 Task: Find connections with filter location Vienne with filter topic #lawyeringwith filter profile language Spanish with filter current company Animation Boss with filter school Adhiparasakthi Engineering College with filter industry Seafood Product Manufacturing with filter service category Business Analytics with filter keywords title Cosmetologist
Action: Mouse moved to (337, 250)
Screenshot: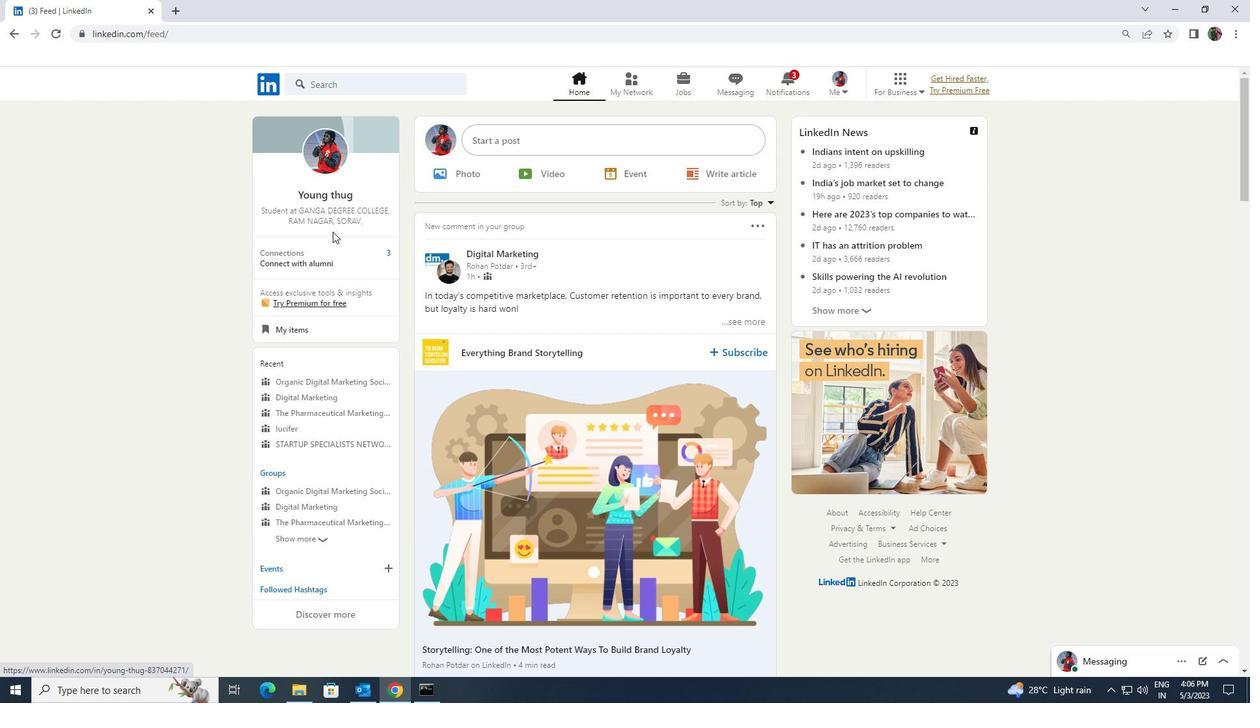 
Action: Mouse pressed left at (337, 250)
Screenshot: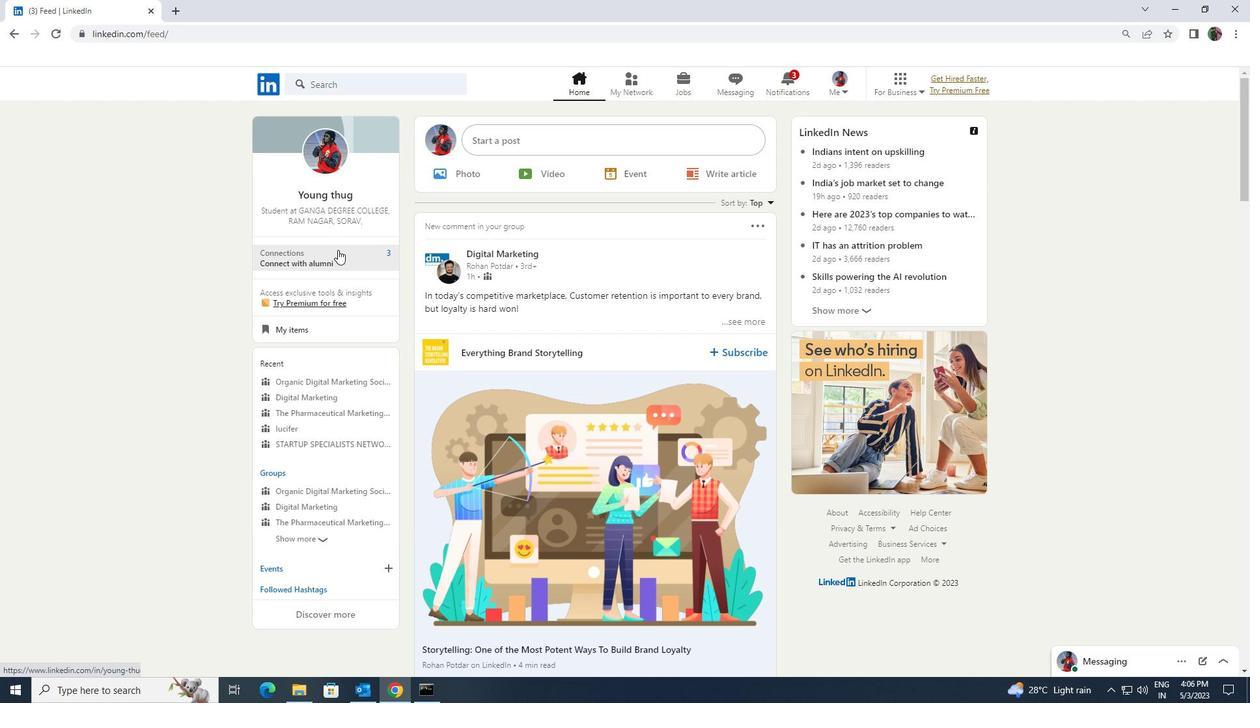
Action: Mouse moved to (337, 159)
Screenshot: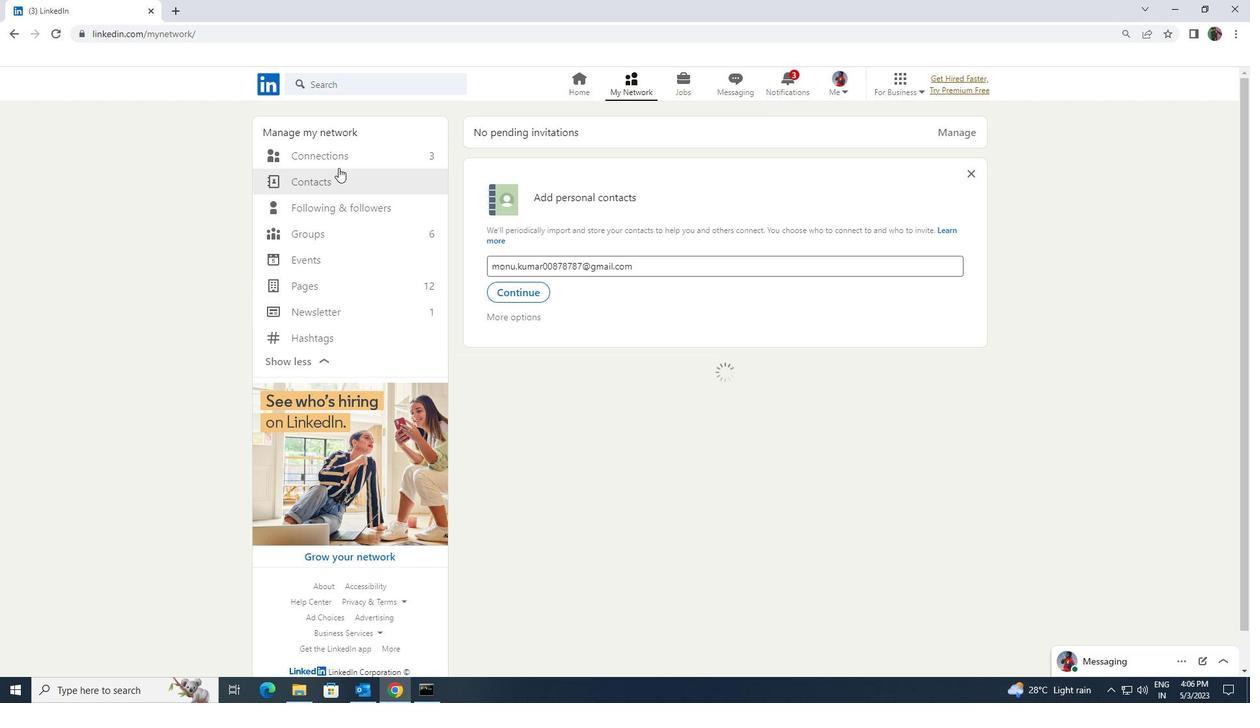 
Action: Mouse pressed left at (337, 159)
Screenshot: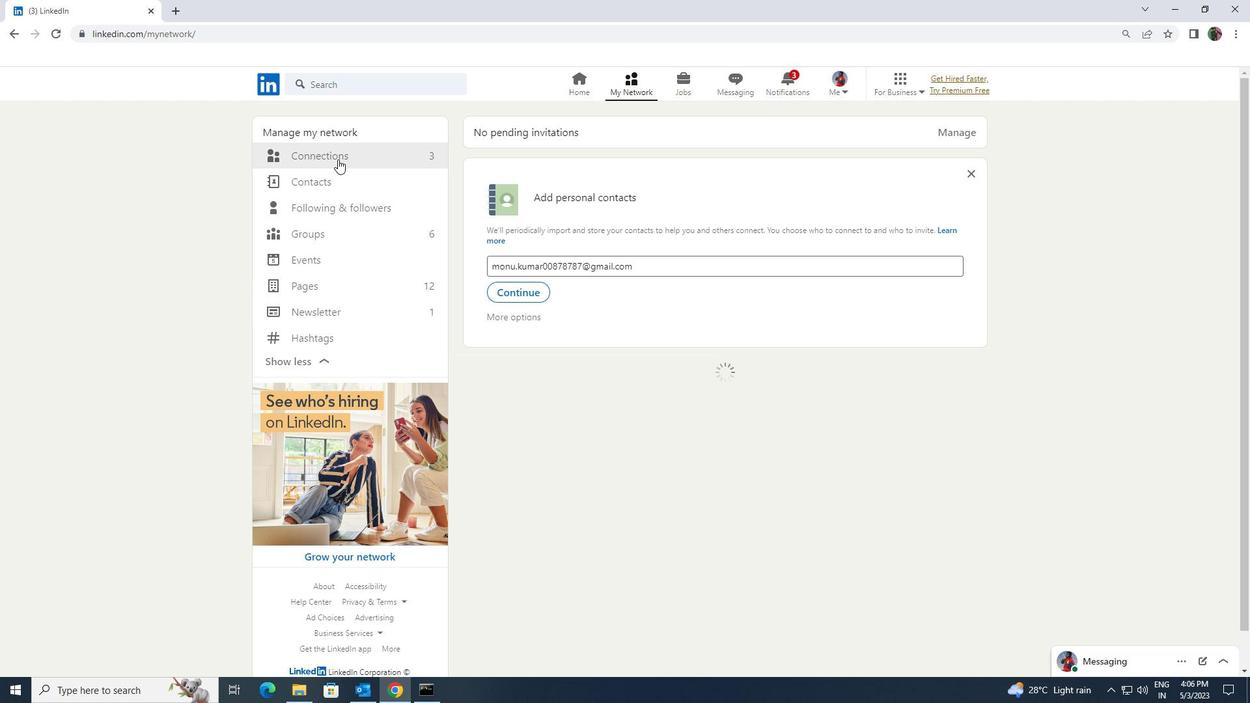 
Action: Mouse moved to (694, 149)
Screenshot: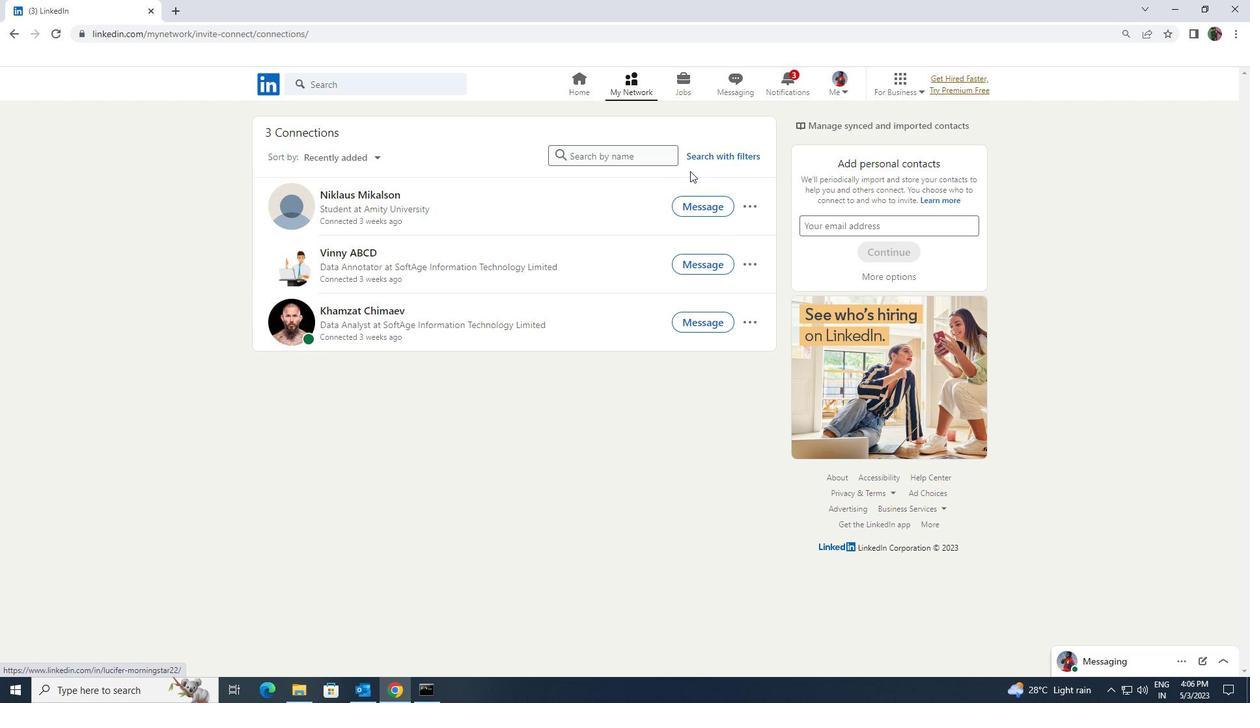 
Action: Mouse pressed left at (694, 149)
Screenshot: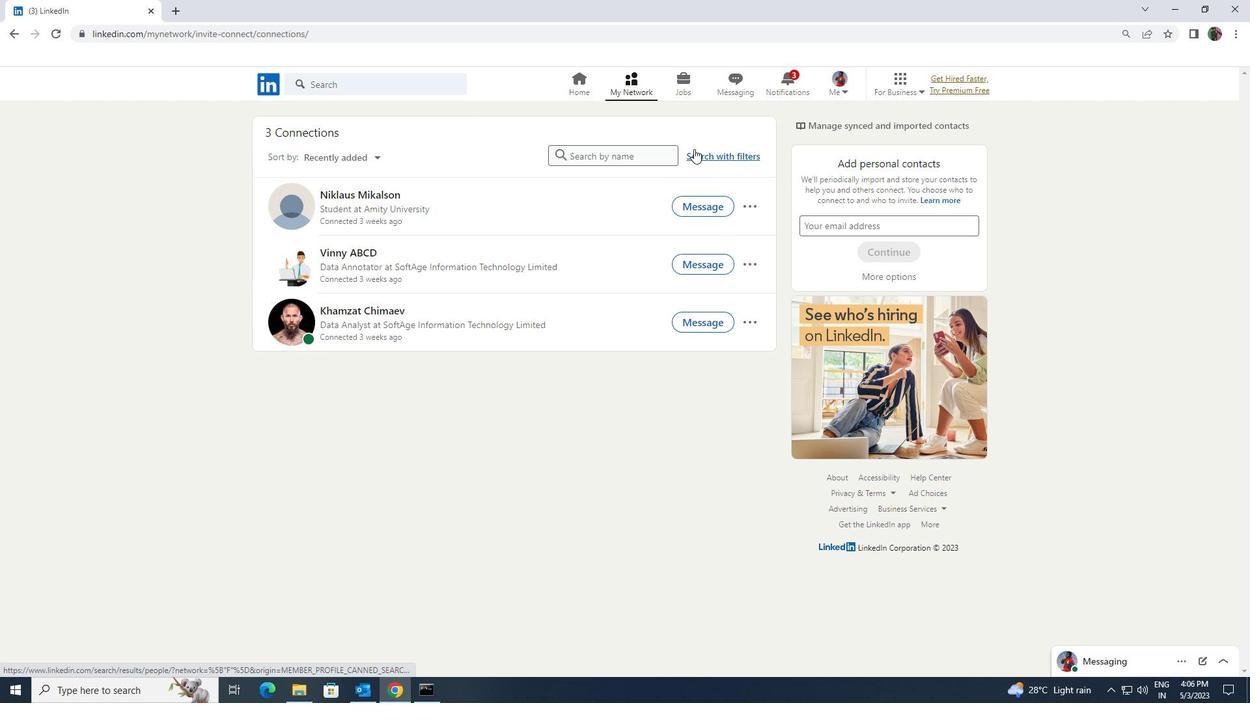 
Action: Mouse moved to (665, 120)
Screenshot: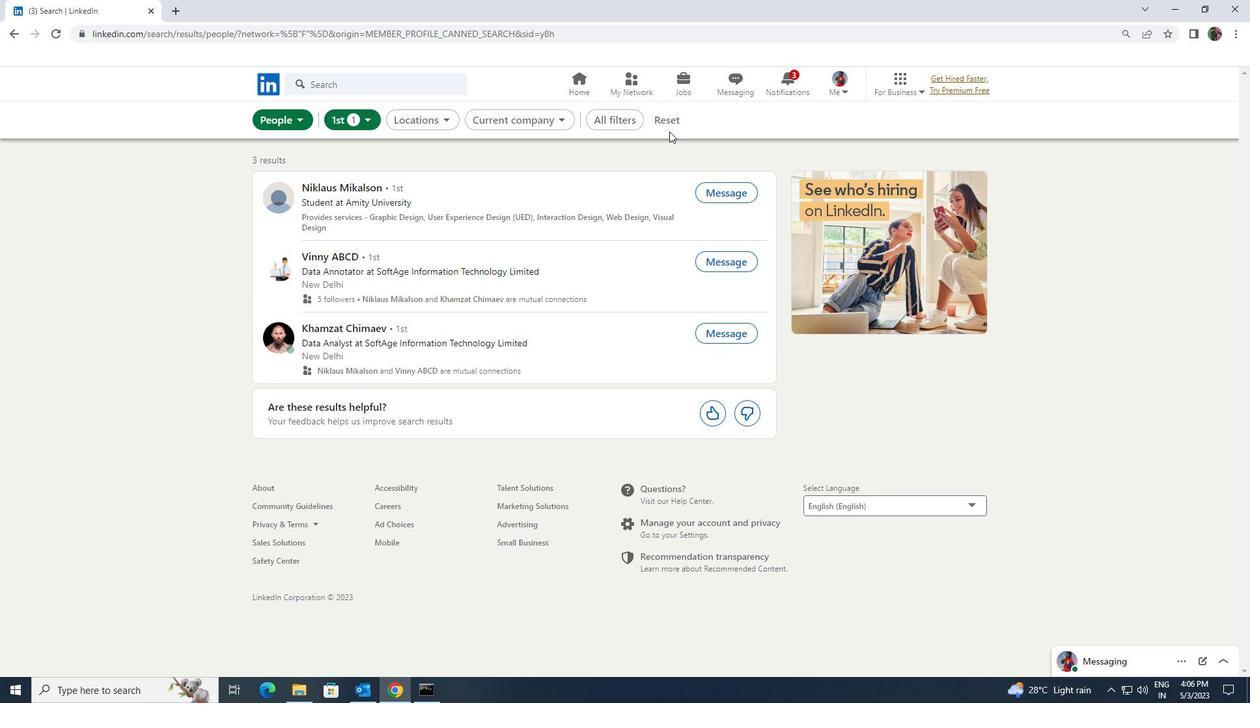 
Action: Mouse pressed left at (665, 120)
Screenshot: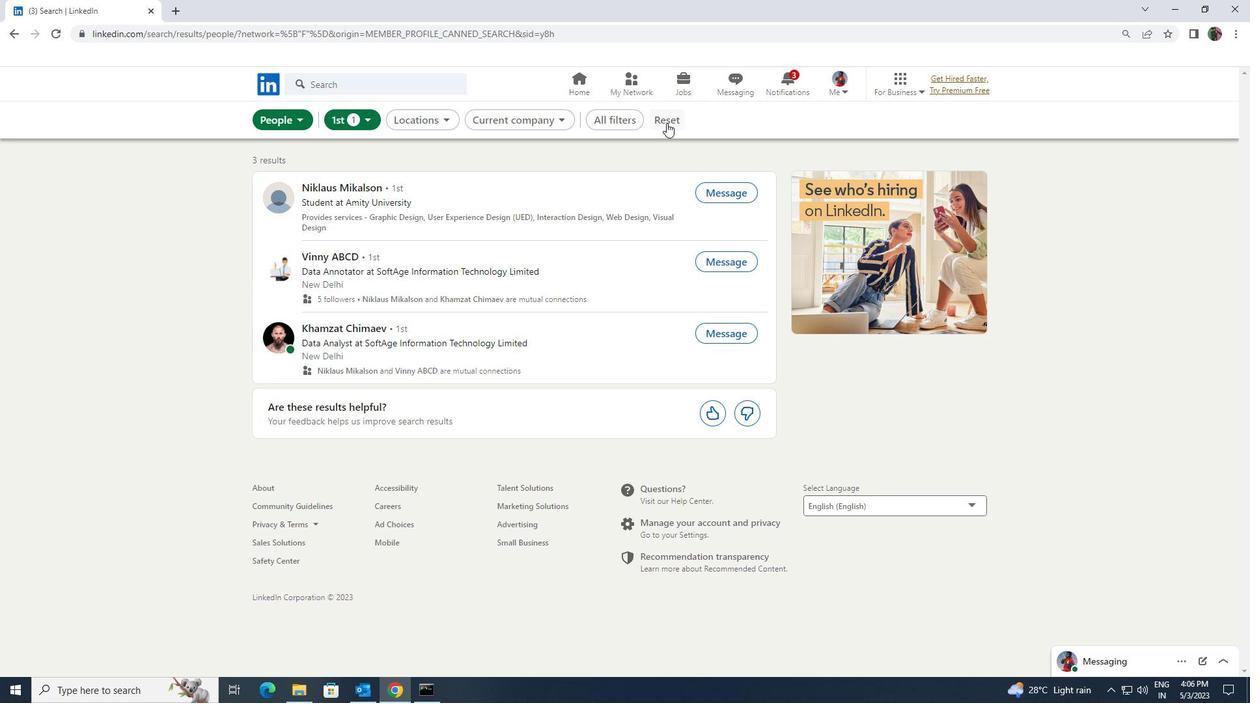 
Action: Mouse moved to (658, 119)
Screenshot: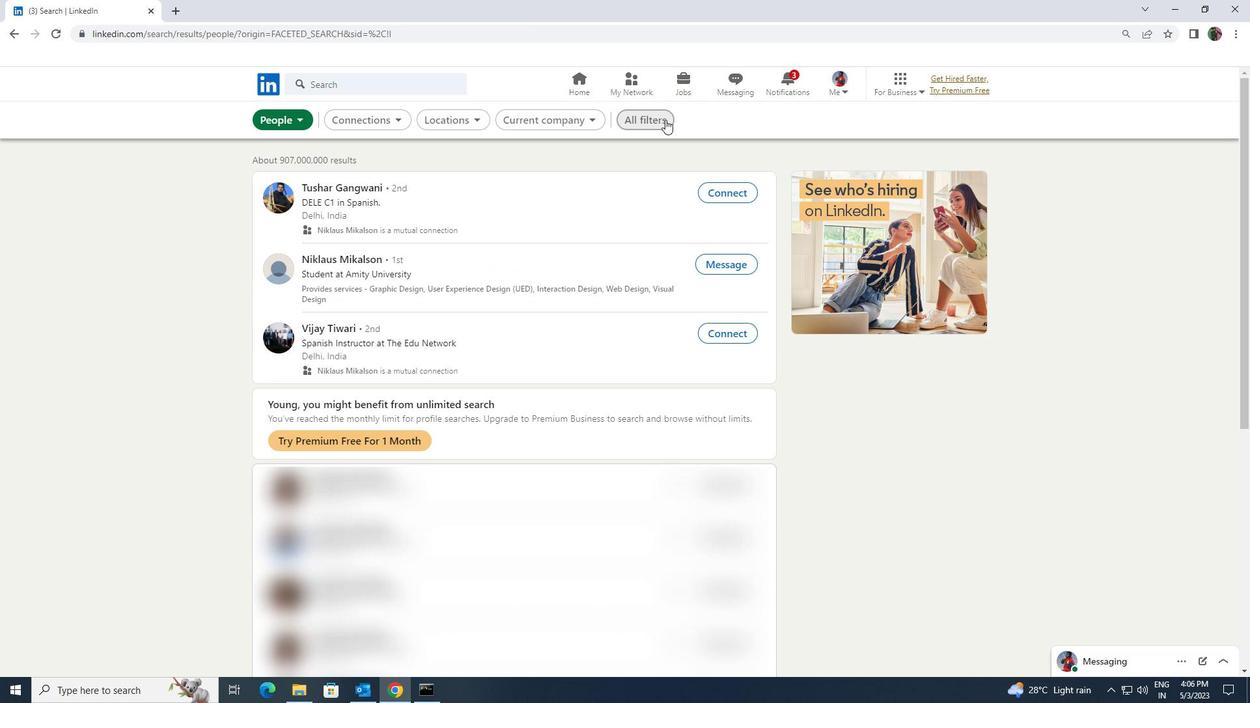 
Action: Mouse pressed left at (658, 119)
Screenshot: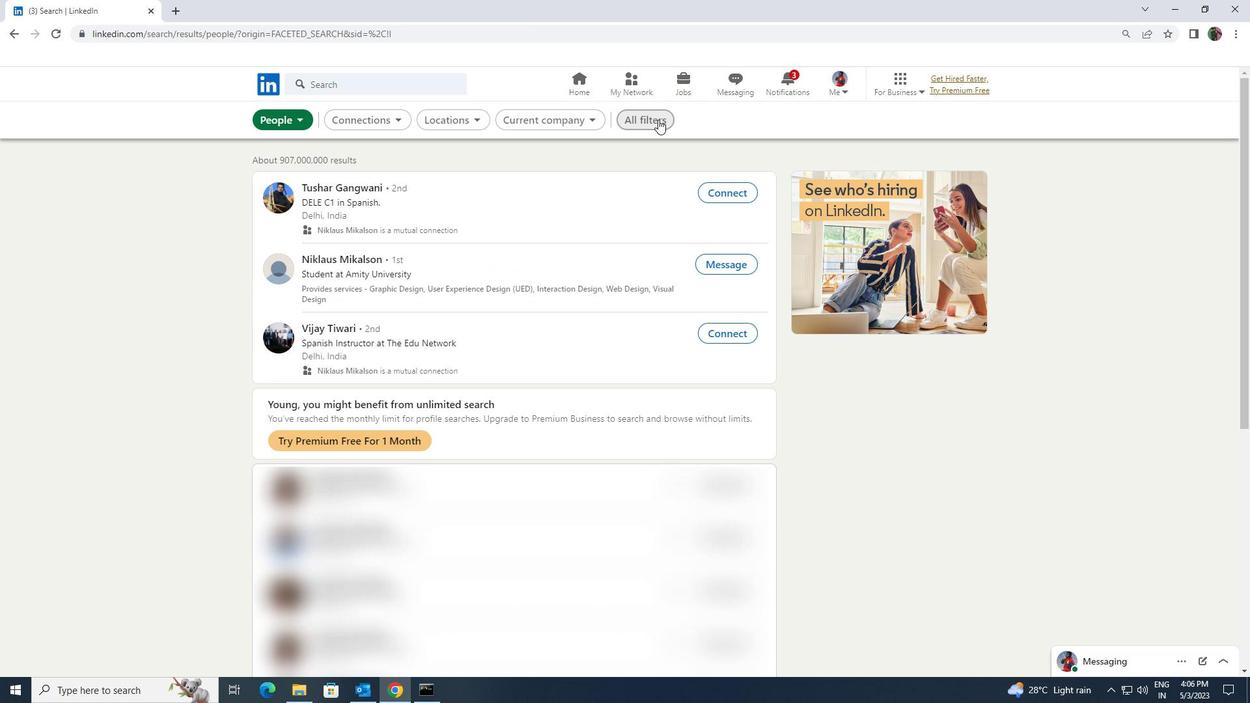
Action: Mouse moved to (1075, 513)
Screenshot: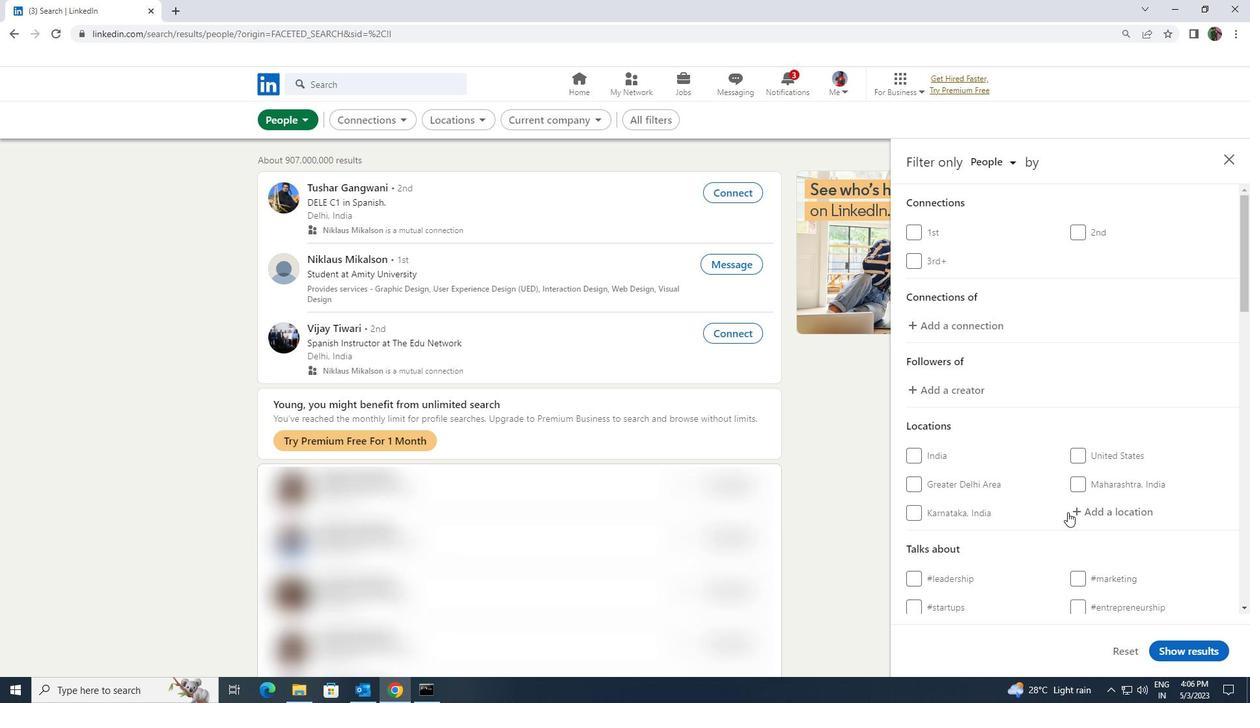 
Action: Mouse pressed left at (1075, 513)
Screenshot: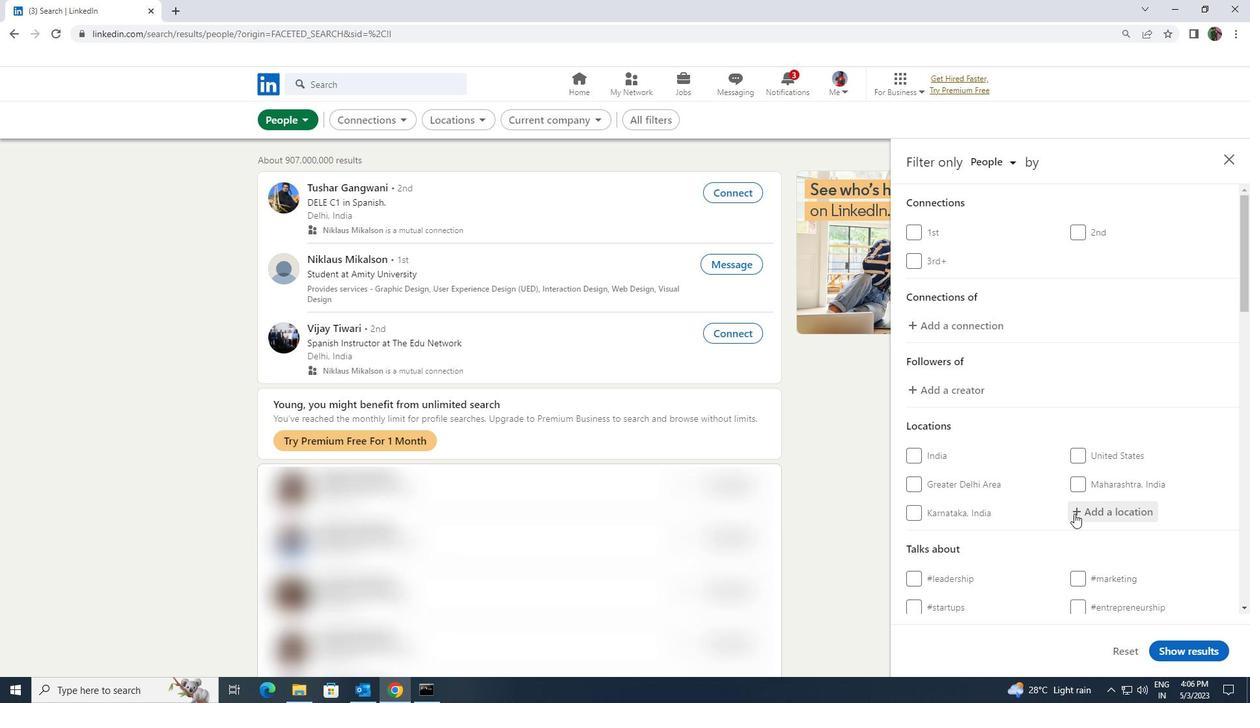 
Action: Mouse moved to (1076, 513)
Screenshot: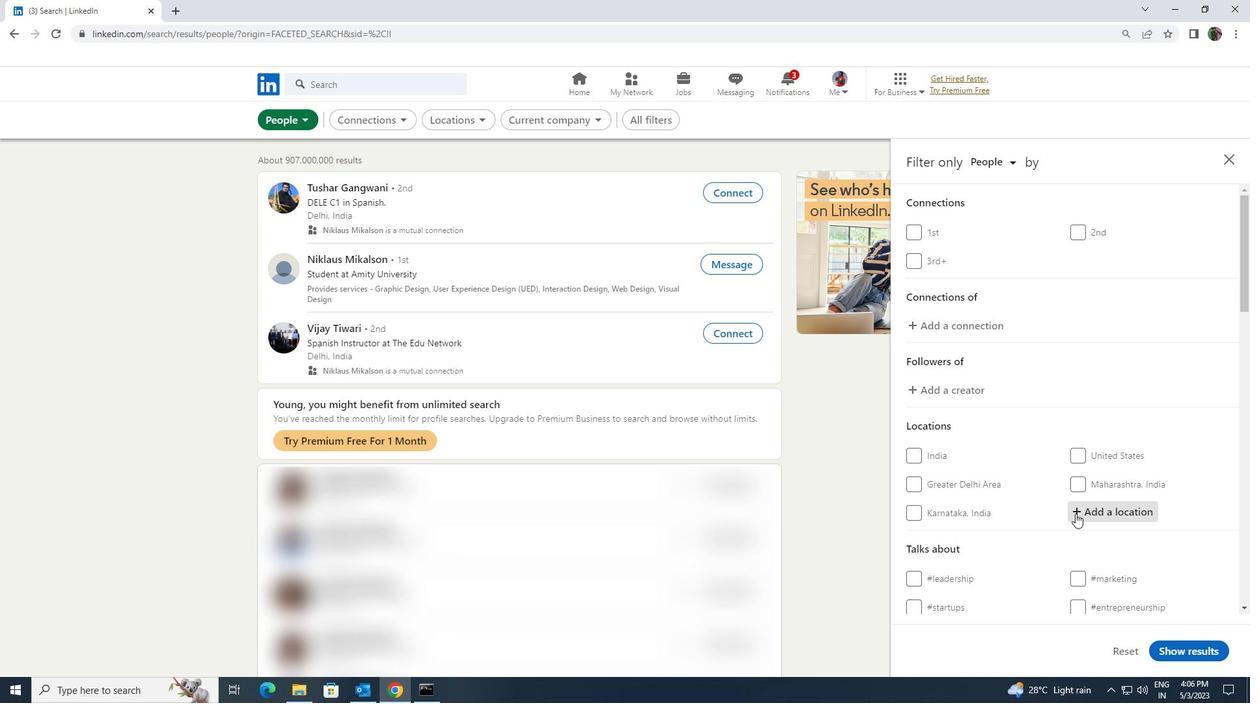 
Action: Key pressed <Key.shift>VIE<Key.backspace>NNE
Screenshot: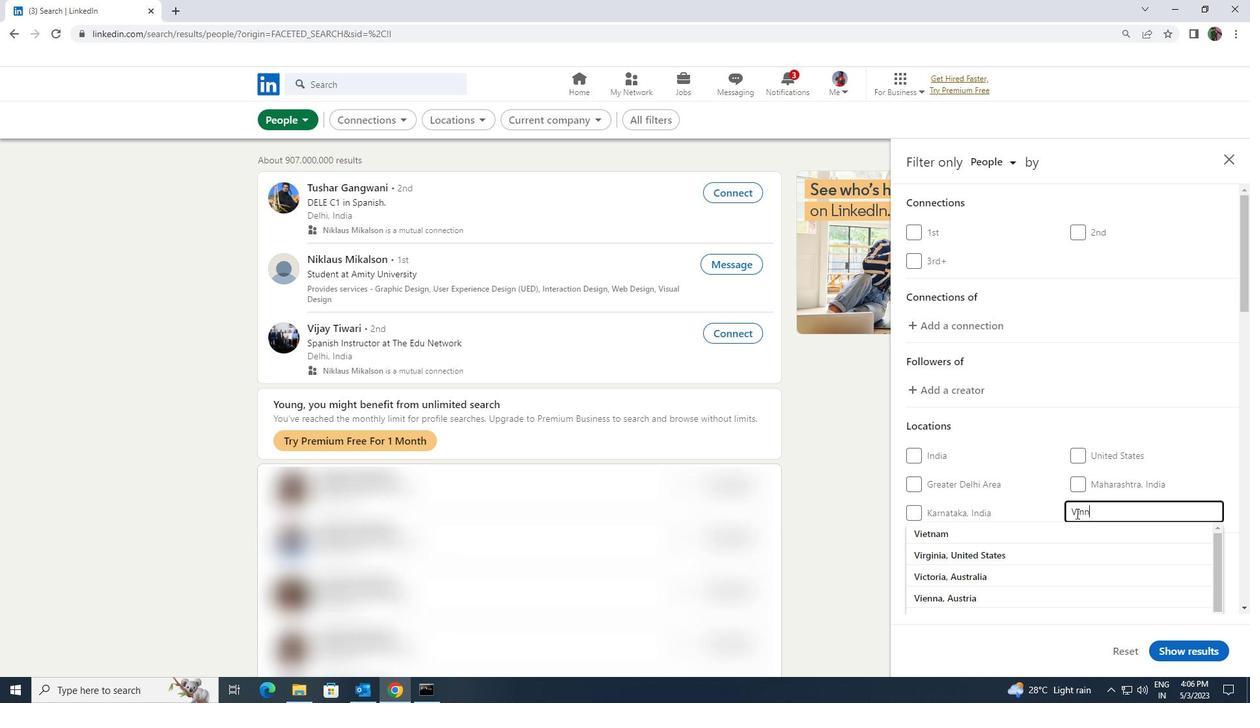 
Action: Mouse moved to (1072, 526)
Screenshot: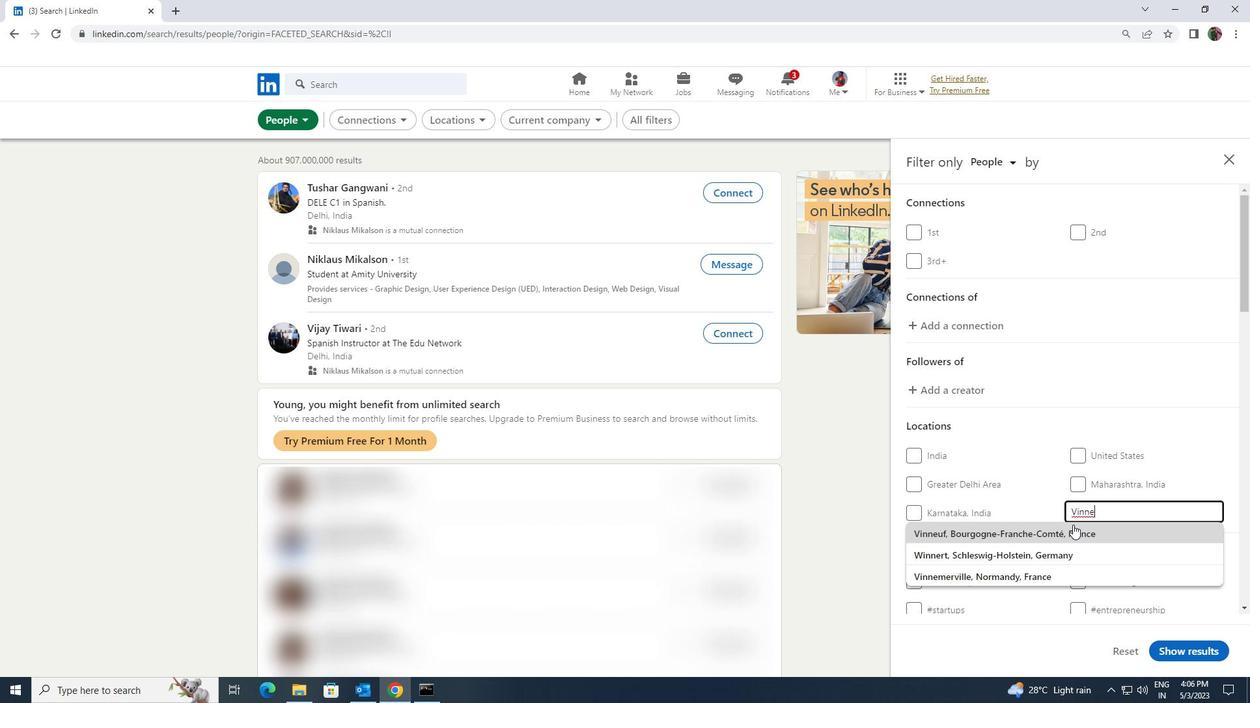 
Action: Mouse pressed left at (1072, 526)
Screenshot: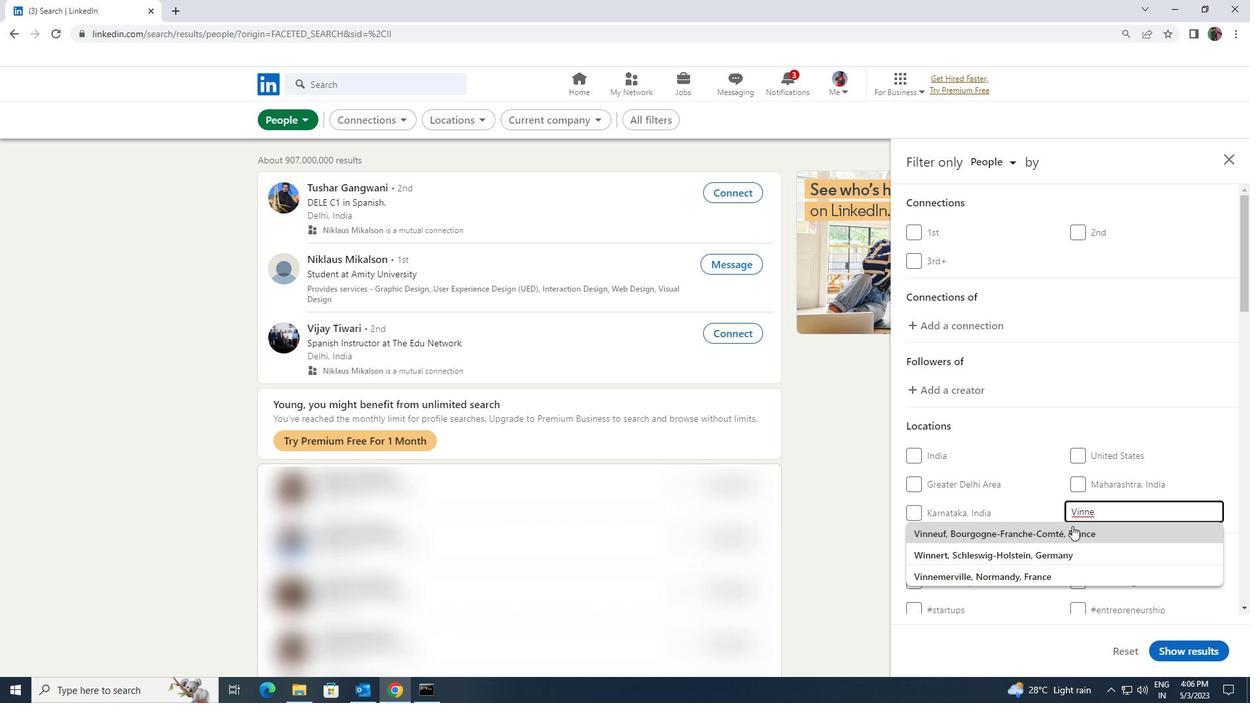 
Action: Mouse scrolled (1072, 525) with delta (0, 0)
Screenshot: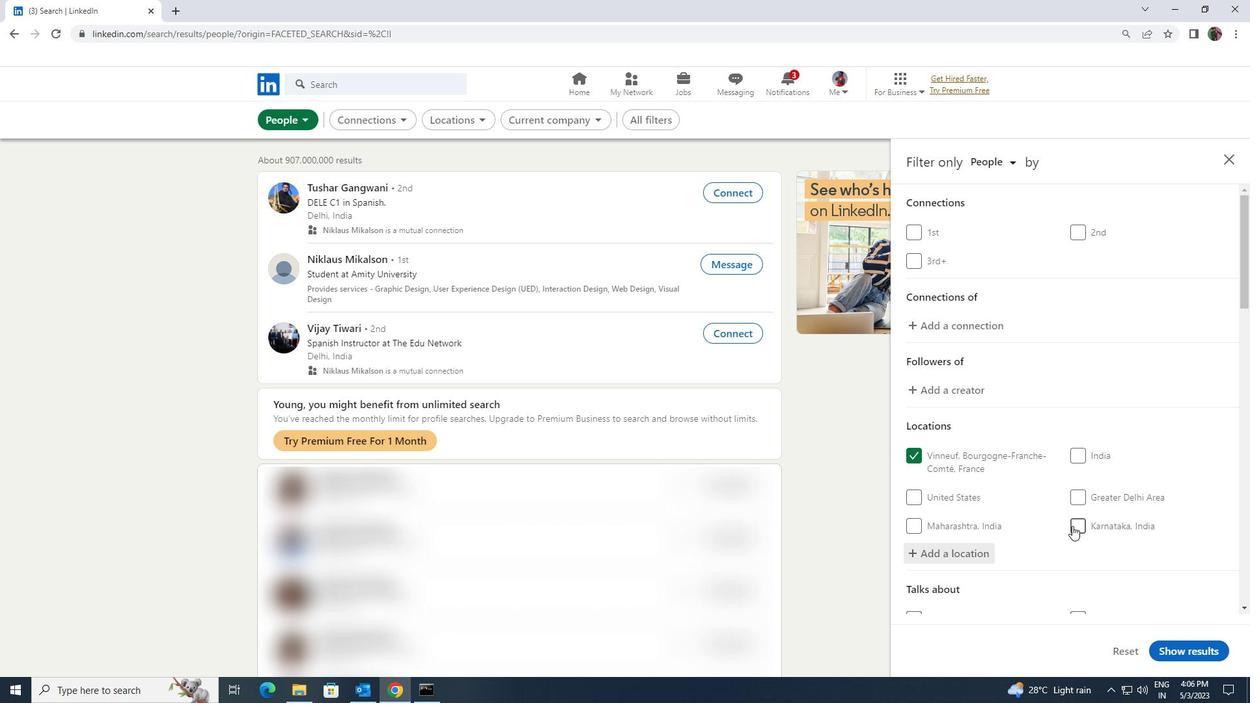 
Action: Mouse scrolled (1072, 525) with delta (0, 0)
Screenshot: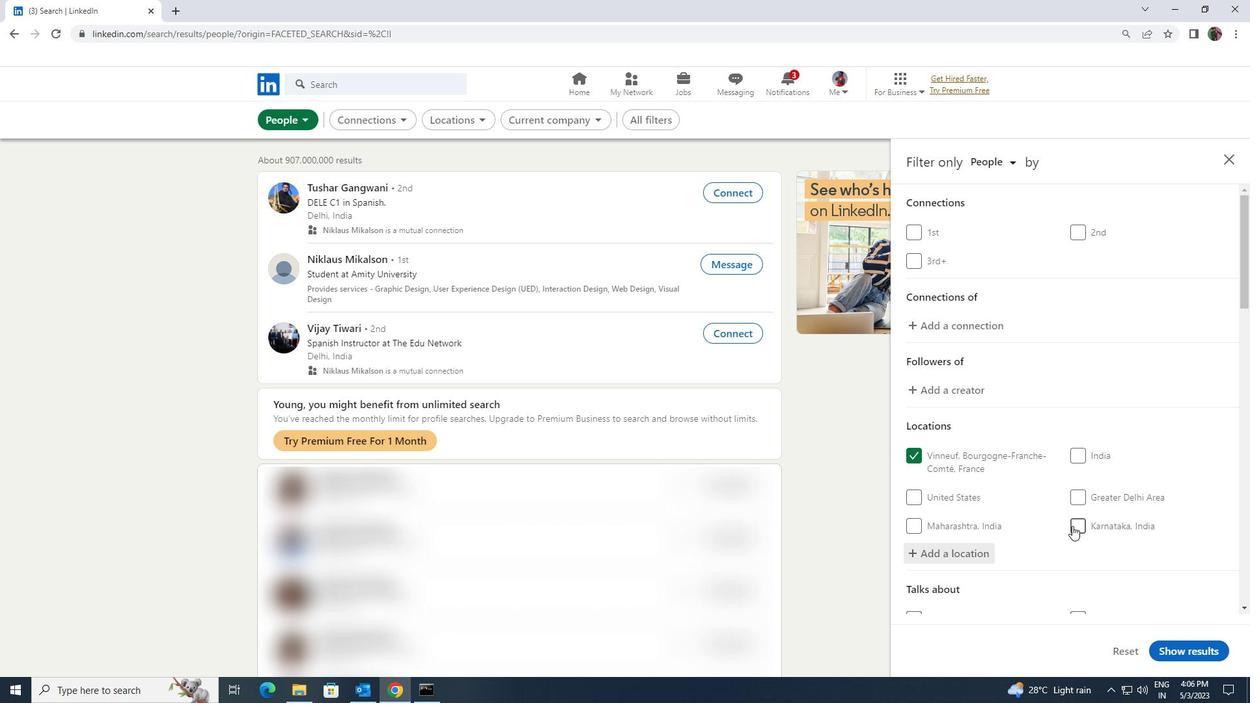 
Action: Mouse moved to (1076, 536)
Screenshot: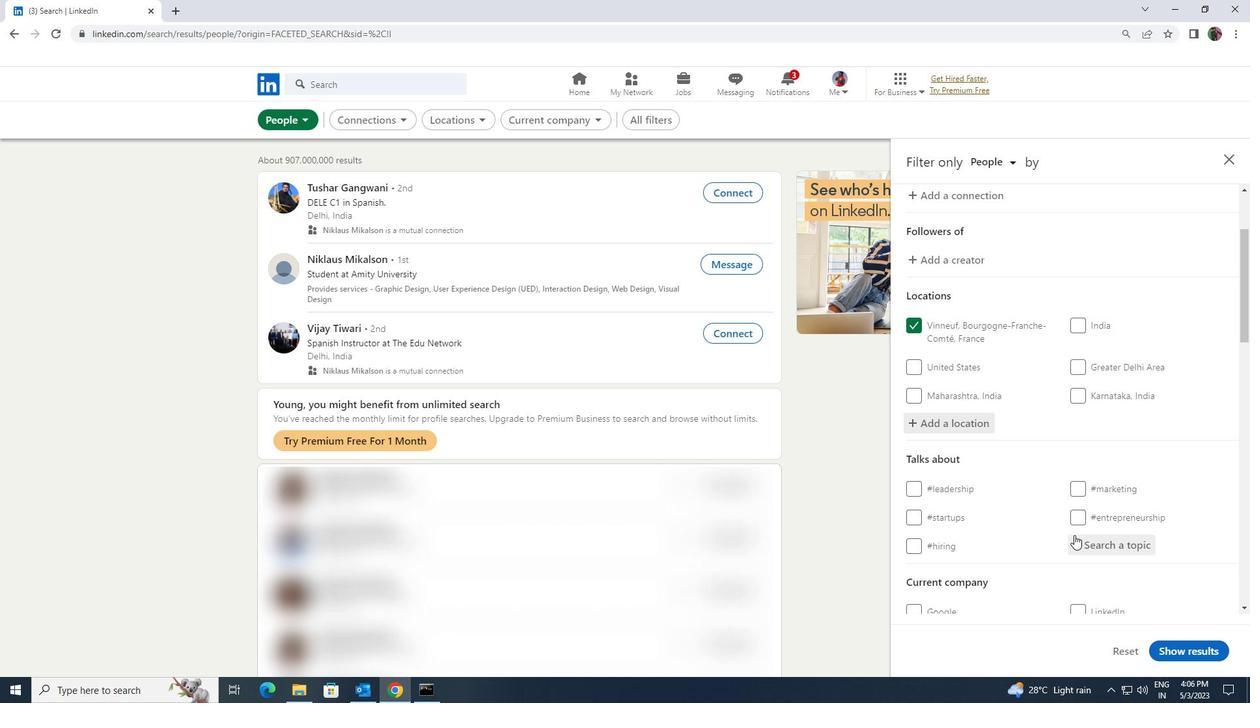 
Action: Mouse pressed left at (1076, 536)
Screenshot: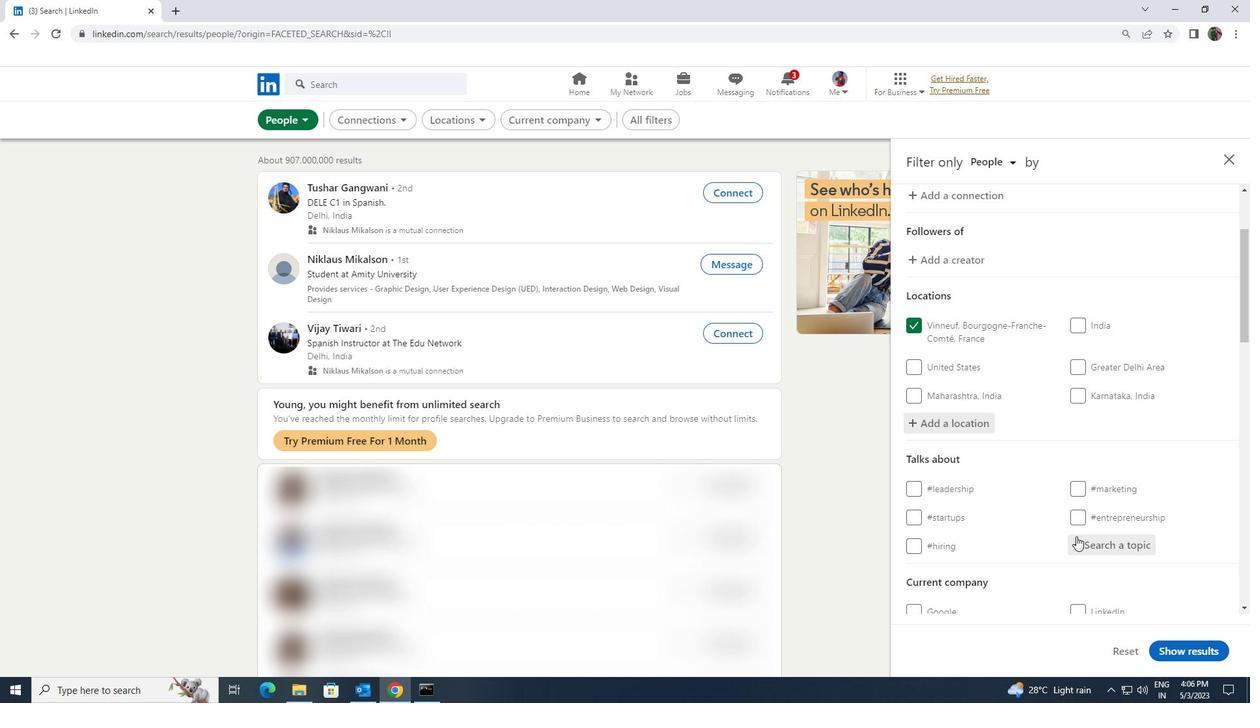 
Action: Key pressed <Key.shift><Key.shift><Key.shift><Key.shift><Key.shift><Key.shift><Key.shift>LAWYERING
Screenshot: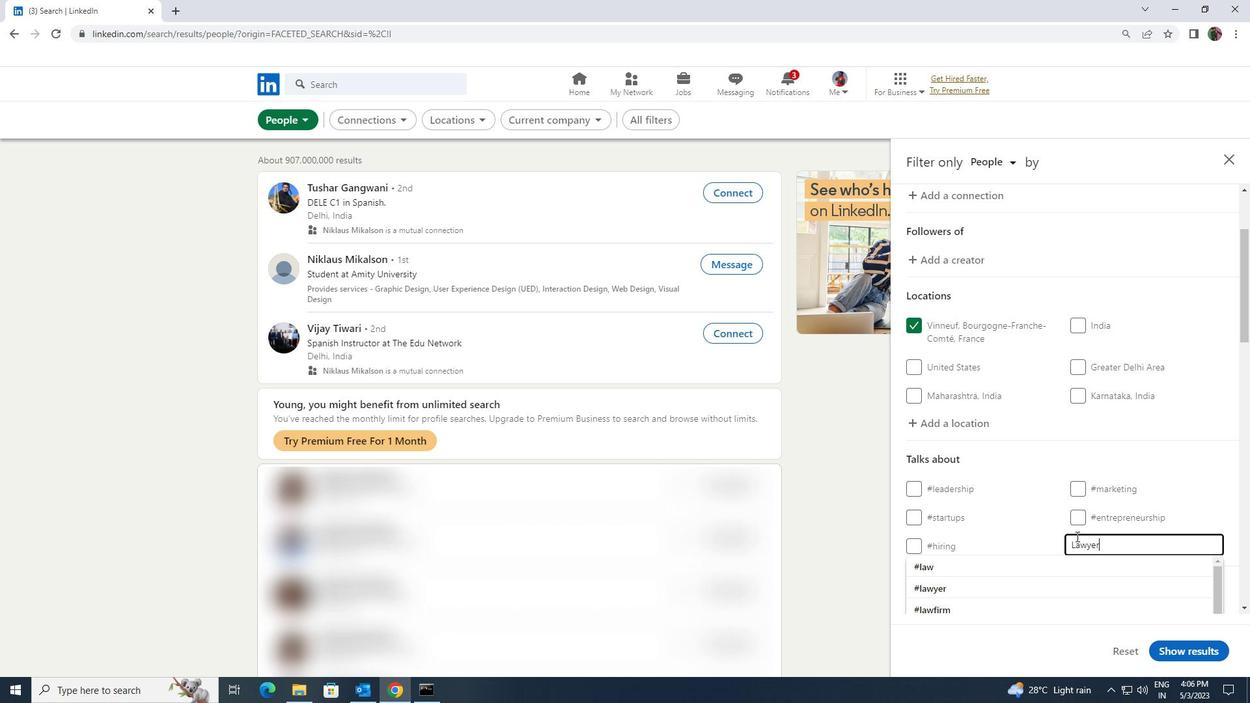 
Action: Mouse moved to (1053, 563)
Screenshot: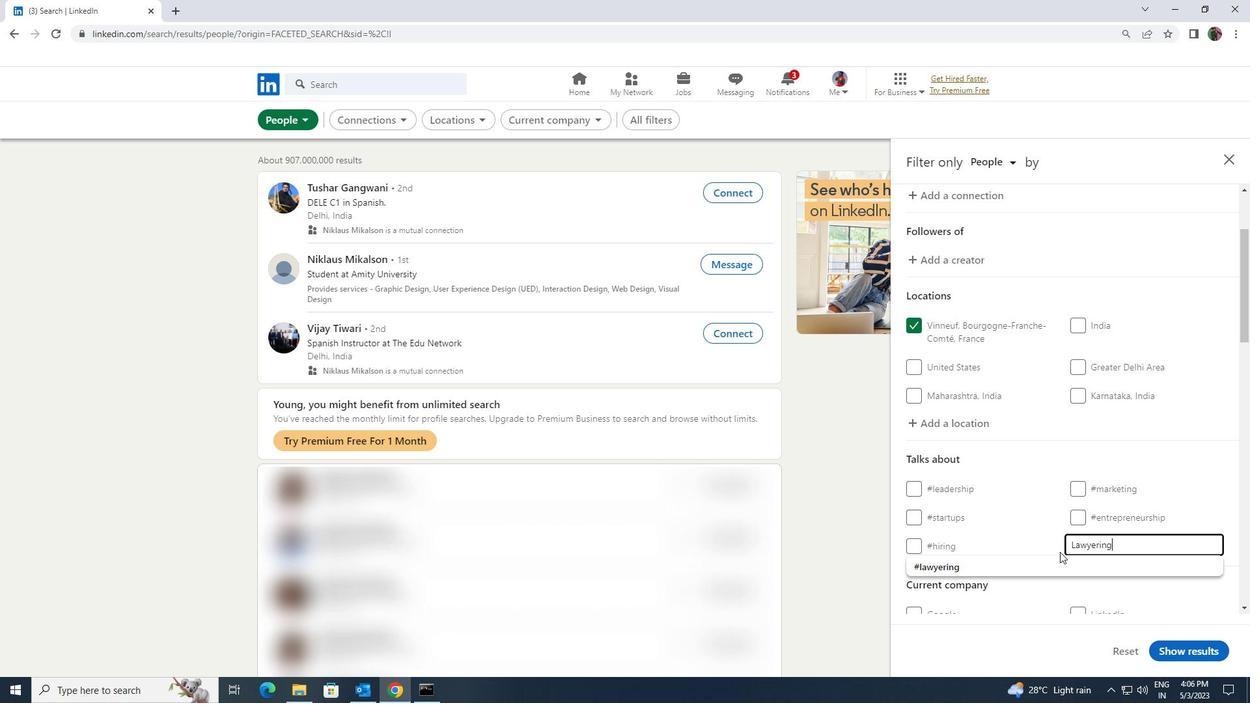 
Action: Mouse pressed left at (1053, 563)
Screenshot: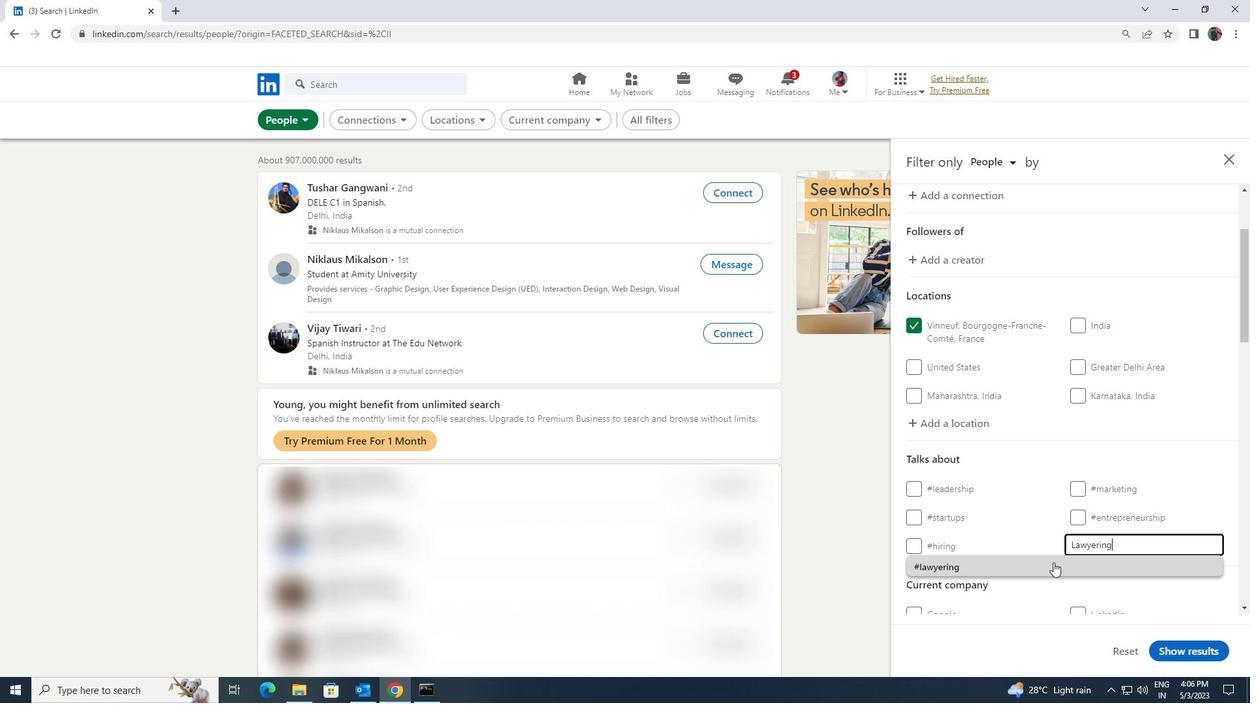 
Action: Mouse scrolled (1053, 562) with delta (0, 0)
Screenshot: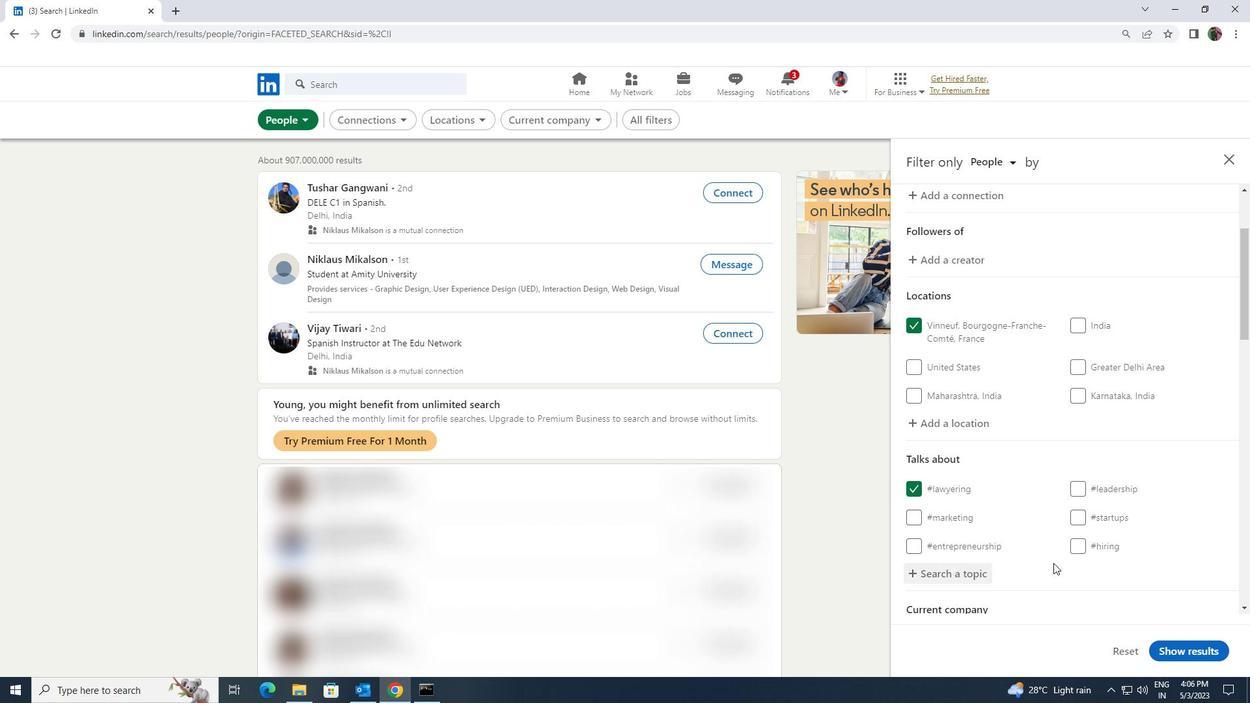 
Action: Mouse scrolled (1053, 562) with delta (0, 0)
Screenshot: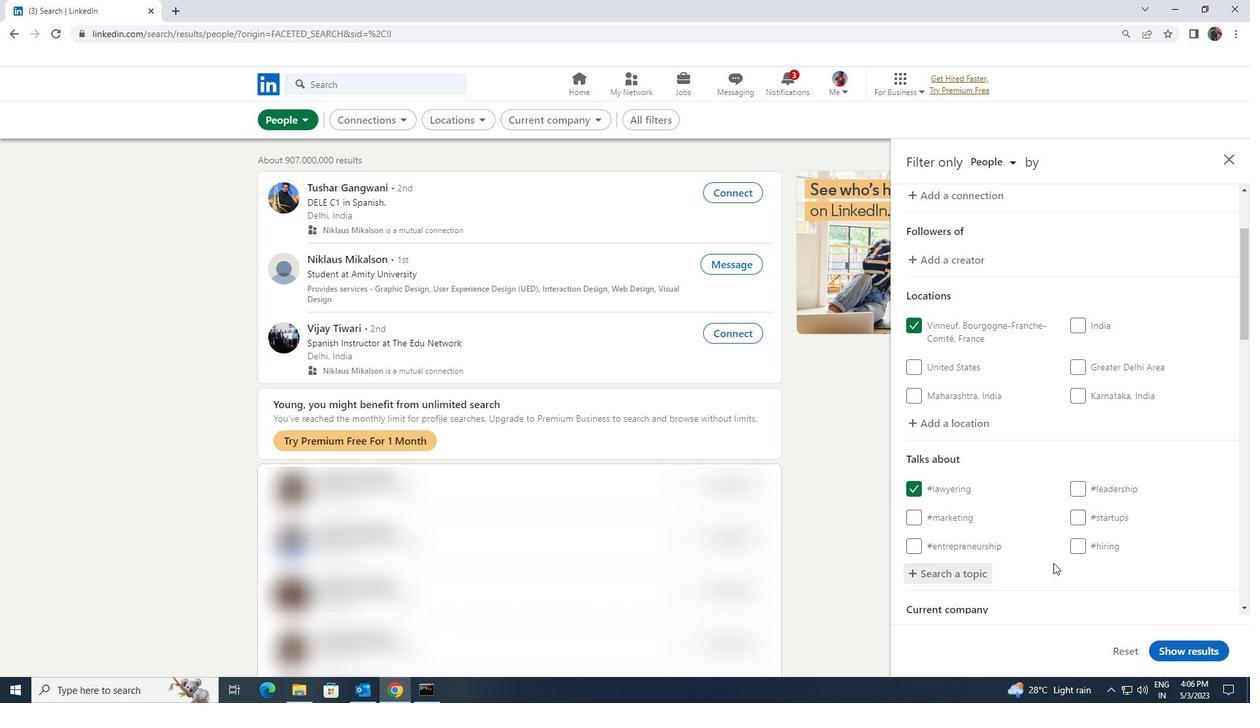 
Action: Mouse moved to (1053, 562)
Screenshot: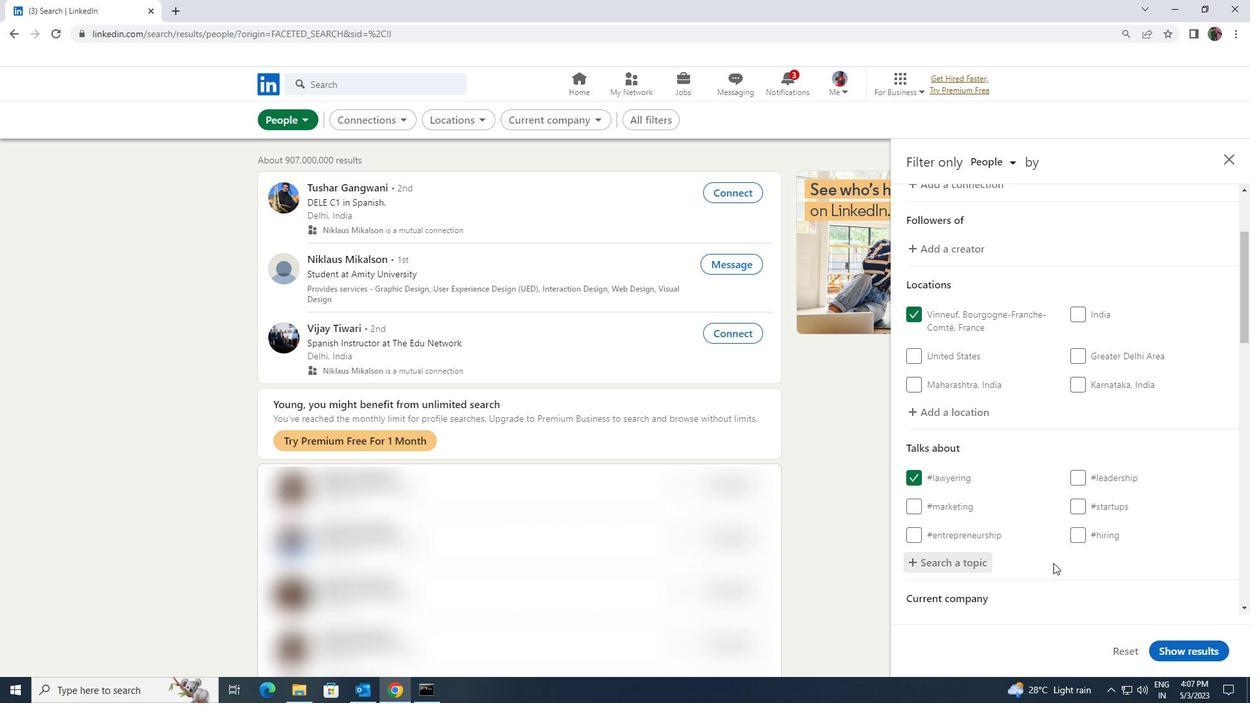 
Action: Mouse scrolled (1053, 561) with delta (0, 0)
Screenshot: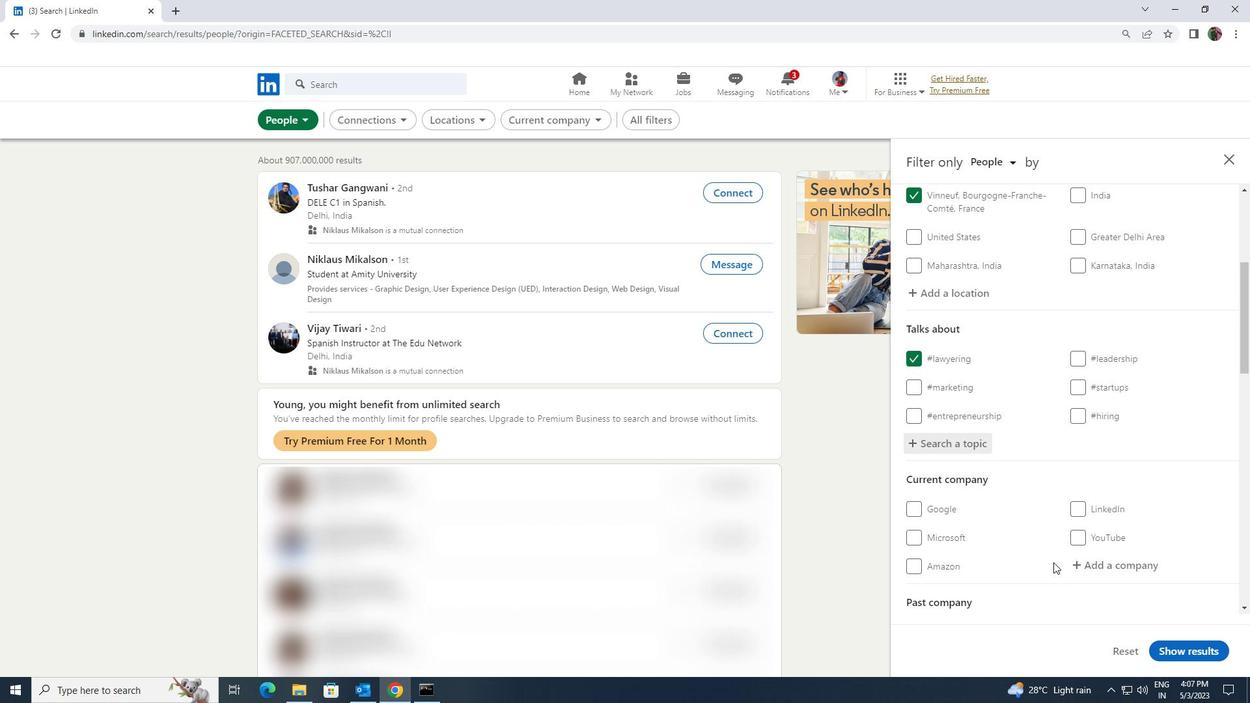 
Action: Mouse moved to (1053, 561)
Screenshot: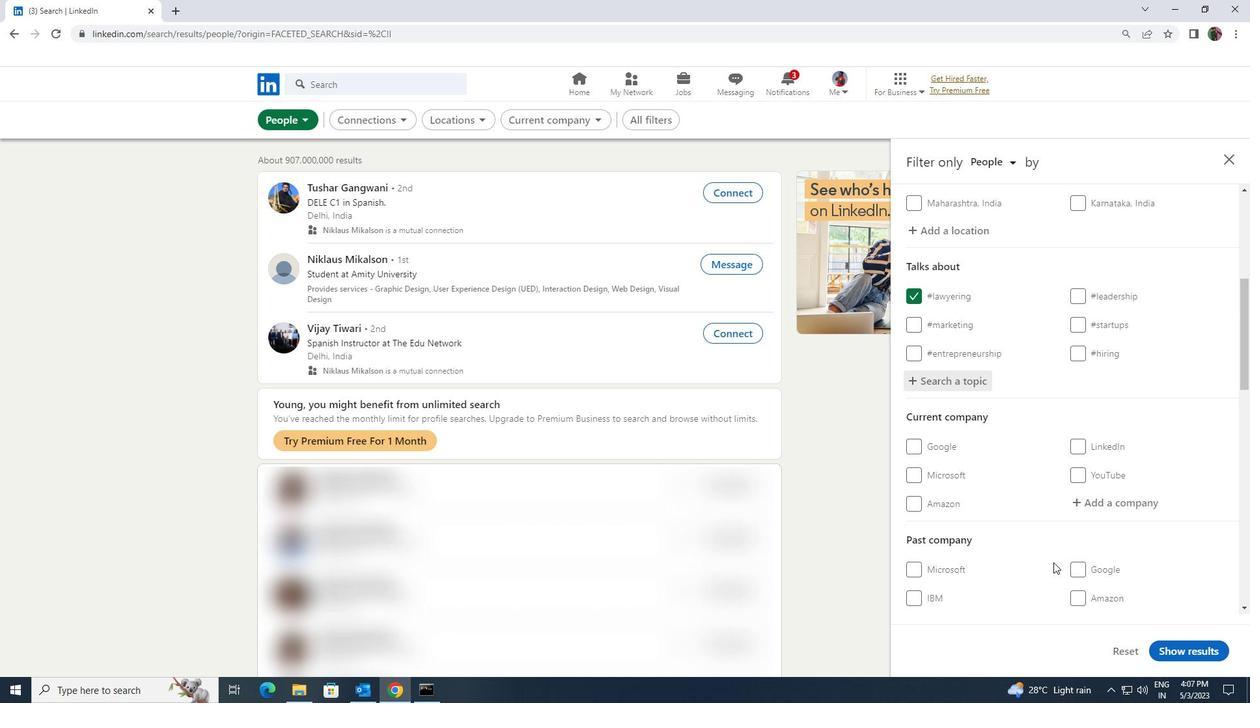 
Action: Mouse scrolled (1053, 560) with delta (0, 0)
Screenshot: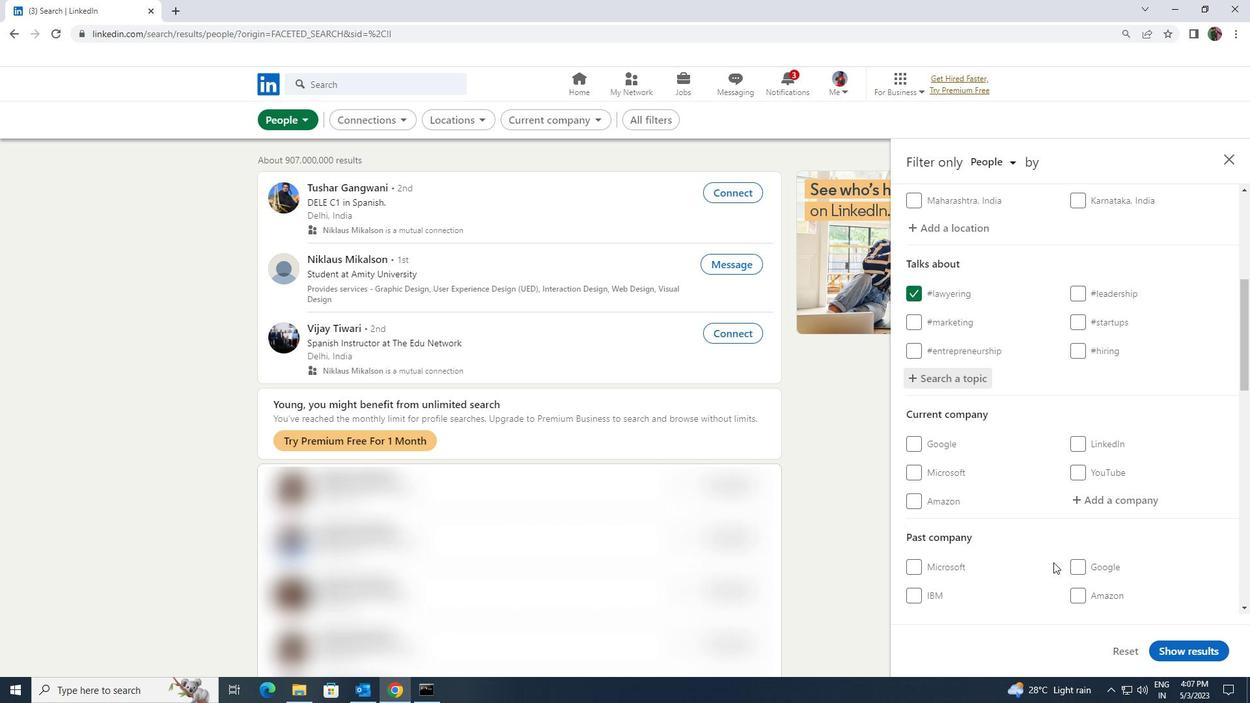
Action: Mouse scrolled (1053, 560) with delta (0, 0)
Screenshot: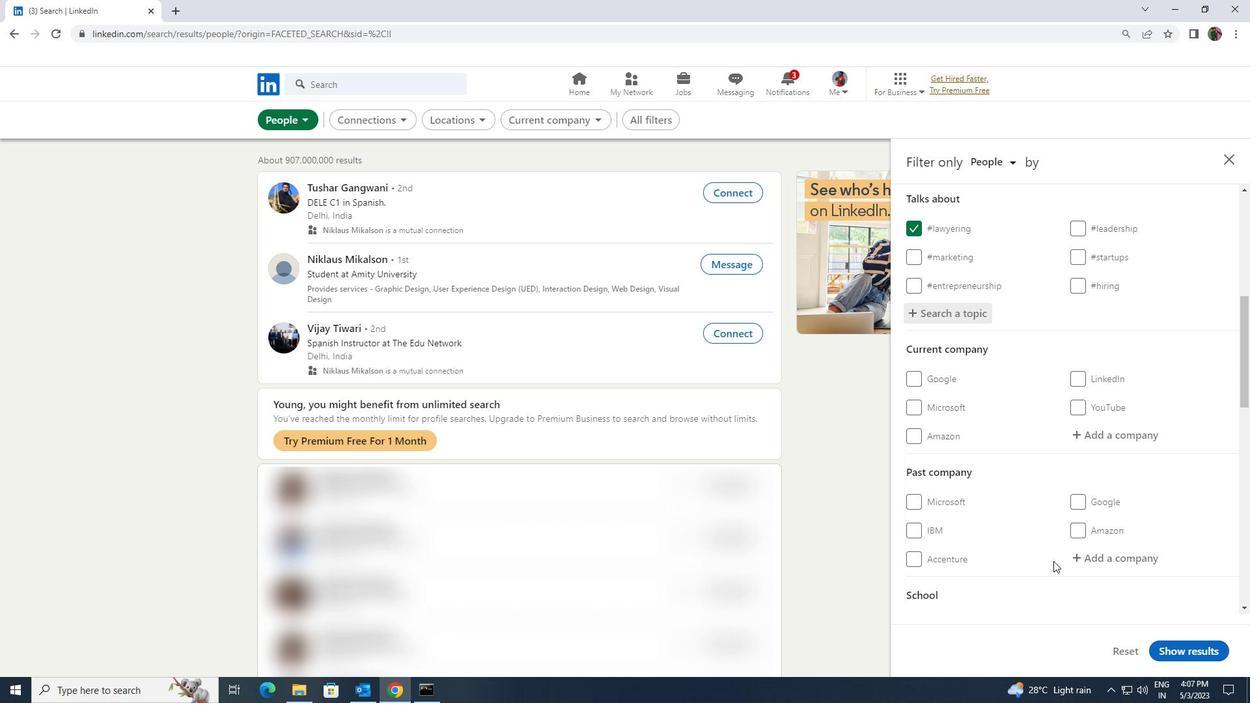 
Action: Mouse scrolled (1053, 560) with delta (0, 0)
Screenshot: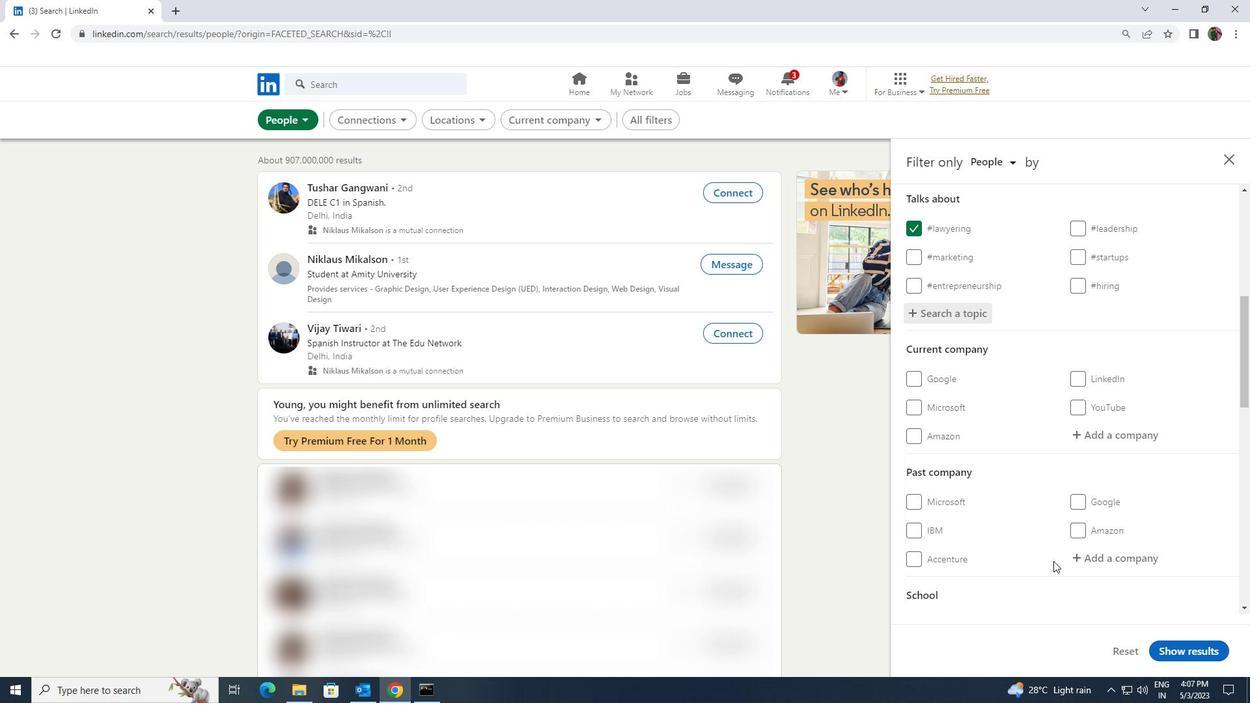 
Action: Mouse scrolled (1053, 560) with delta (0, 0)
Screenshot: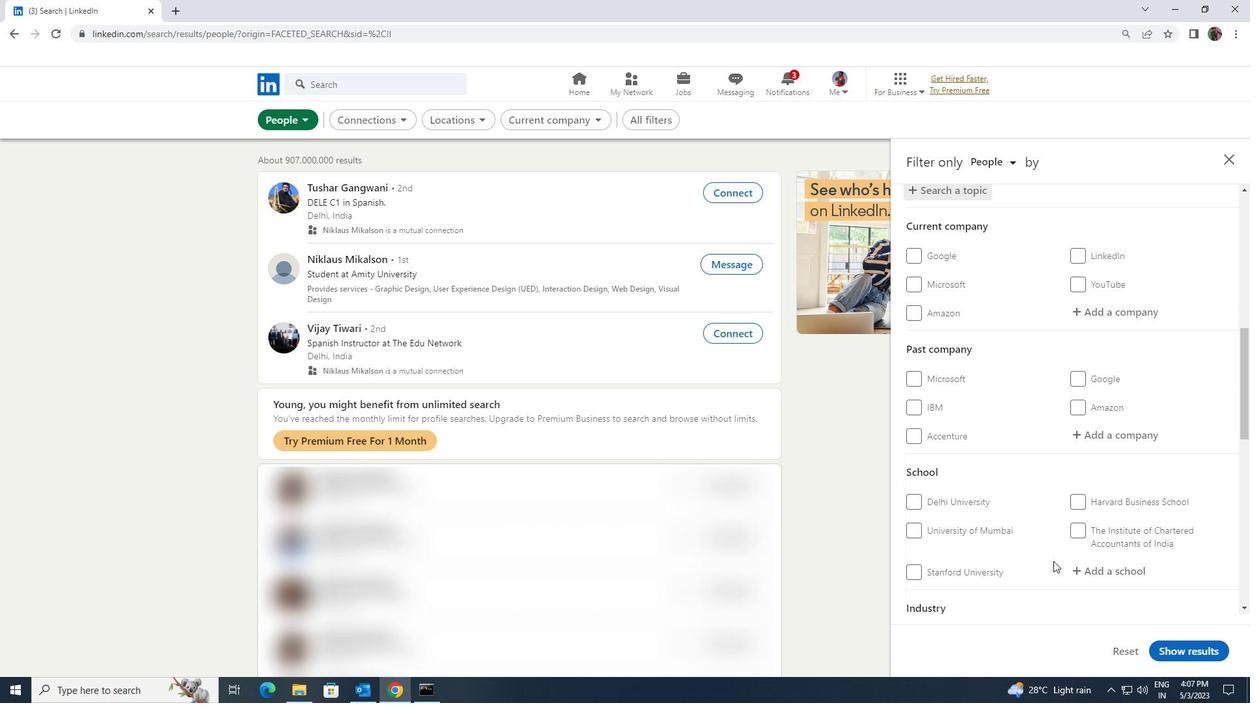 
Action: Mouse scrolled (1053, 560) with delta (0, 0)
Screenshot: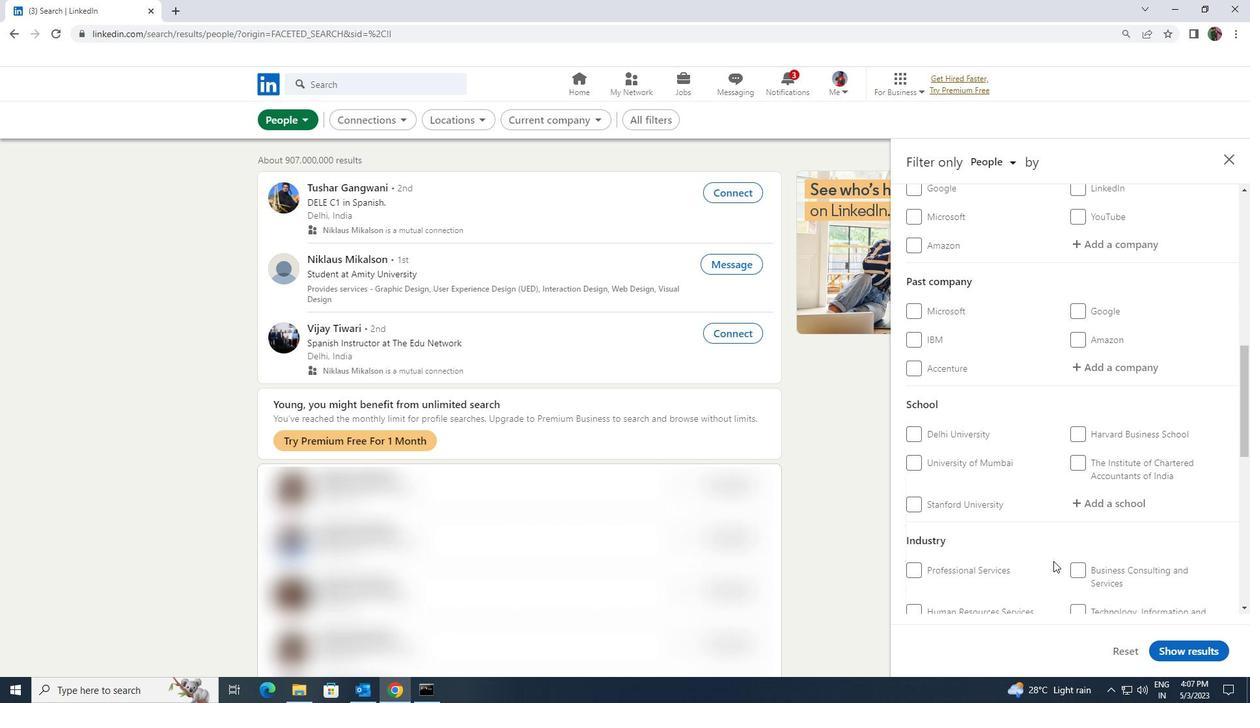 
Action: Mouse scrolled (1053, 560) with delta (0, 0)
Screenshot: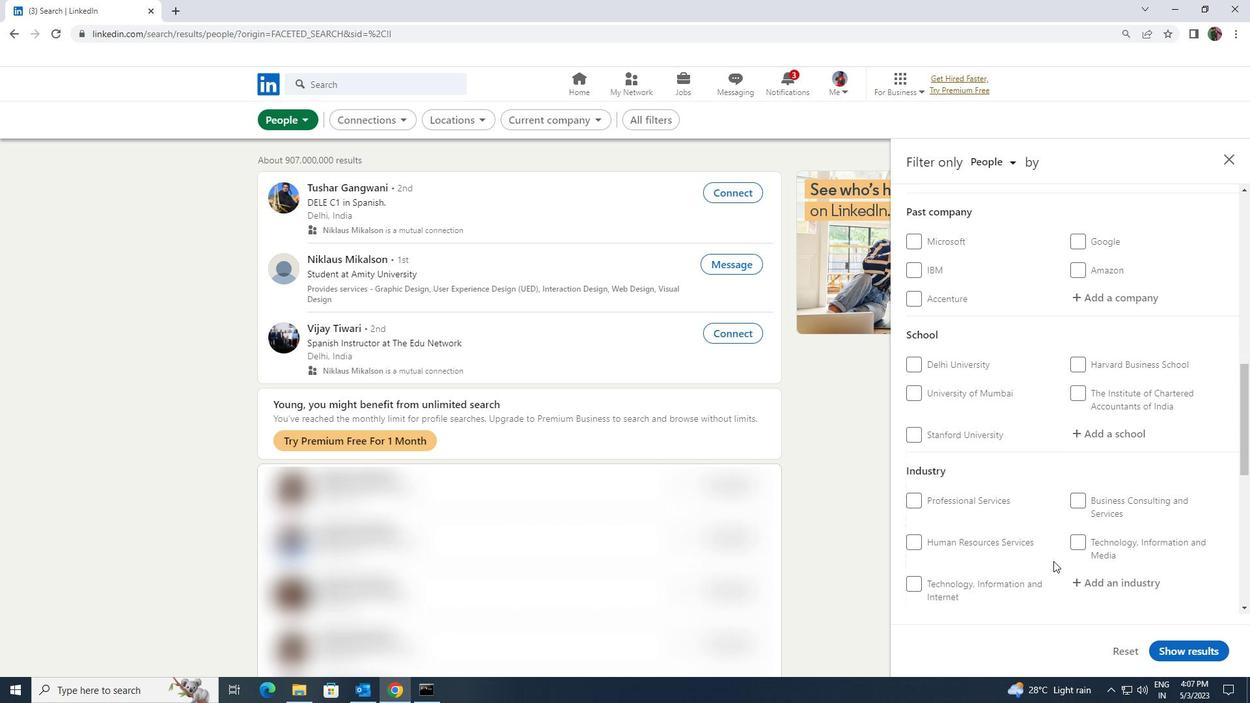 
Action: Mouse scrolled (1053, 560) with delta (0, 0)
Screenshot: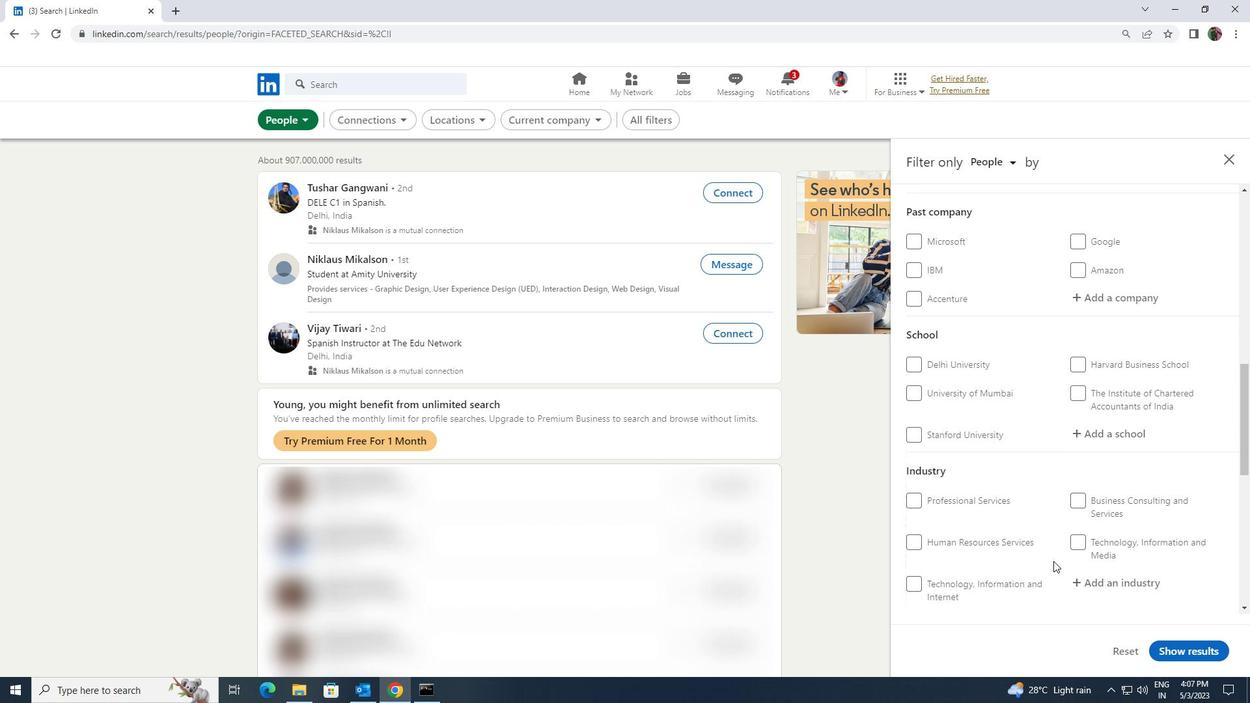 
Action: Mouse moved to (925, 560)
Screenshot: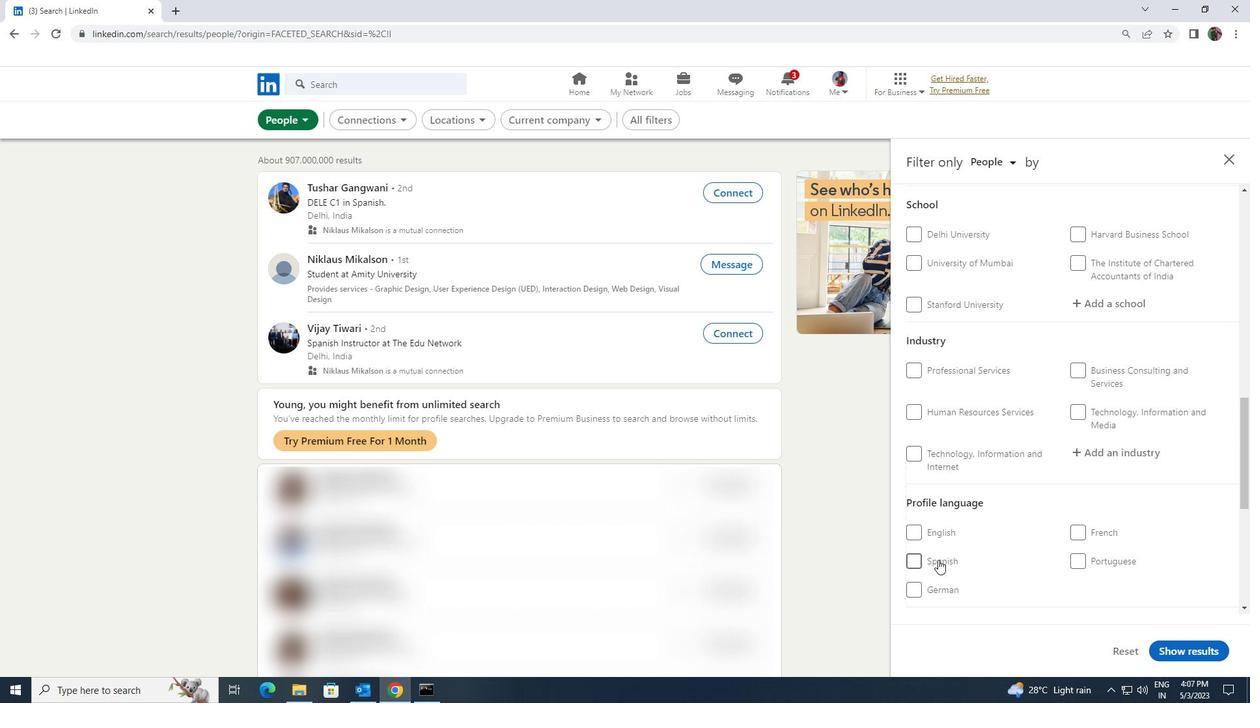 
Action: Mouse pressed left at (925, 560)
Screenshot: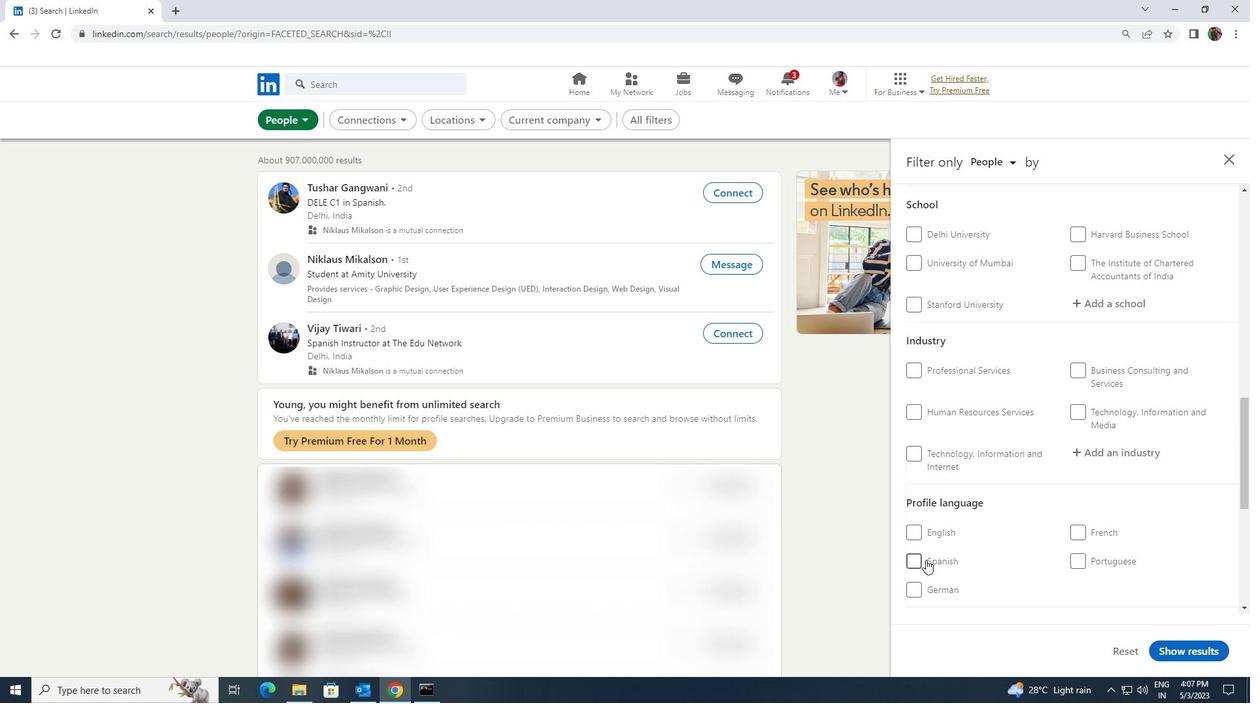 
Action: Mouse moved to (1008, 554)
Screenshot: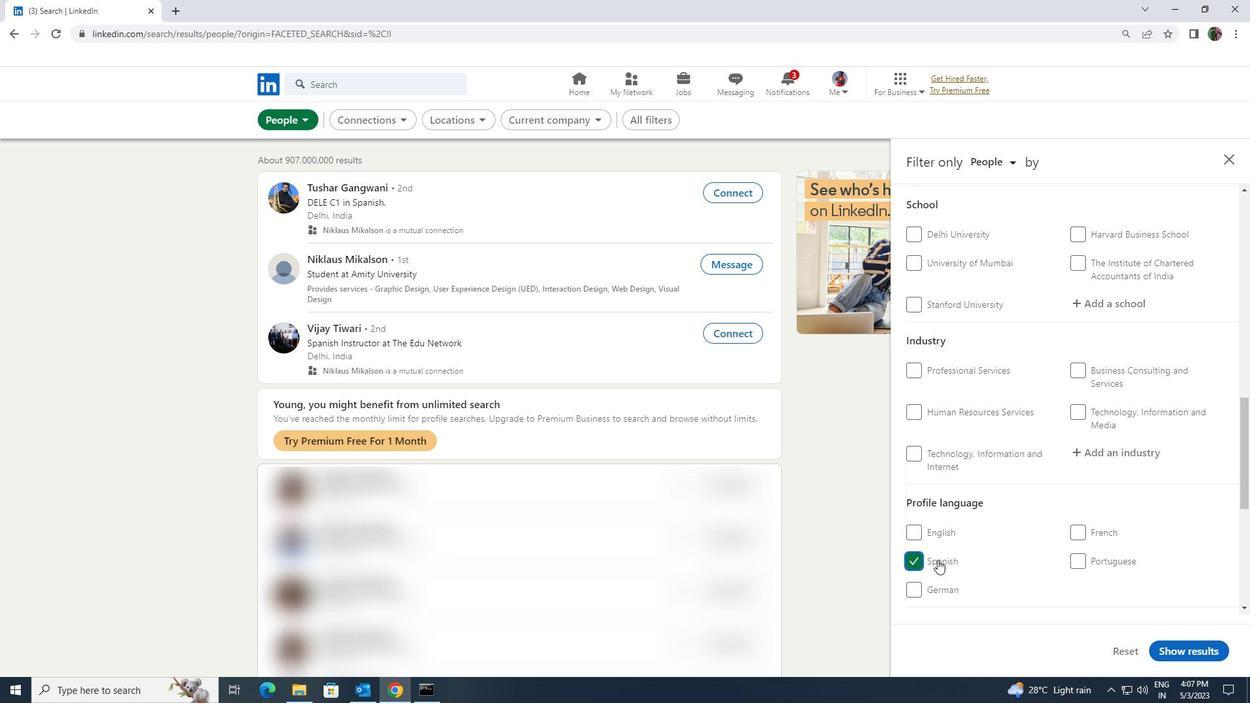 
Action: Mouse scrolled (1008, 555) with delta (0, 0)
Screenshot: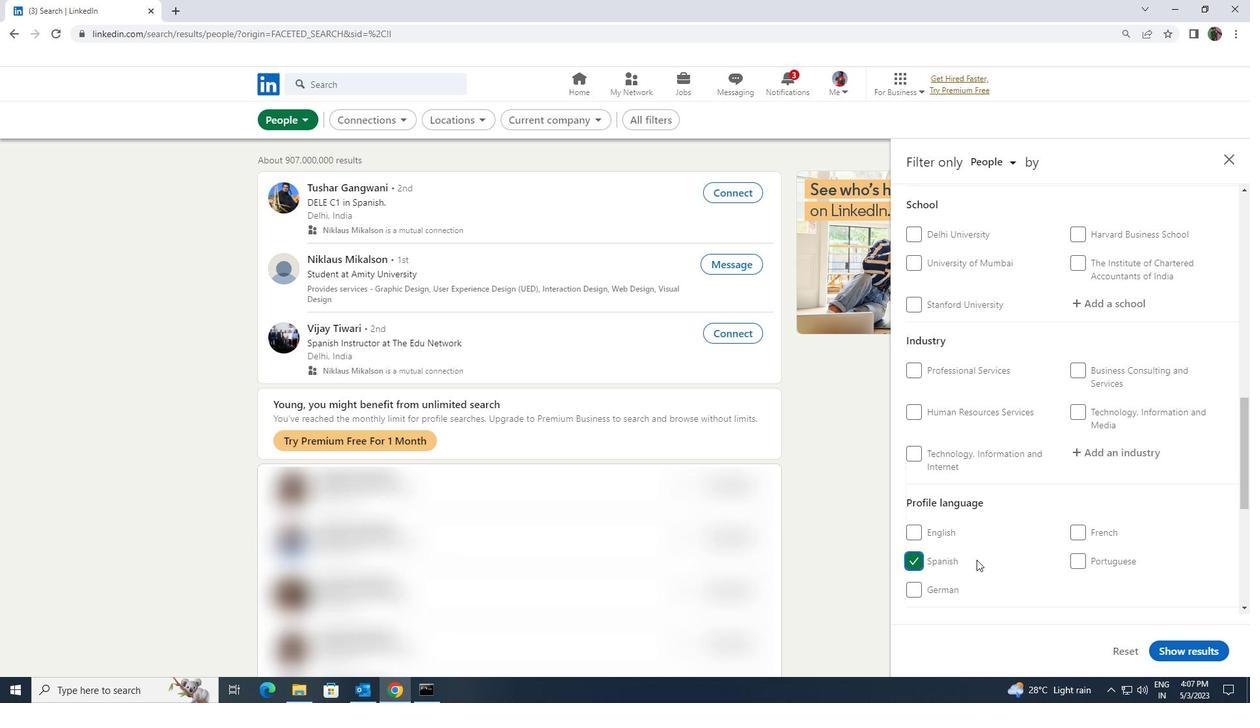 
Action: Mouse scrolled (1008, 555) with delta (0, 0)
Screenshot: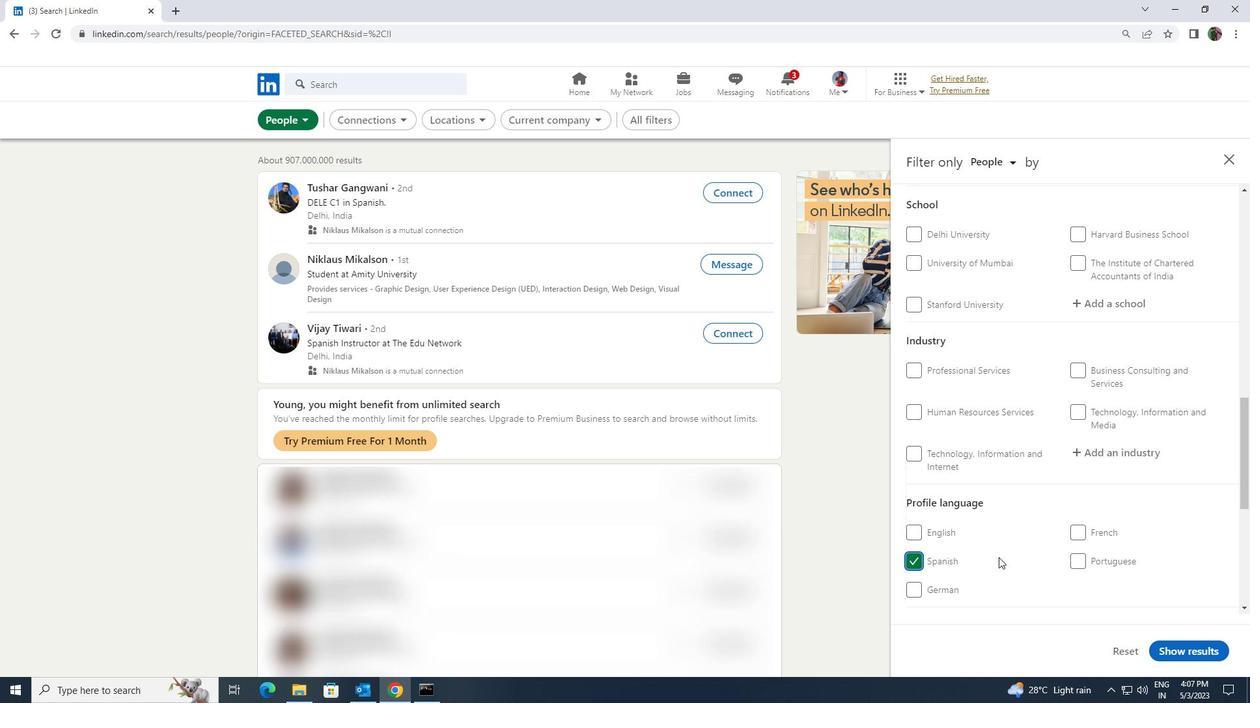 
Action: Mouse scrolled (1008, 555) with delta (0, 0)
Screenshot: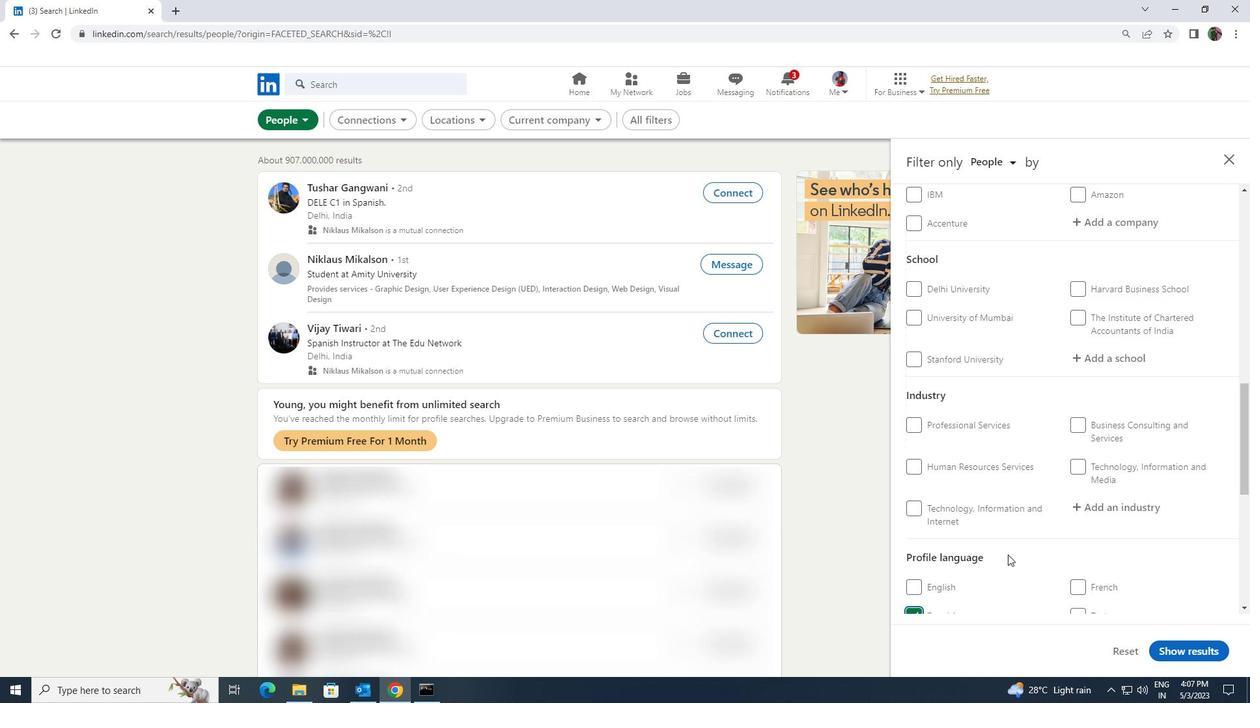 
Action: Mouse scrolled (1008, 555) with delta (0, 0)
Screenshot: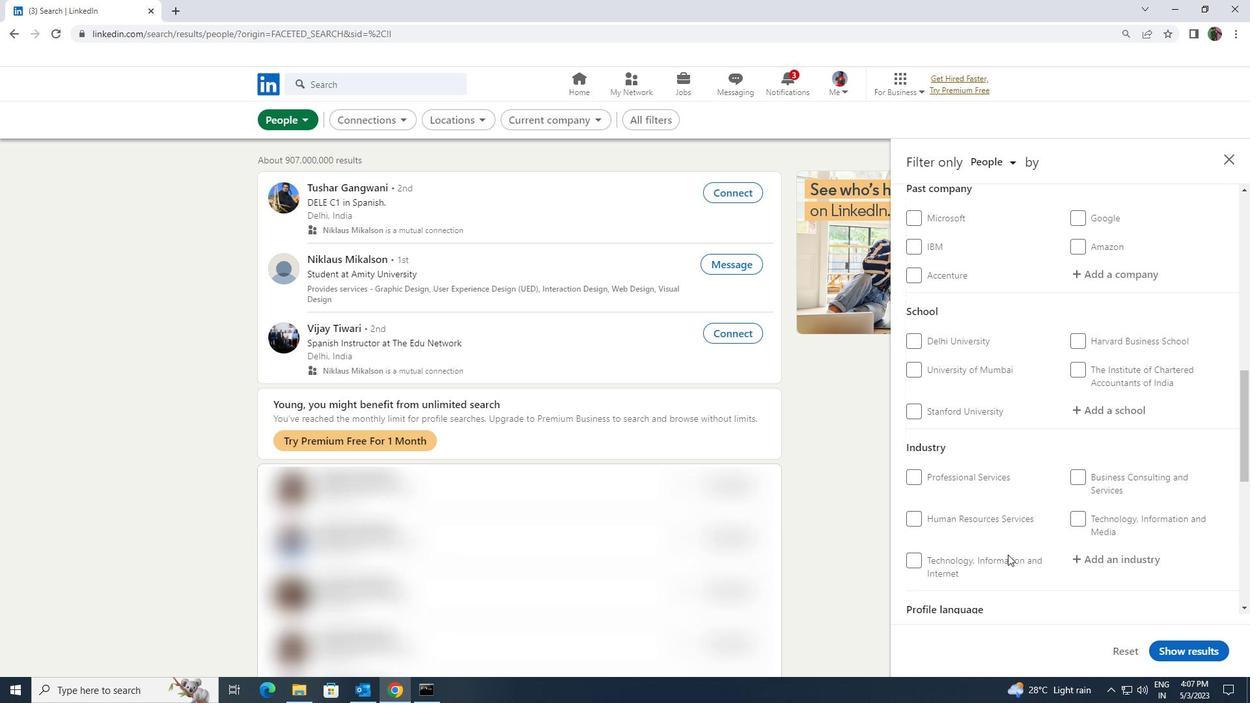 
Action: Mouse scrolled (1008, 555) with delta (0, 0)
Screenshot: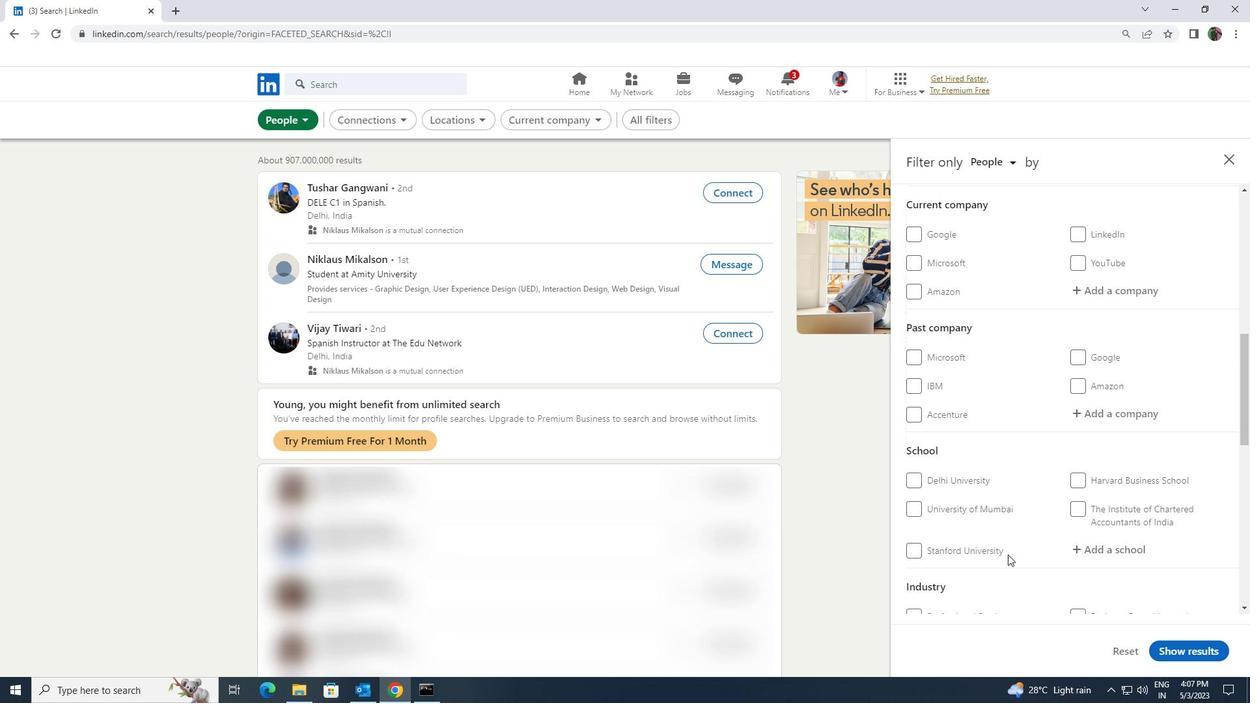 
Action: Mouse scrolled (1008, 555) with delta (0, 0)
Screenshot: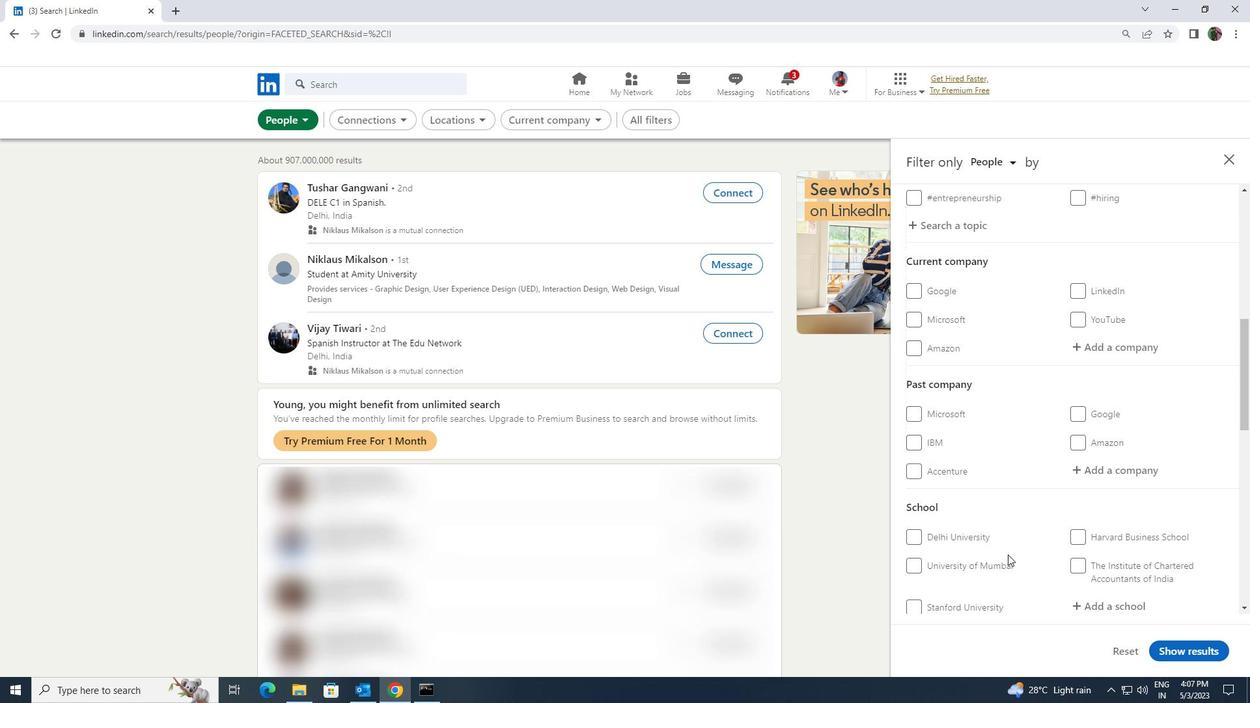 
Action: Mouse scrolled (1008, 555) with delta (0, 0)
Screenshot: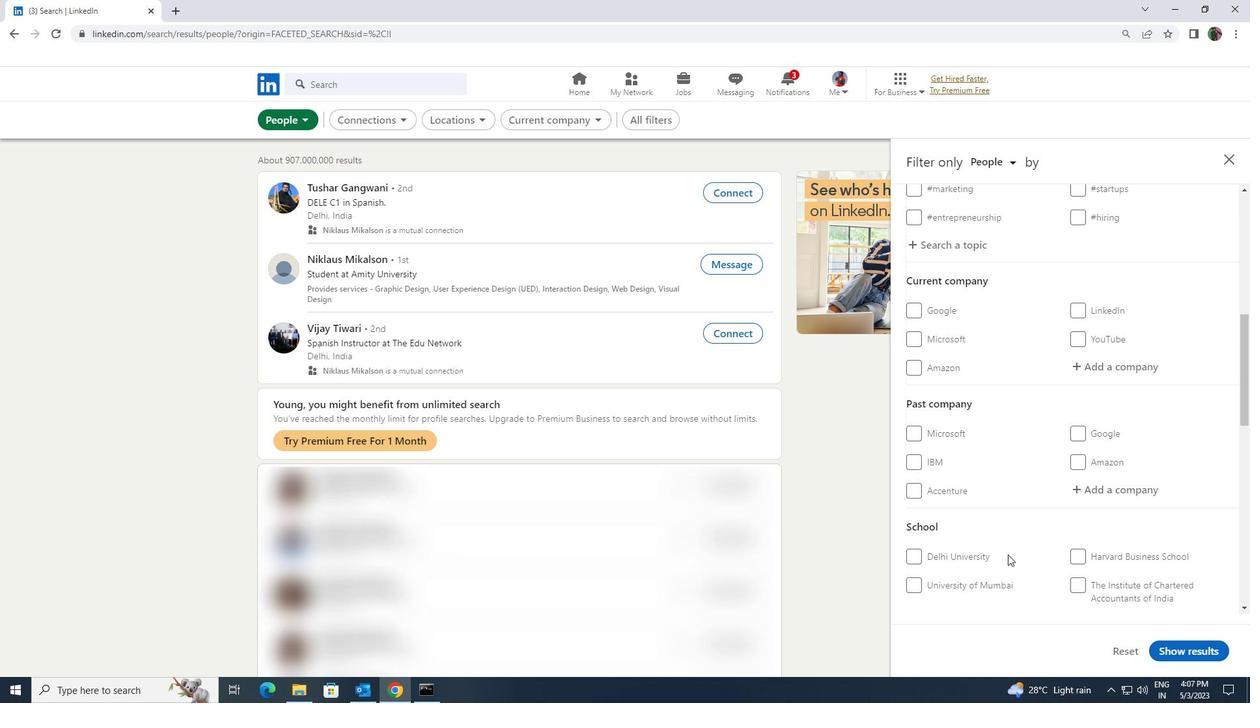 
Action: Mouse moved to (1071, 504)
Screenshot: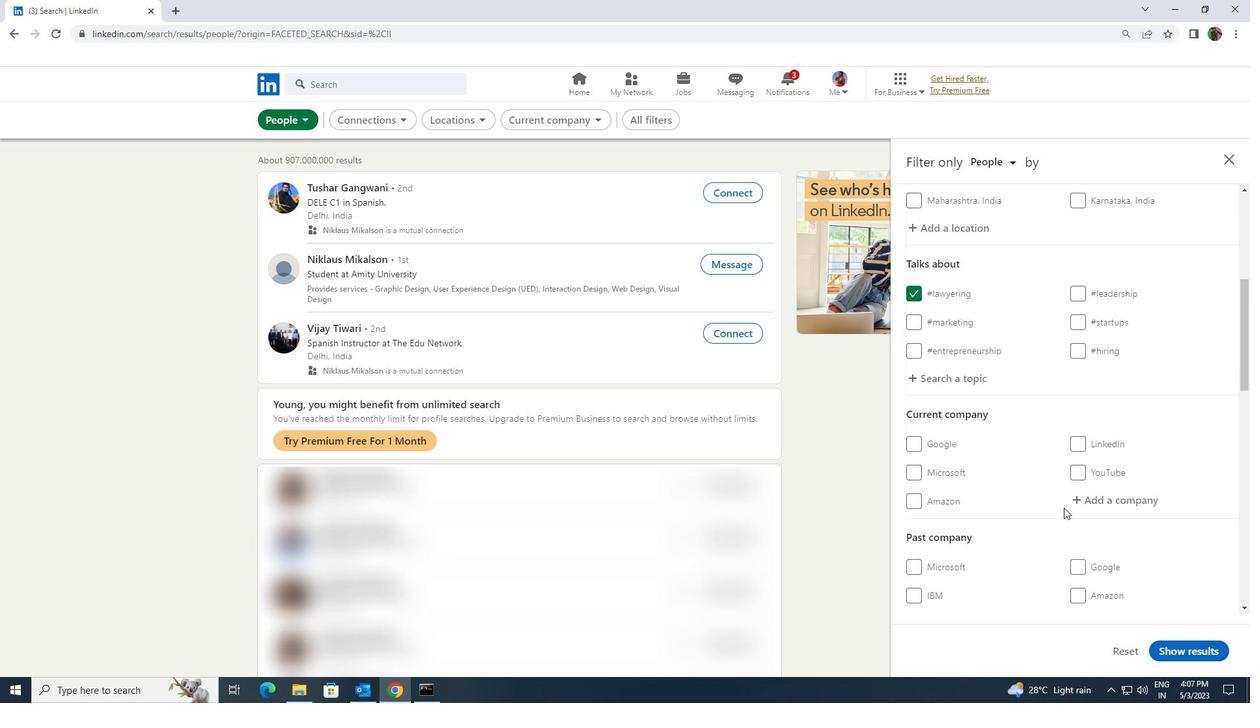 
Action: Mouse pressed left at (1071, 504)
Screenshot: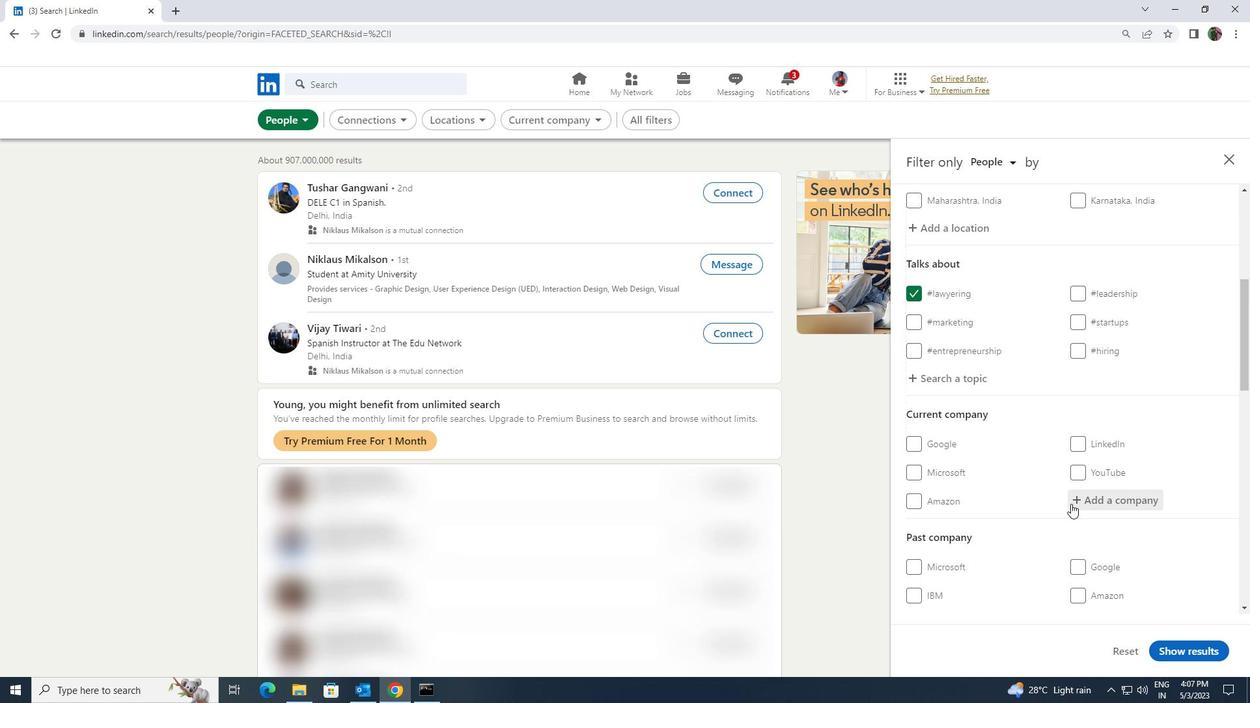 
Action: Key pressed <Key.shift>ANIMATION<Key.space><Key.shift>BOSS
Screenshot: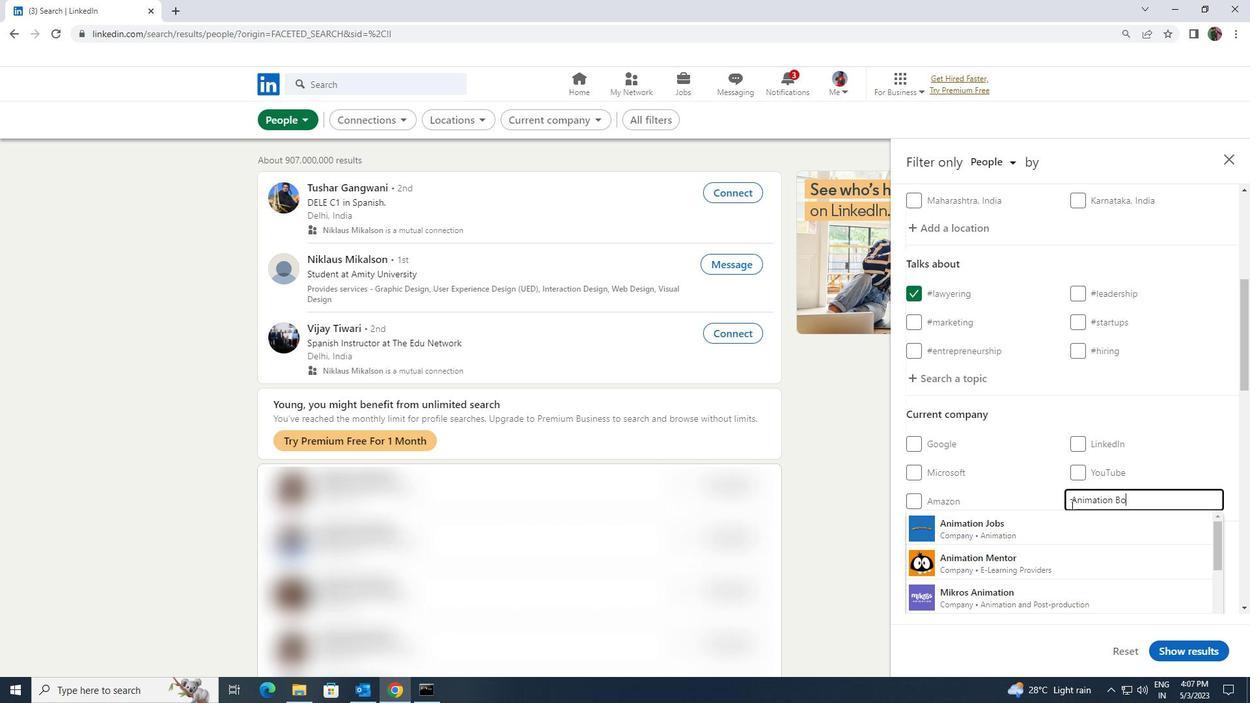 
Action: Mouse moved to (1052, 521)
Screenshot: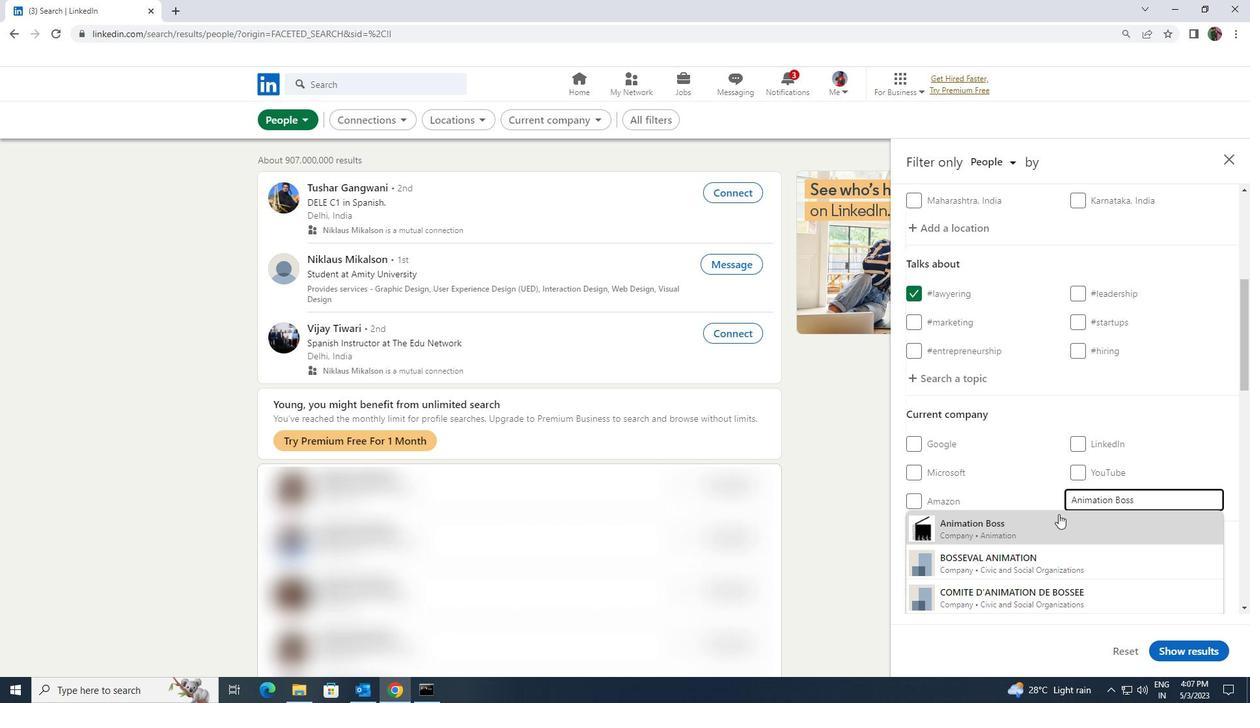 
Action: Mouse pressed left at (1052, 521)
Screenshot: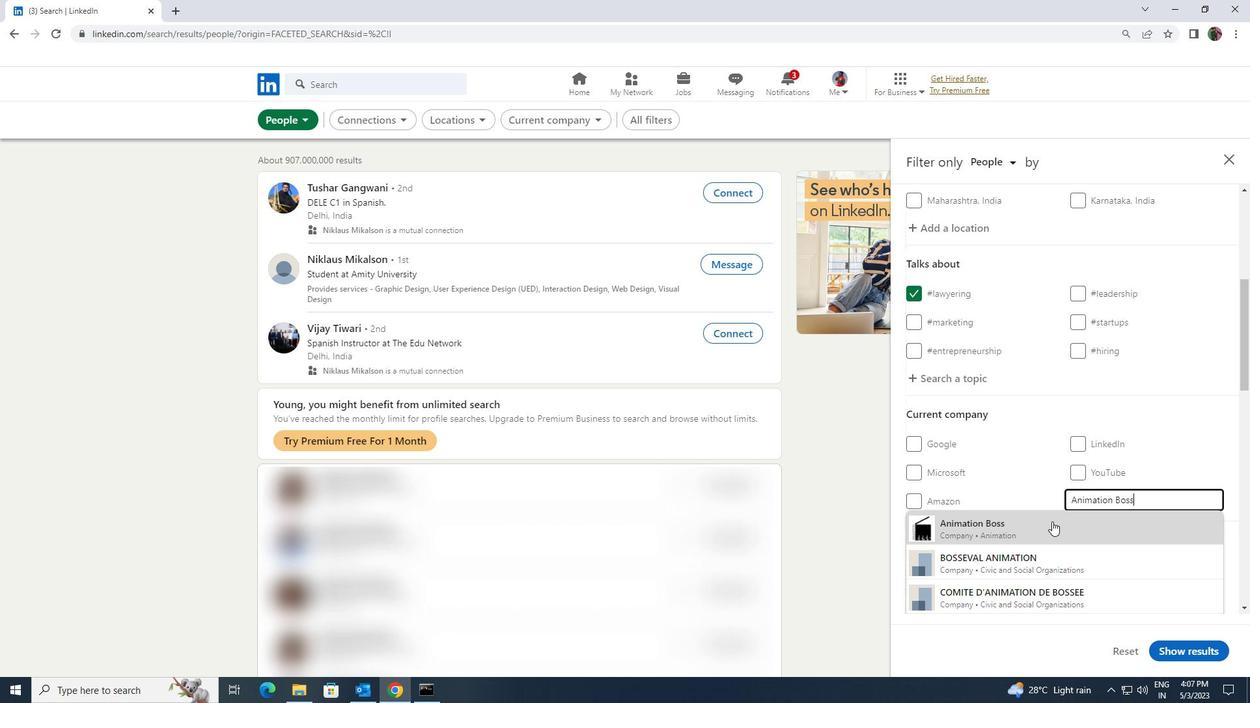 
Action: Mouse scrolled (1052, 520) with delta (0, 0)
Screenshot: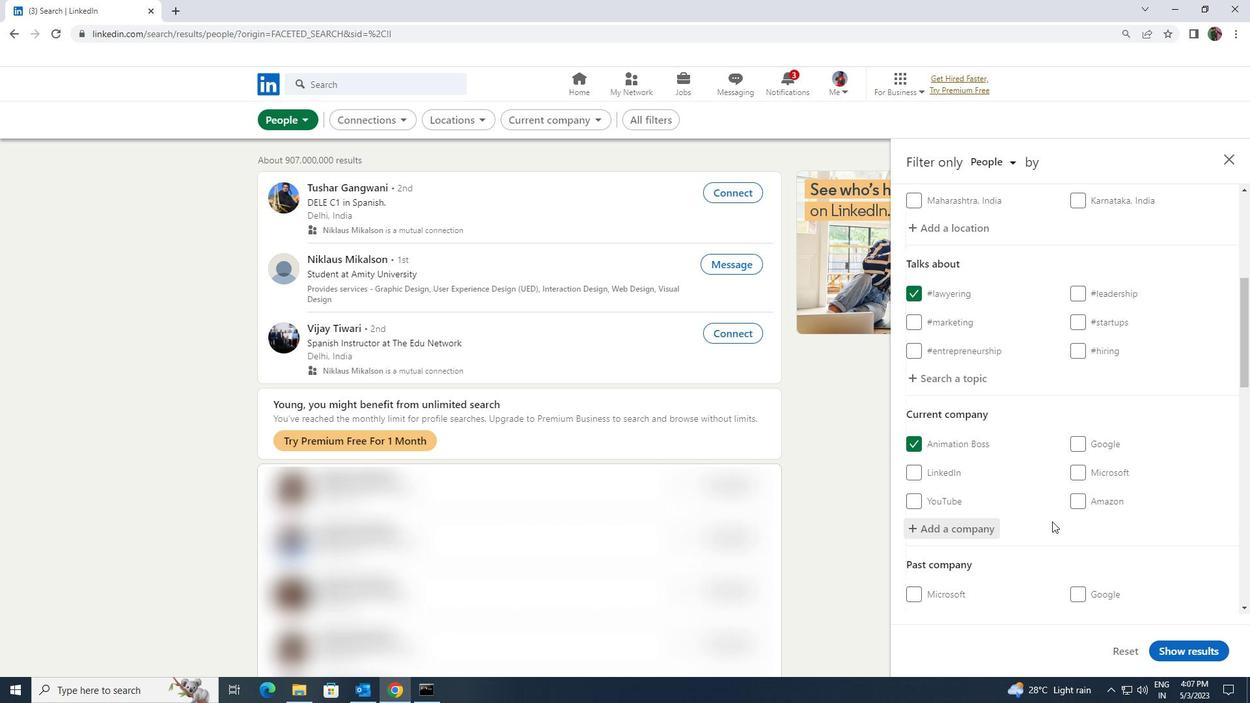 
Action: Mouse scrolled (1052, 520) with delta (0, 0)
Screenshot: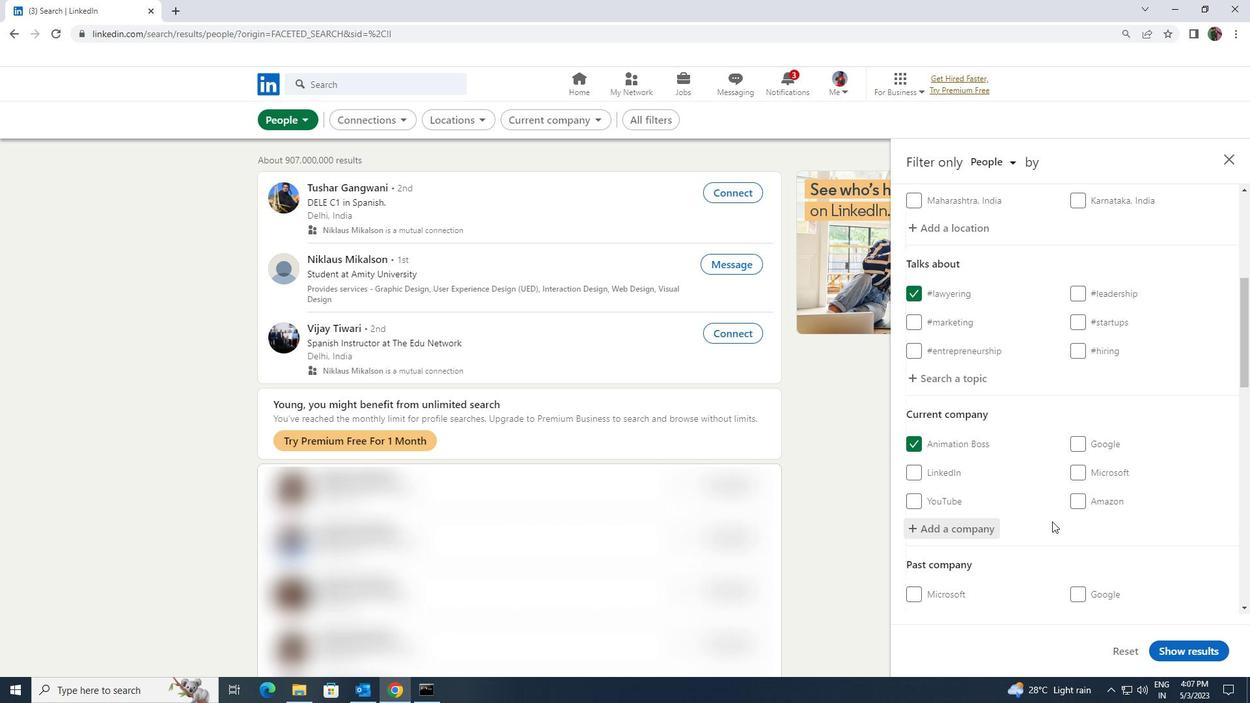 
Action: Mouse scrolled (1052, 520) with delta (0, 0)
Screenshot: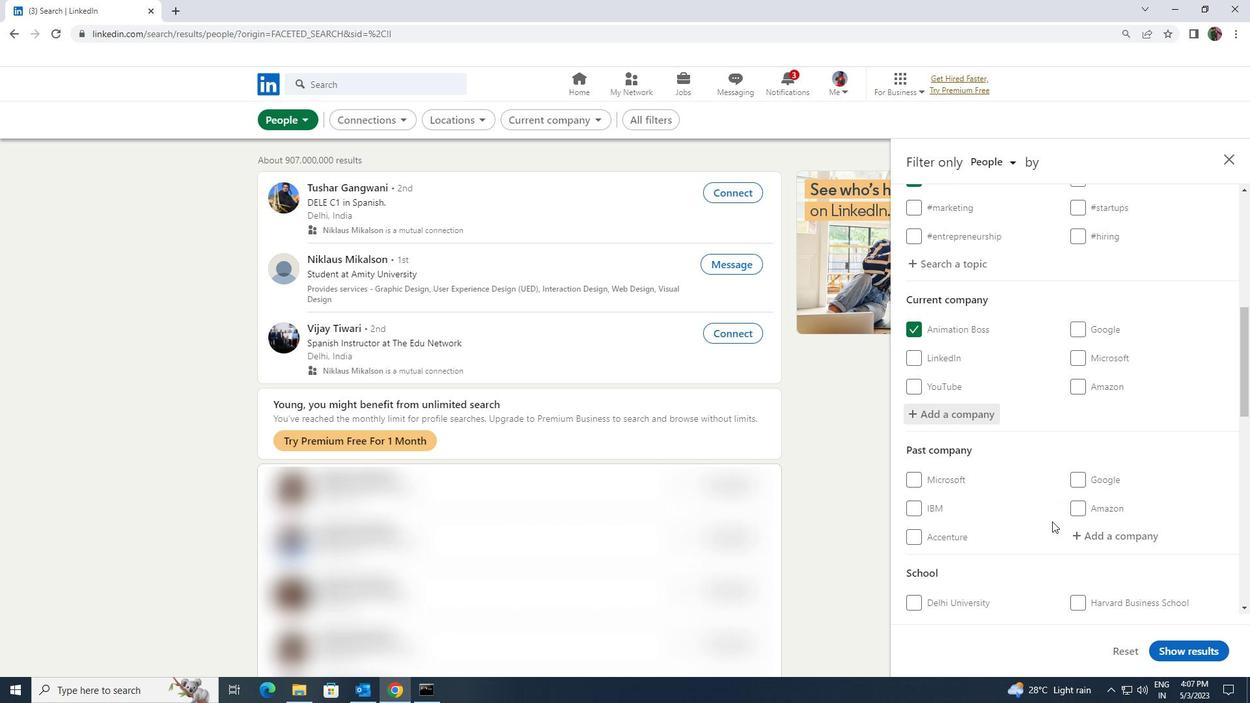 
Action: Mouse scrolled (1052, 520) with delta (0, 0)
Screenshot: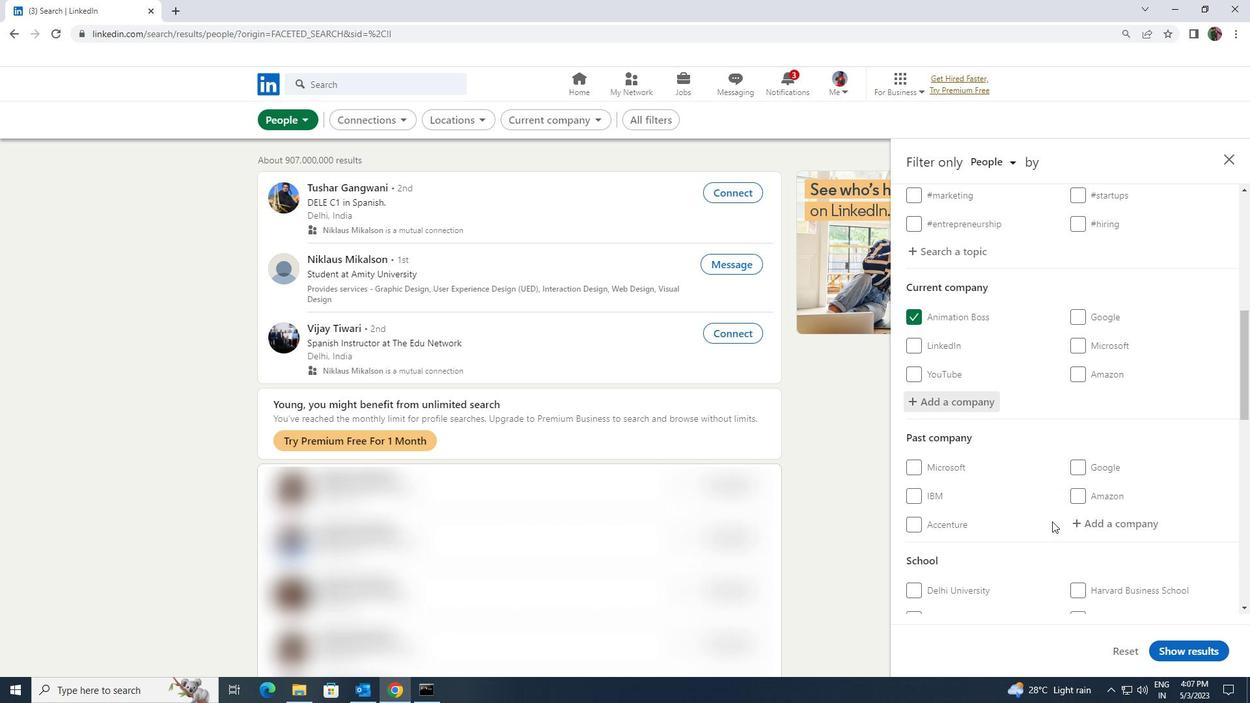 
Action: Mouse moved to (1102, 523)
Screenshot: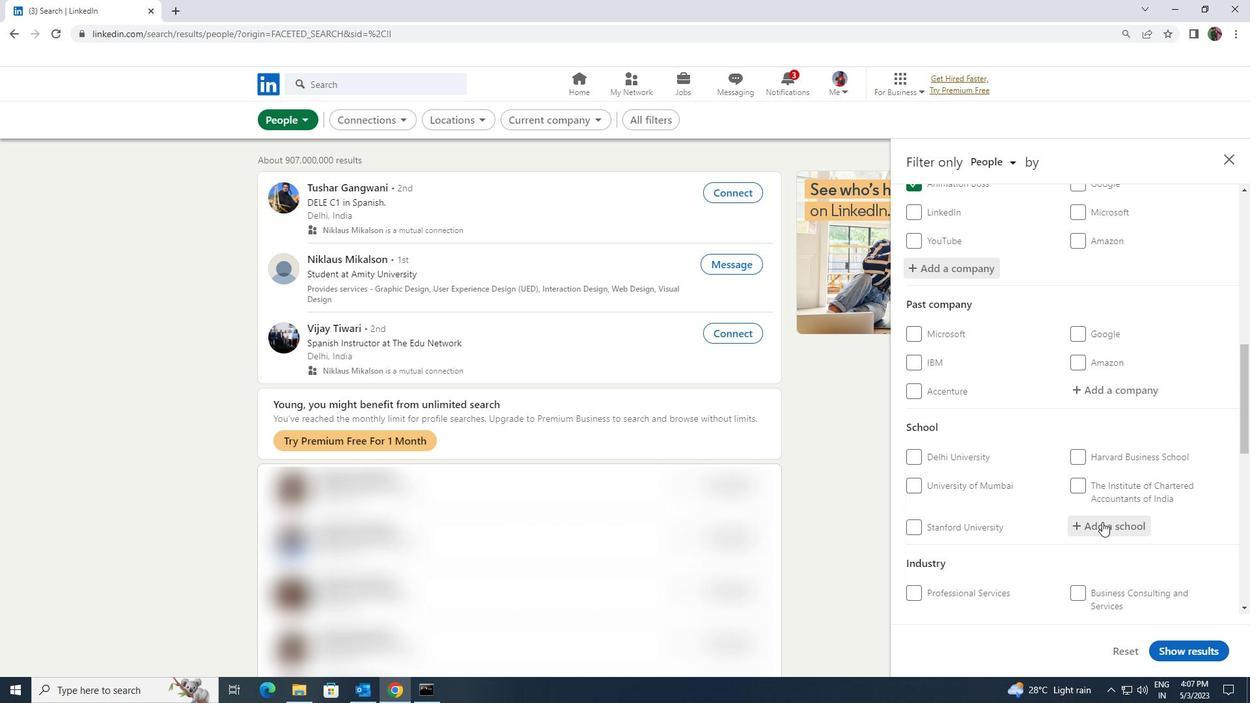
Action: Mouse pressed left at (1102, 523)
Screenshot: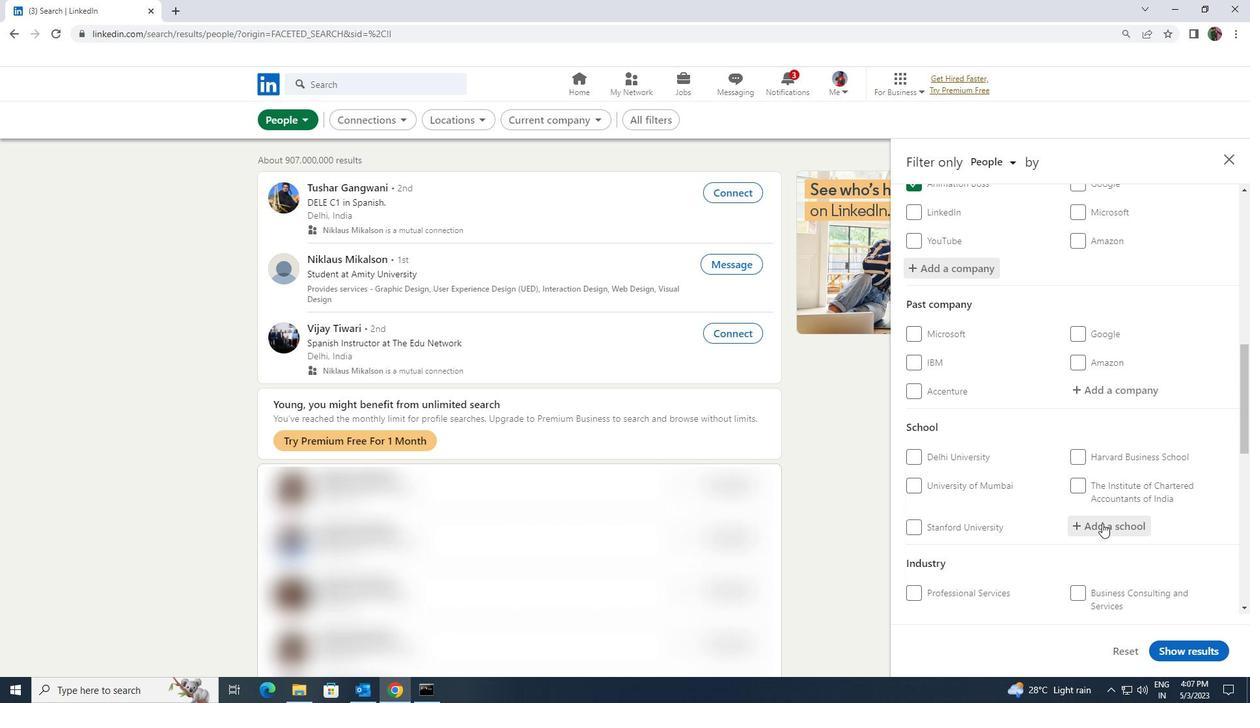 
Action: Key pressed <Key.shift><Key.shift><Key.shift><Key.shift><Key.shift><Key.shift><Key.shift>ADHIPAR
Screenshot: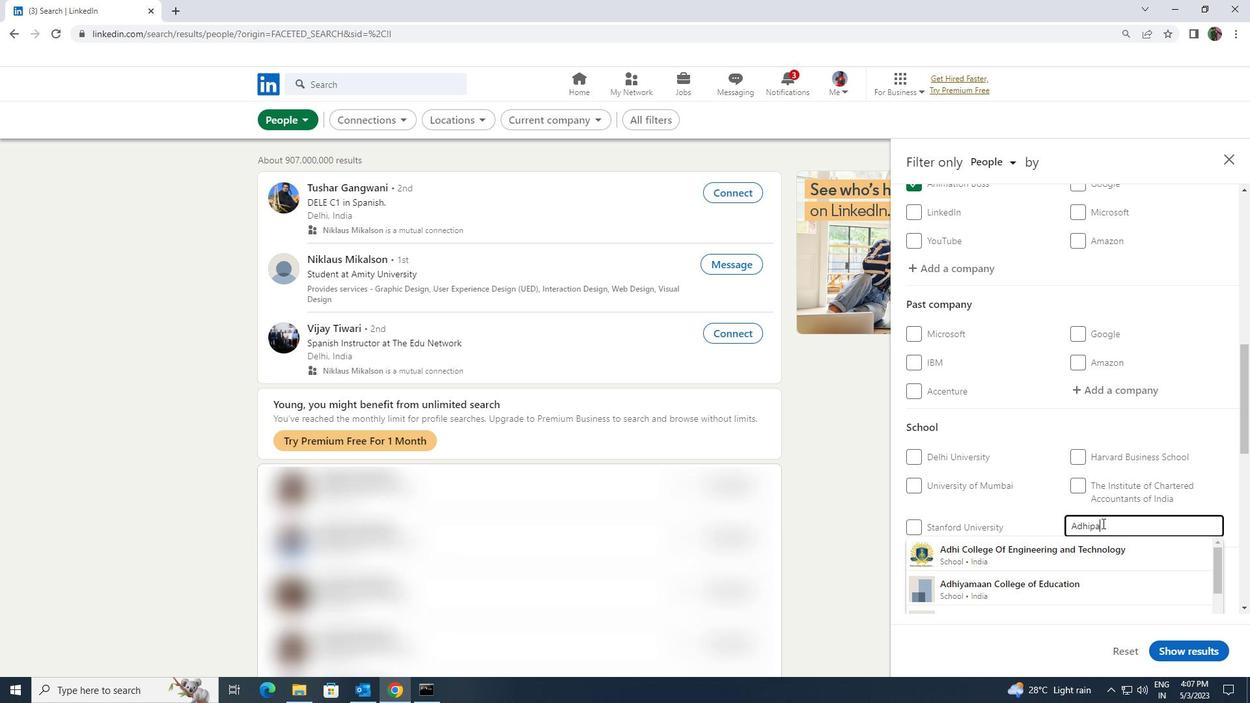 
Action: Mouse moved to (1094, 542)
Screenshot: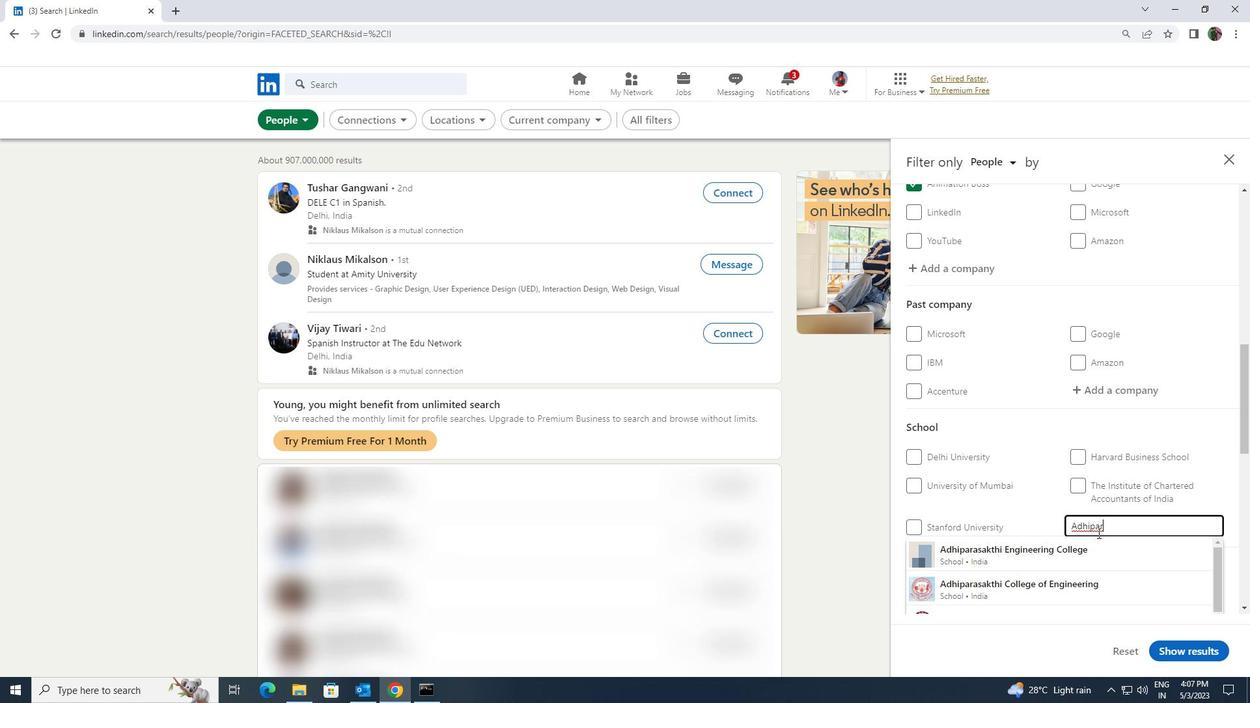 
Action: Mouse pressed left at (1094, 542)
Screenshot: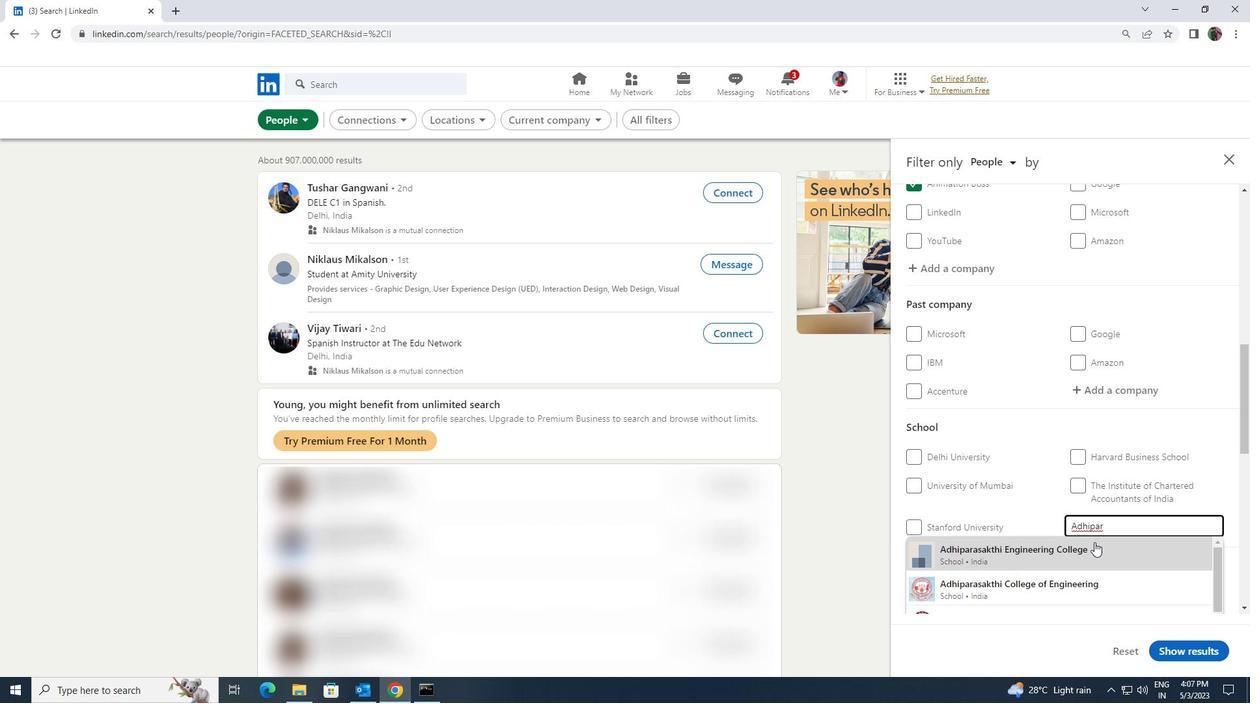 
Action: Mouse scrolled (1094, 541) with delta (0, 0)
Screenshot: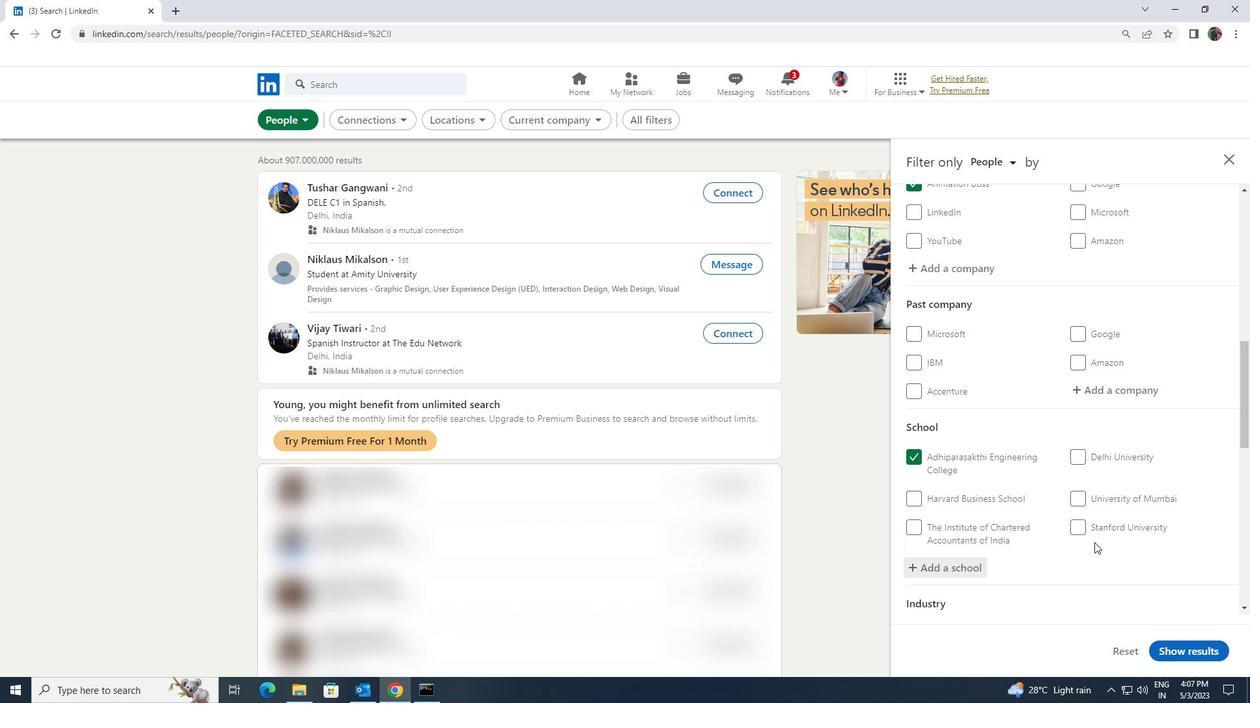 
Action: Mouse scrolled (1094, 541) with delta (0, 0)
Screenshot: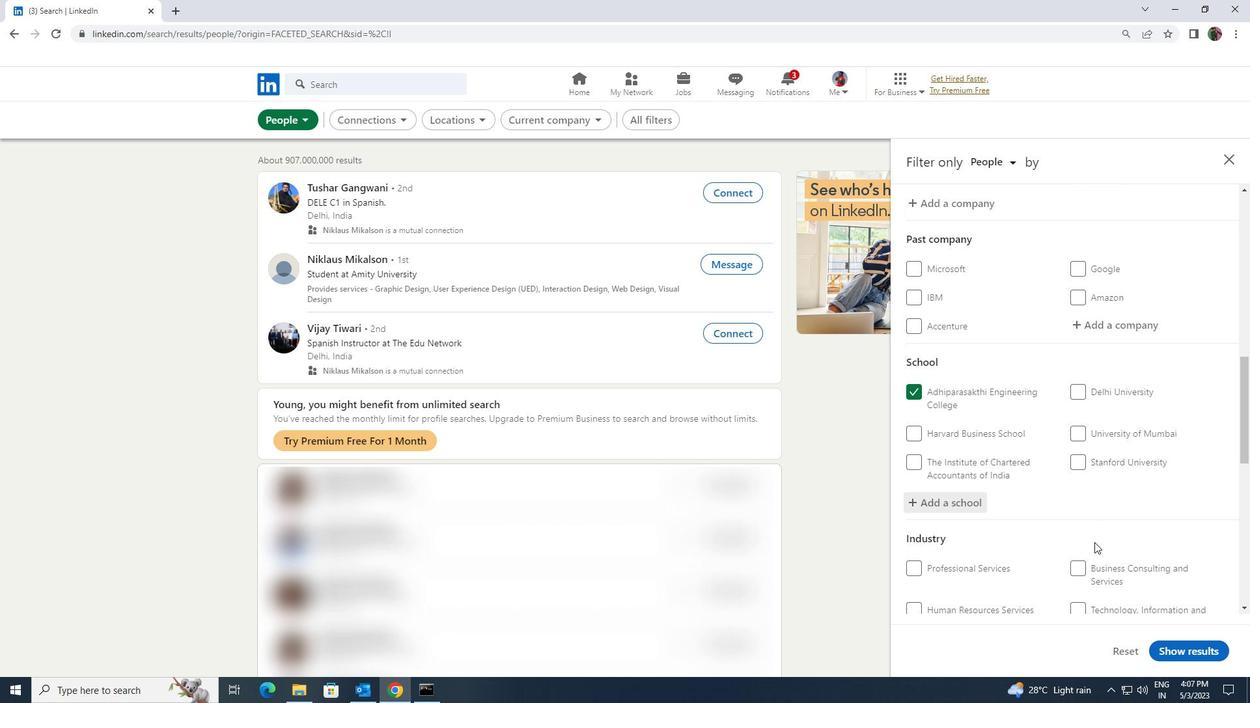 
Action: Mouse scrolled (1094, 541) with delta (0, 0)
Screenshot: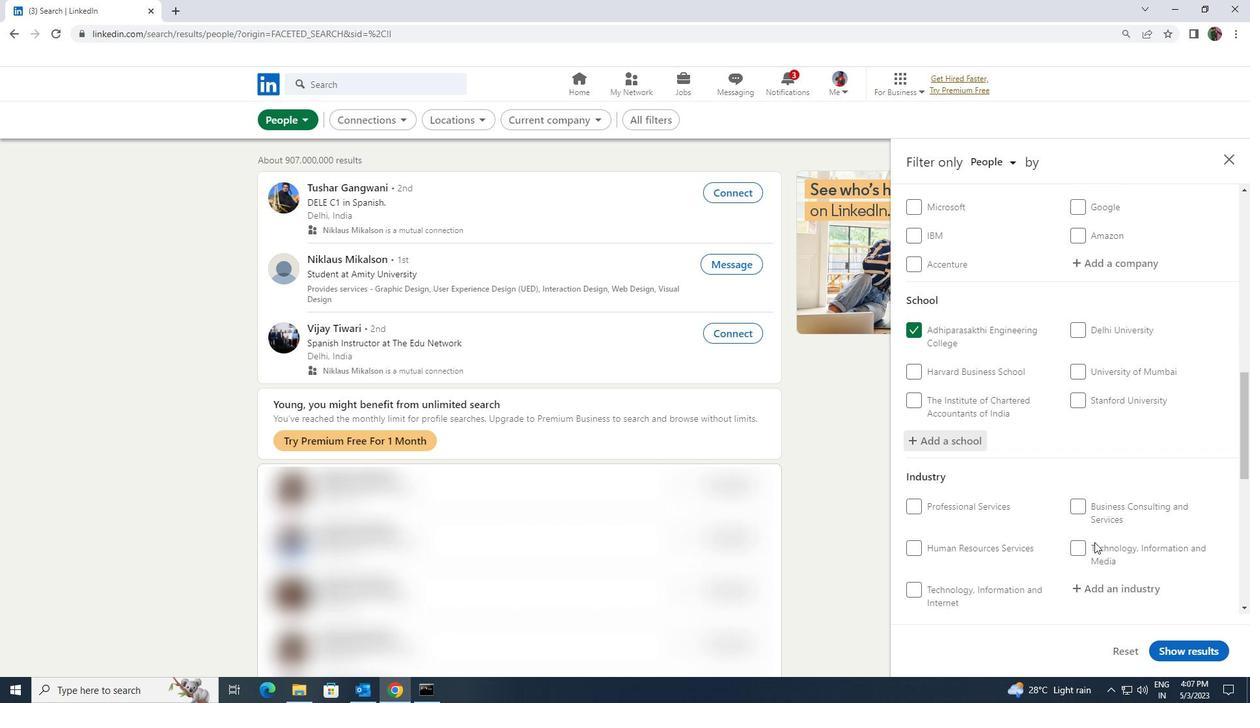 
Action: Mouse moved to (1090, 524)
Screenshot: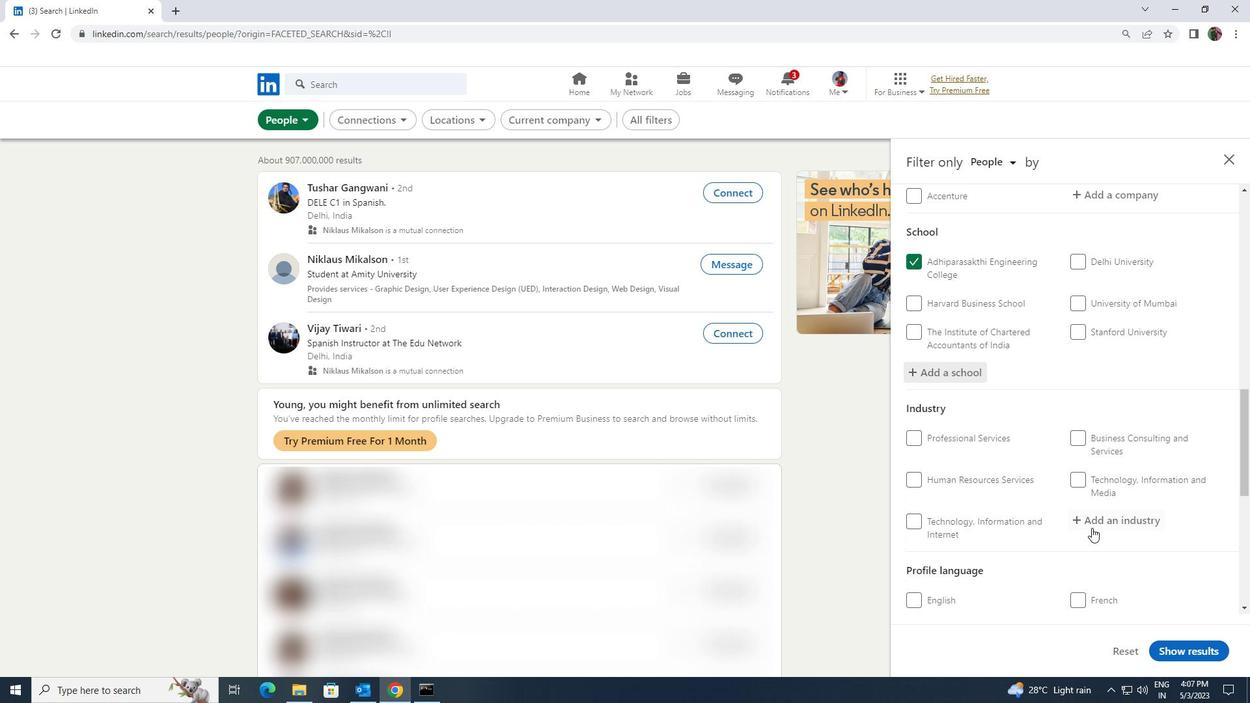 
Action: Mouse pressed left at (1090, 524)
Screenshot: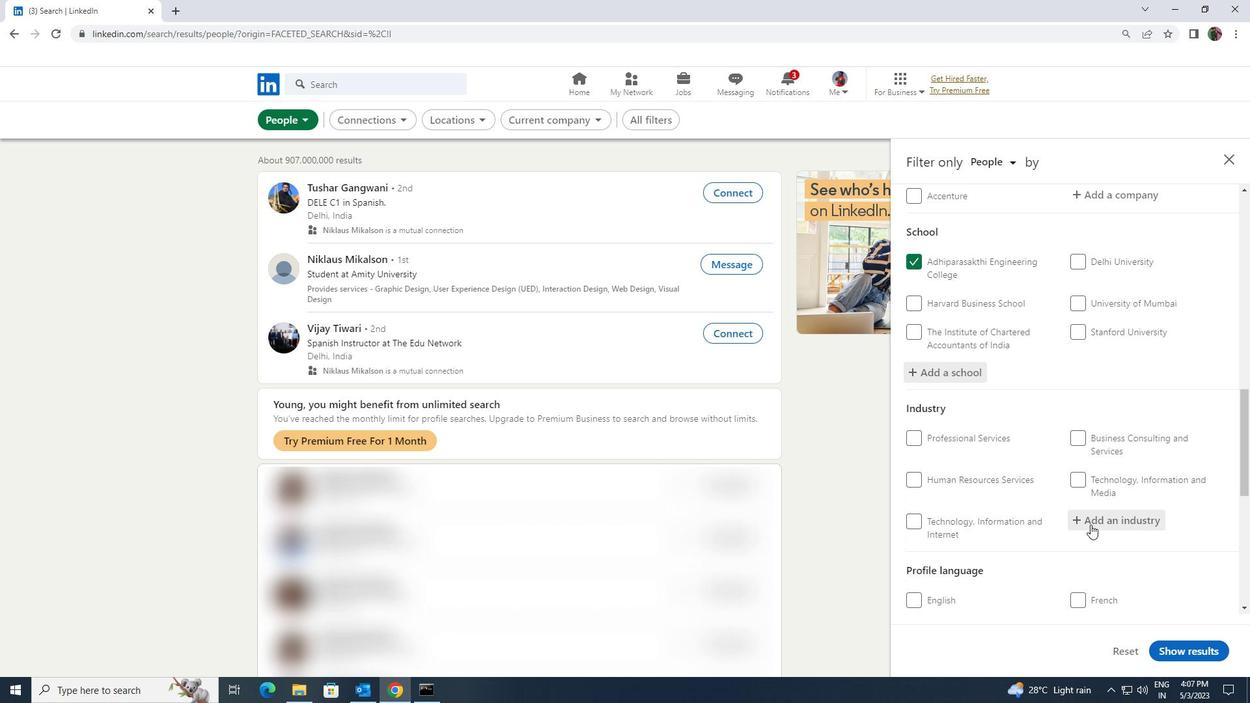 
Action: Key pressed <Key.shift><Key.shift><Key.shift><Key.shift><Key.shift><Key.shift><Key.shift><Key.shift>SEAFOO
Screenshot: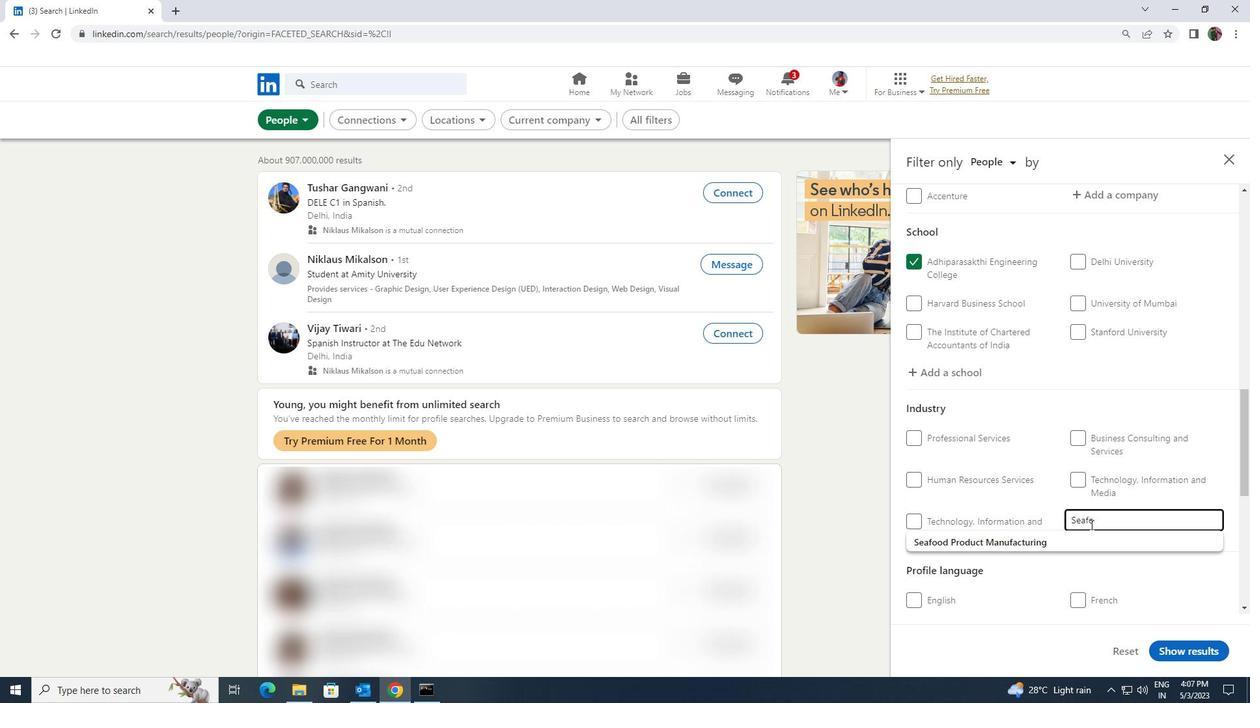 
Action: Mouse moved to (1080, 534)
Screenshot: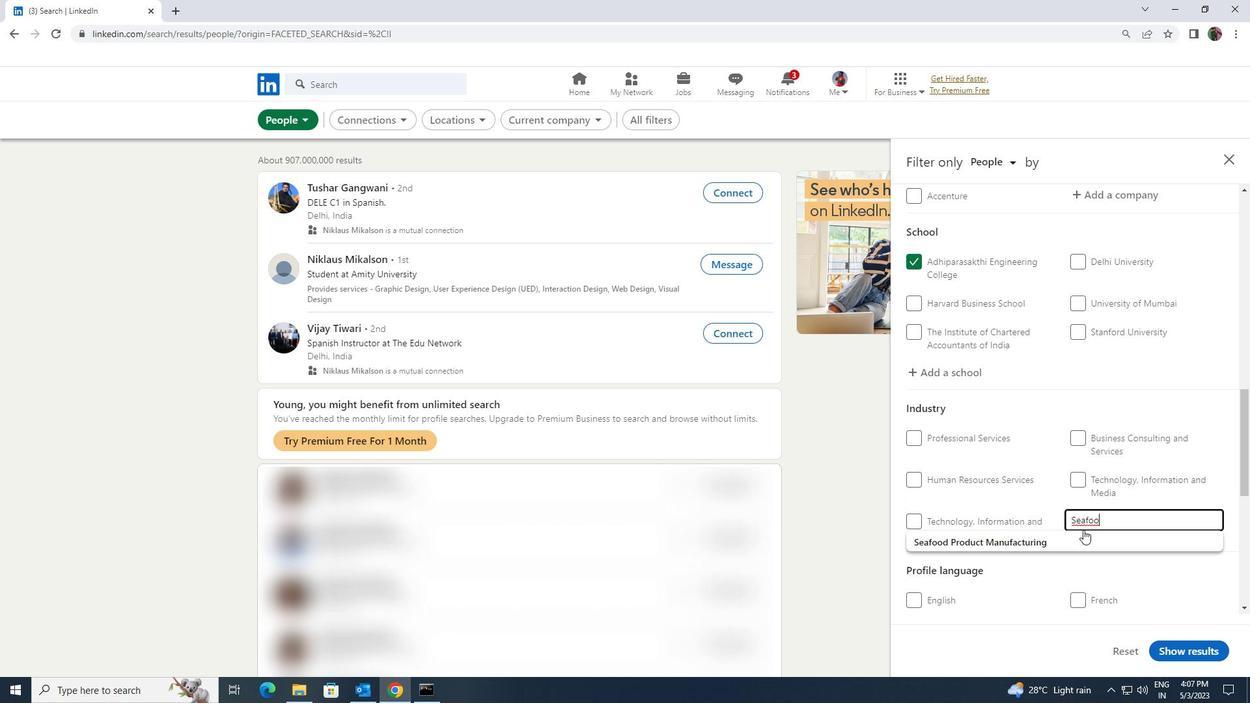 
Action: Mouse pressed left at (1080, 534)
Screenshot: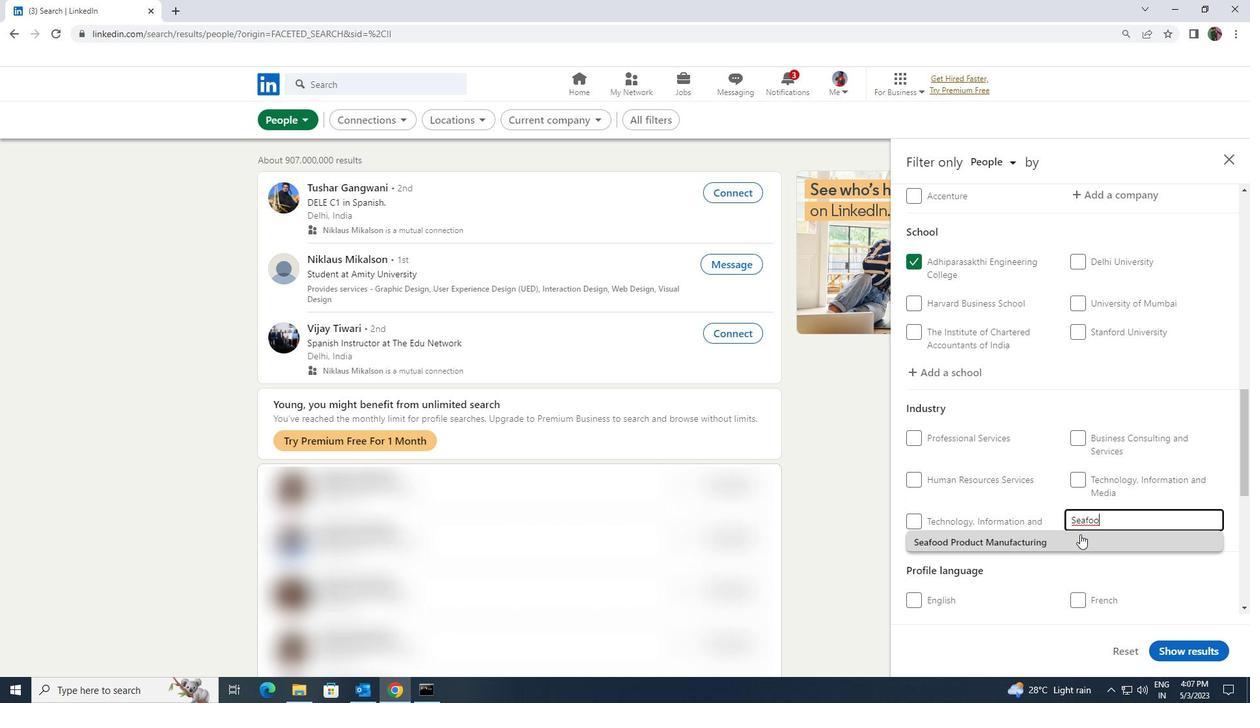 
Action: Mouse moved to (1080, 533)
Screenshot: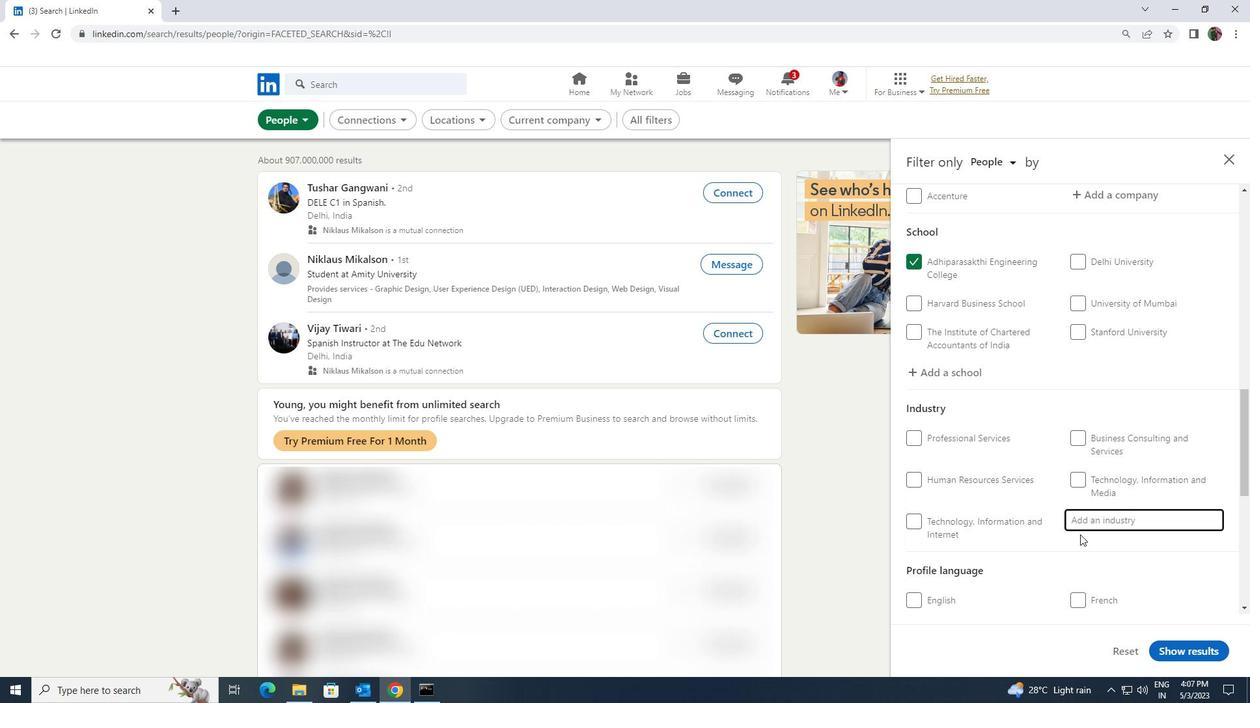
Action: Mouse scrolled (1080, 532) with delta (0, 0)
Screenshot: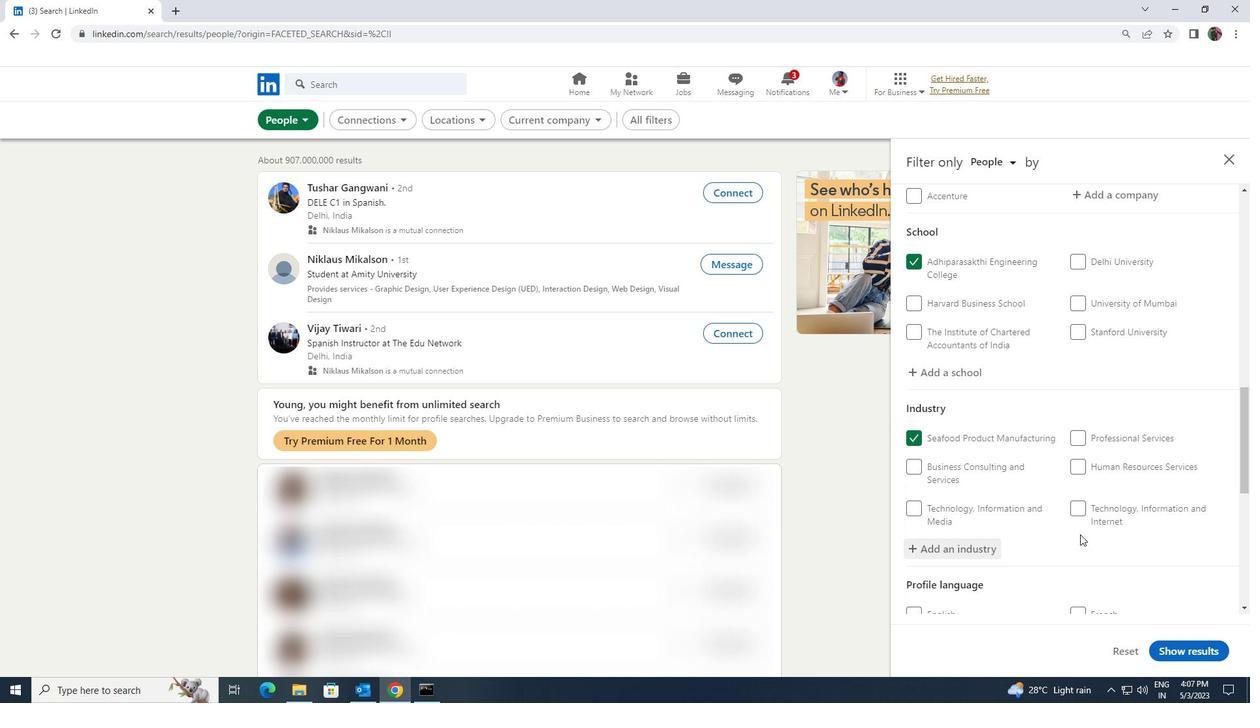 
Action: Mouse scrolled (1080, 532) with delta (0, 0)
Screenshot: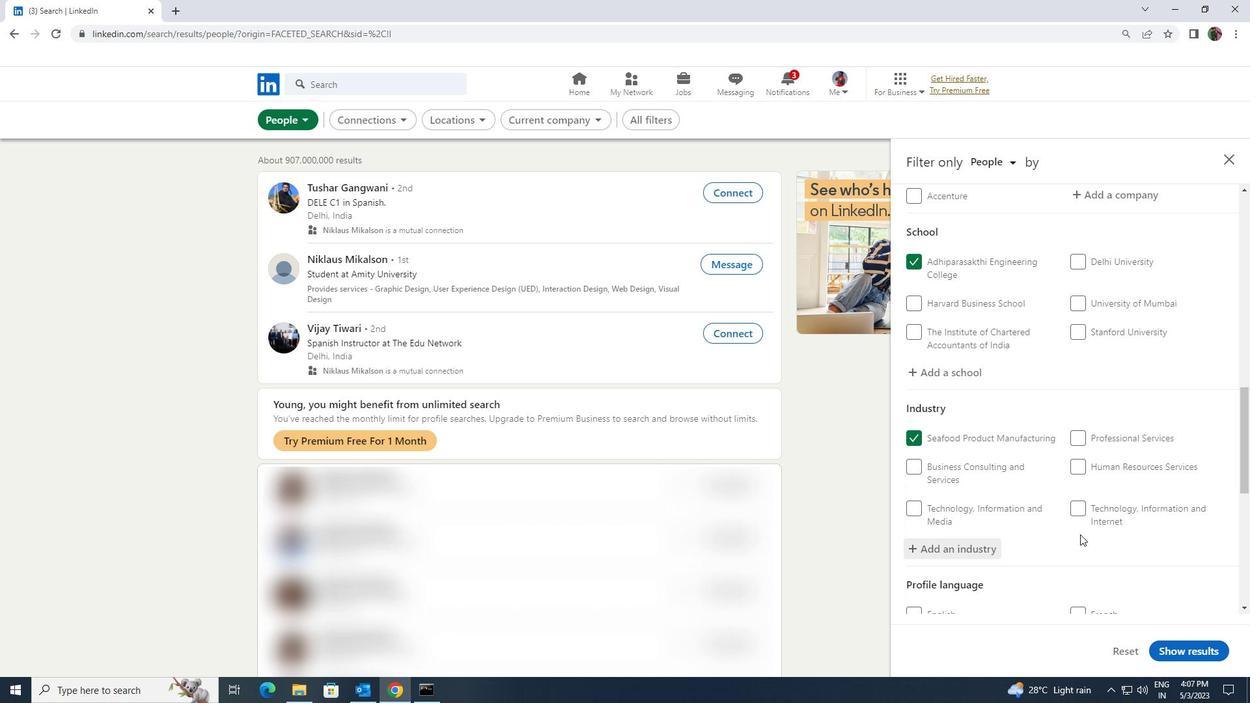 
Action: Mouse scrolled (1080, 532) with delta (0, 0)
Screenshot: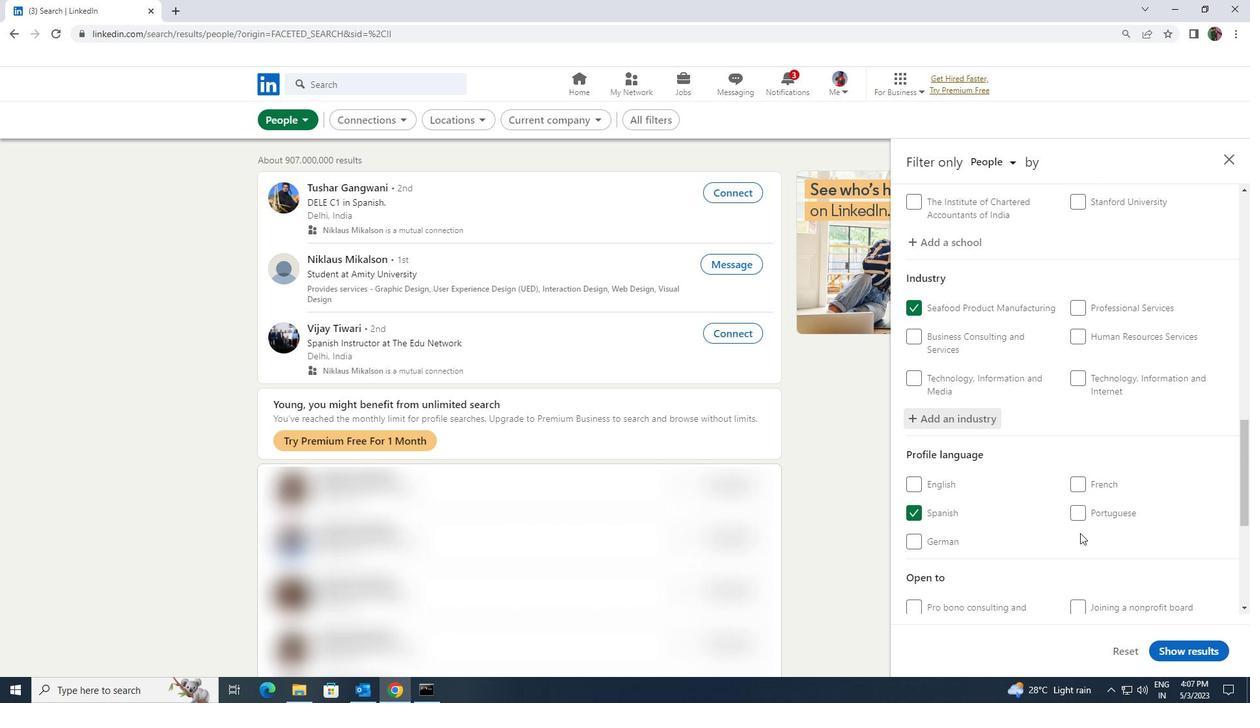 
Action: Mouse scrolled (1080, 532) with delta (0, 0)
Screenshot: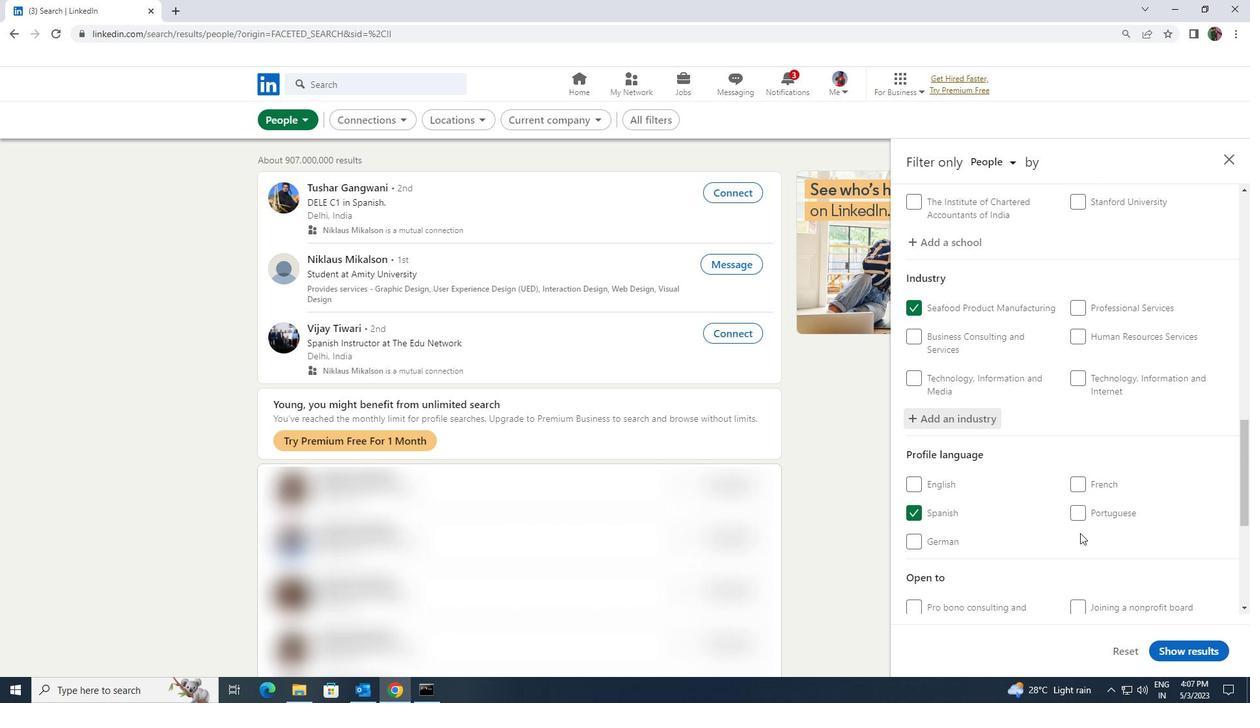 
Action: Mouse scrolled (1080, 532) with delta (0, 0)
Screenshot: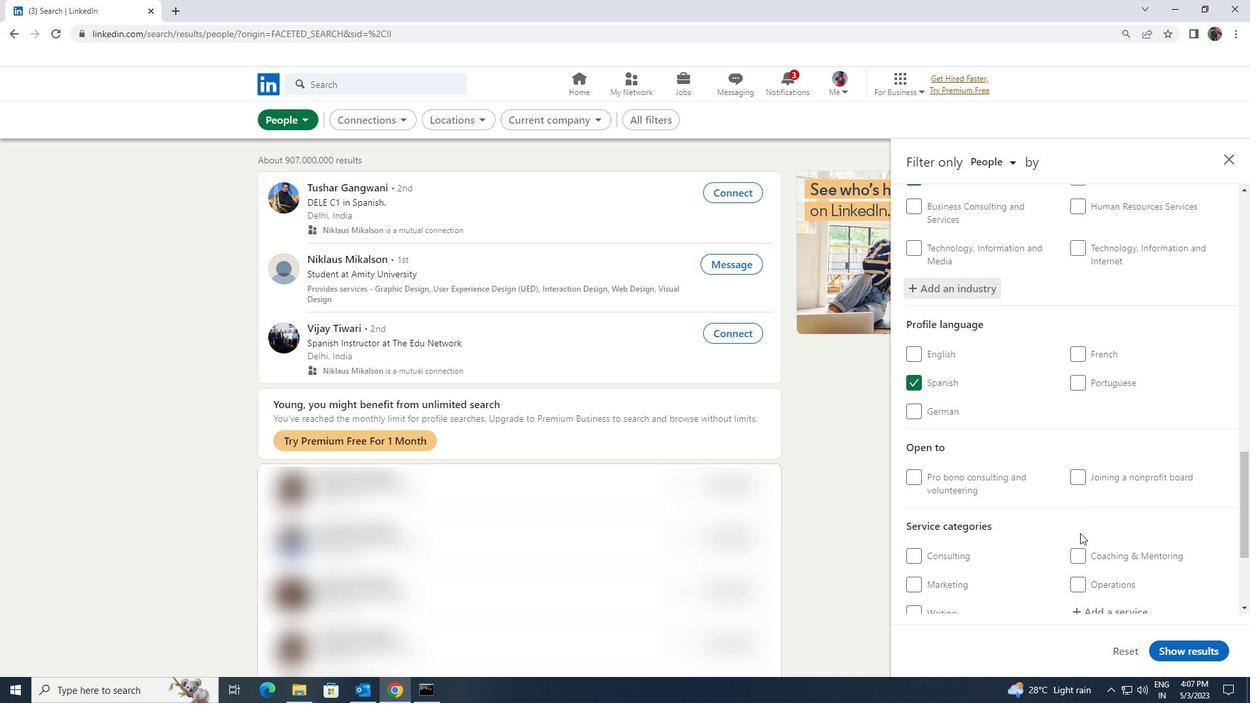 
Action: Mouse moved to (1084, 543)
Screenshot: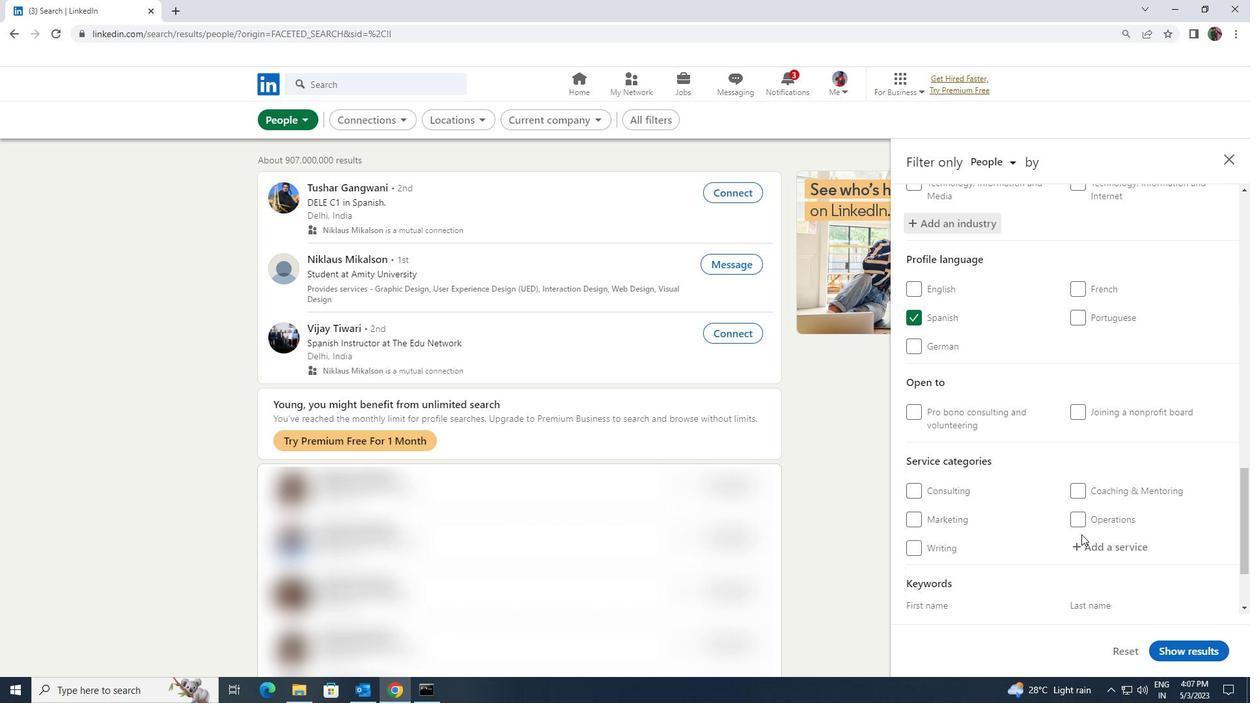 
Action: Mouse pressed left at (1084, 543)
Screenshot: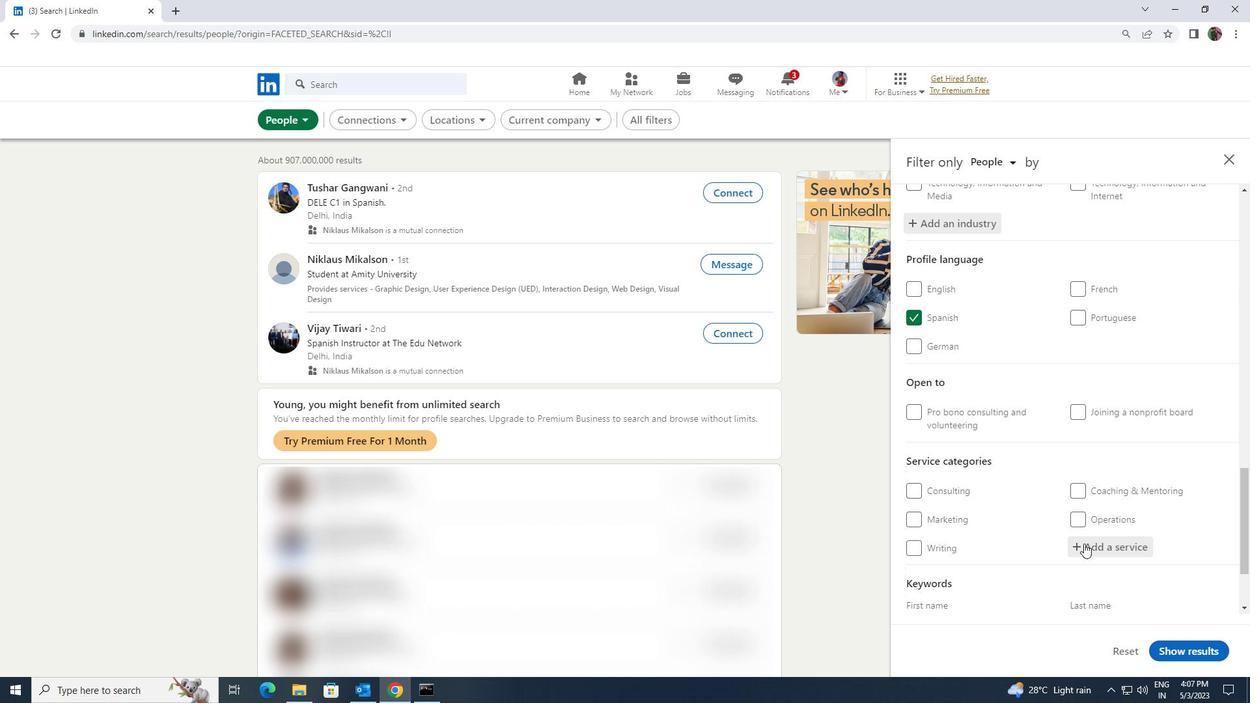 
Action: Key pressed <Key.shift><Key.shift><Key.shift><Key.shift><Key.shift><Key.shift><Key.shift><Key.shift><Key.shift><Key.shift><Key.shift><Key.shift><Key.shift><Key.shift><Key.shift><Key.shift><Key.shift><Key.shift><Key.shift><Key.shift><Key.shift><Key.shift><Key.shift><Key.shift><Key.shift><Key.shift><Key.shift><Key.shift><Key.shift><Key.shift><Key.shift><Key.shift><Key.shift><Key.shift><Key.shift><Key.shift><Key.shift><Key.shift><Key.shift><Key.shift><Key.shift><Key.shift><Key.shift><Key.shift><Key.shift><Key.shift>BUSINESS
Screenshot: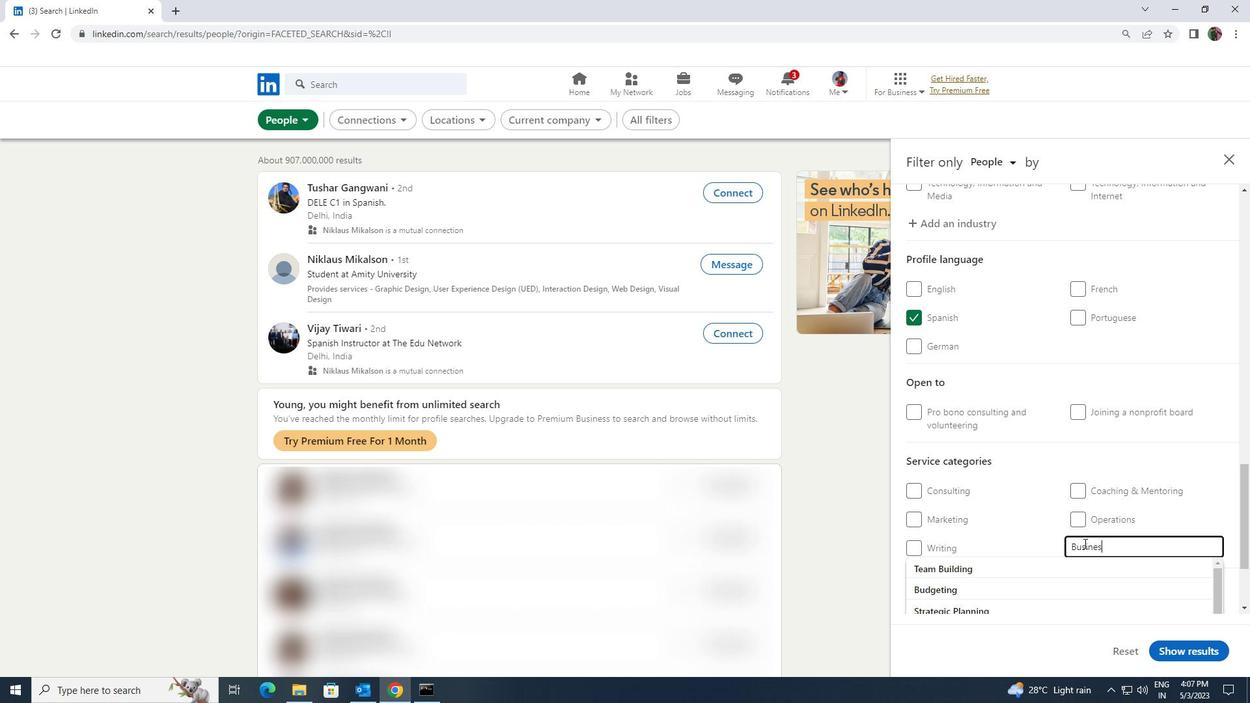 
Action: Mouse moved to (1063, 582)
Screenshot: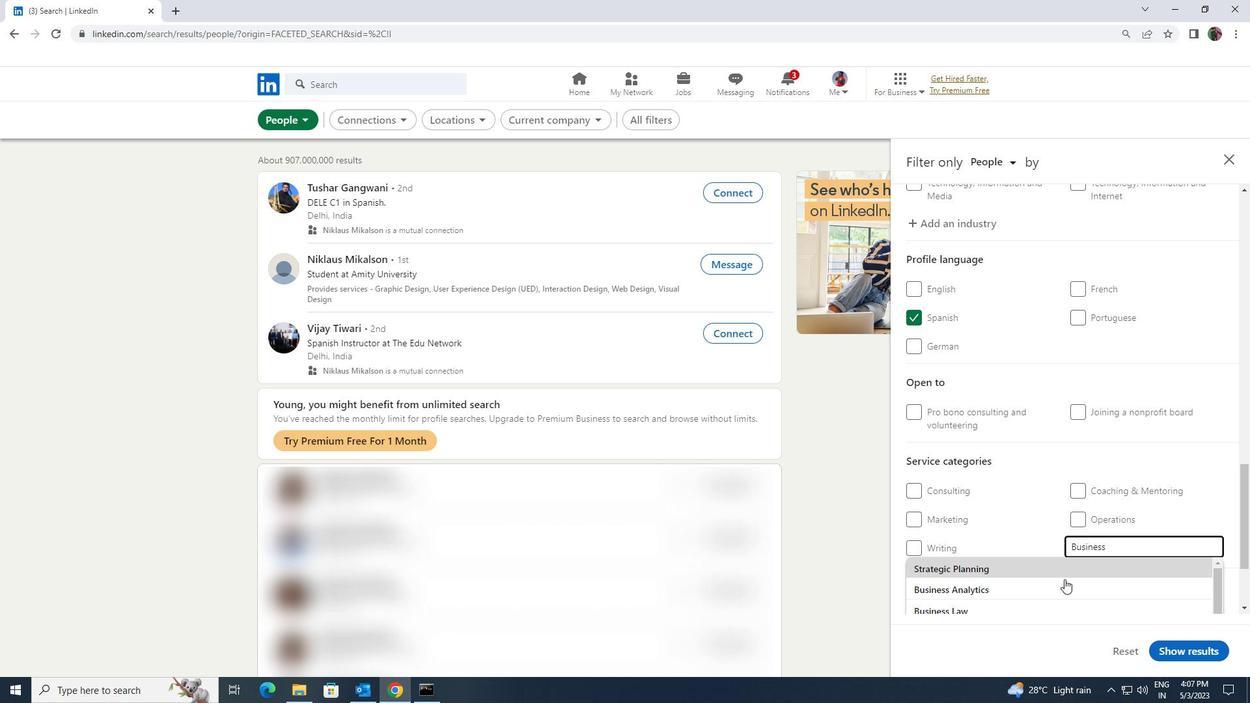 
Action: Mouse pressed left at (1063, 582)
Screenshot: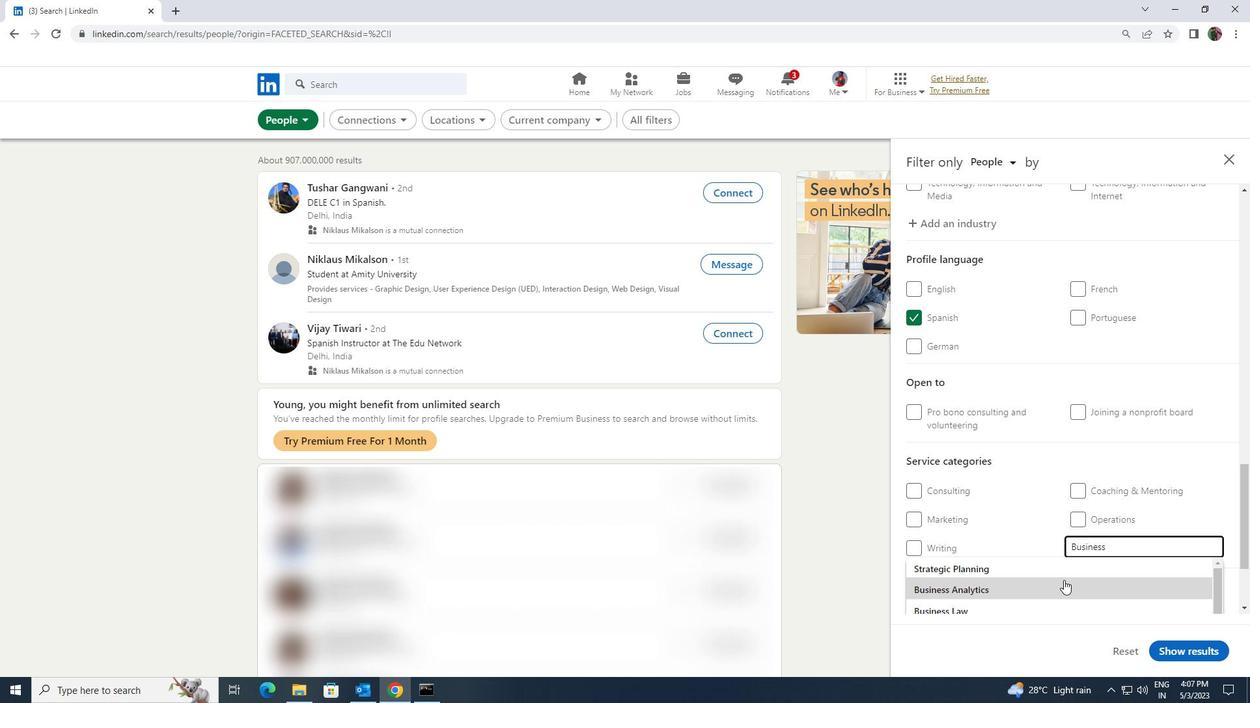 
Action: Mouse moved to (1056, 577)
Screenshot: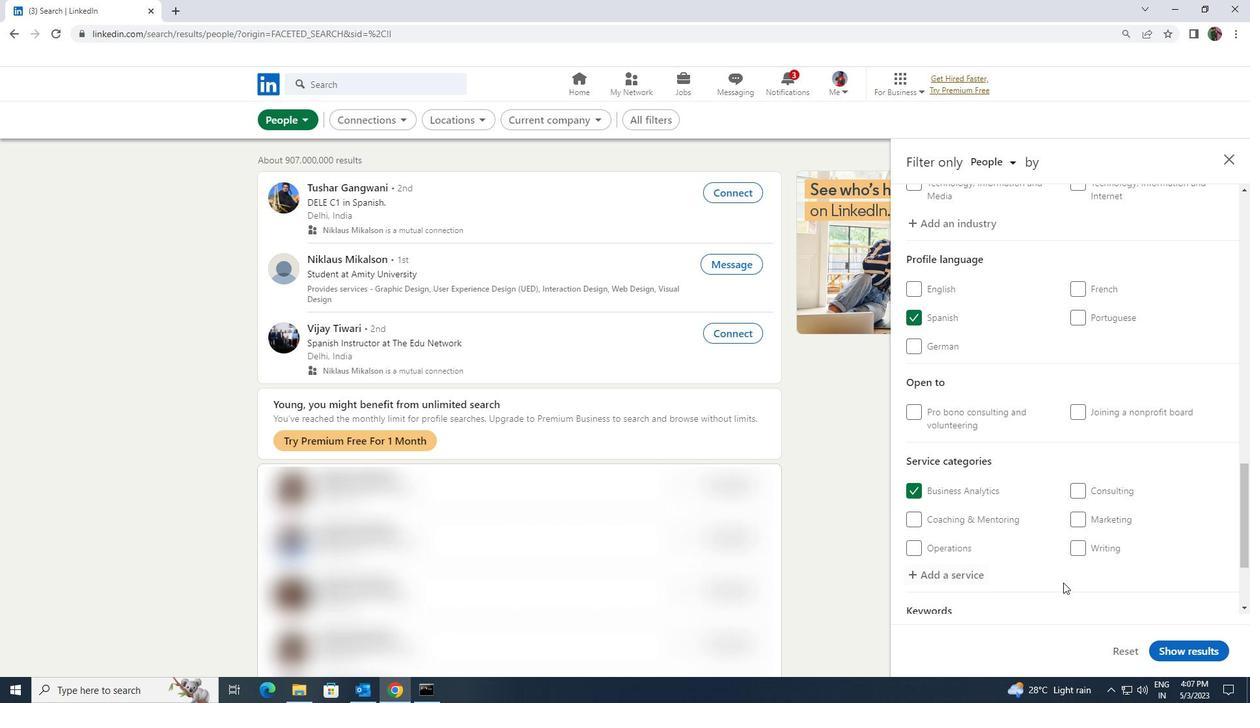 
Action: Mouse scrolled (1056, 576) with delta (0, 0)
Screenshot: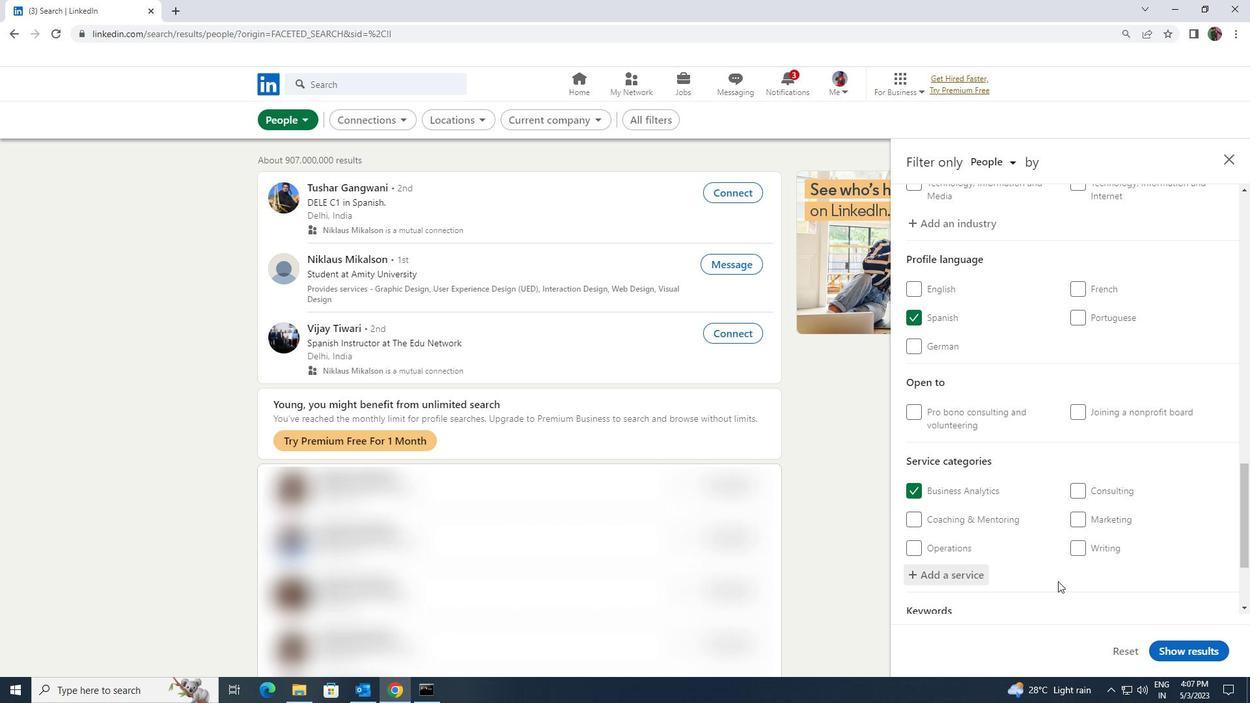 
Action: Mouse scrolled (1056, 576) with delta (0, 0)
Screenshot: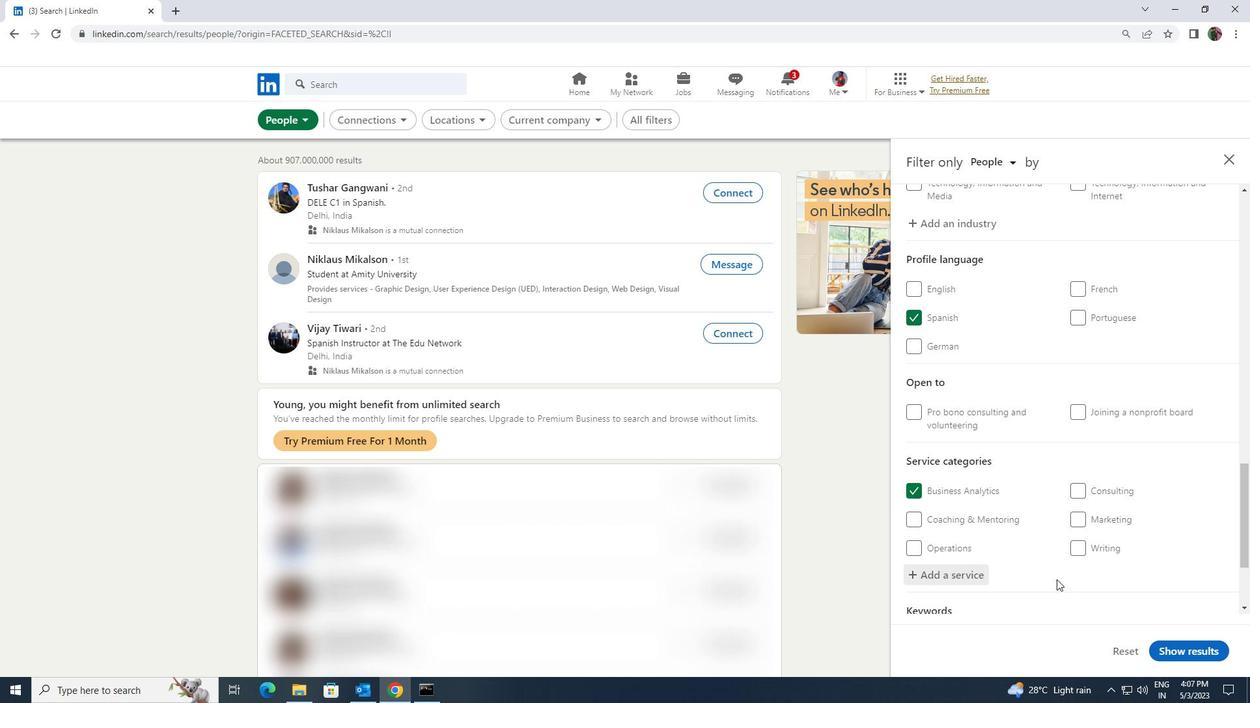 
Action: Mouse scrolled (1056, 576) with delta (0, 0)
Screenshot: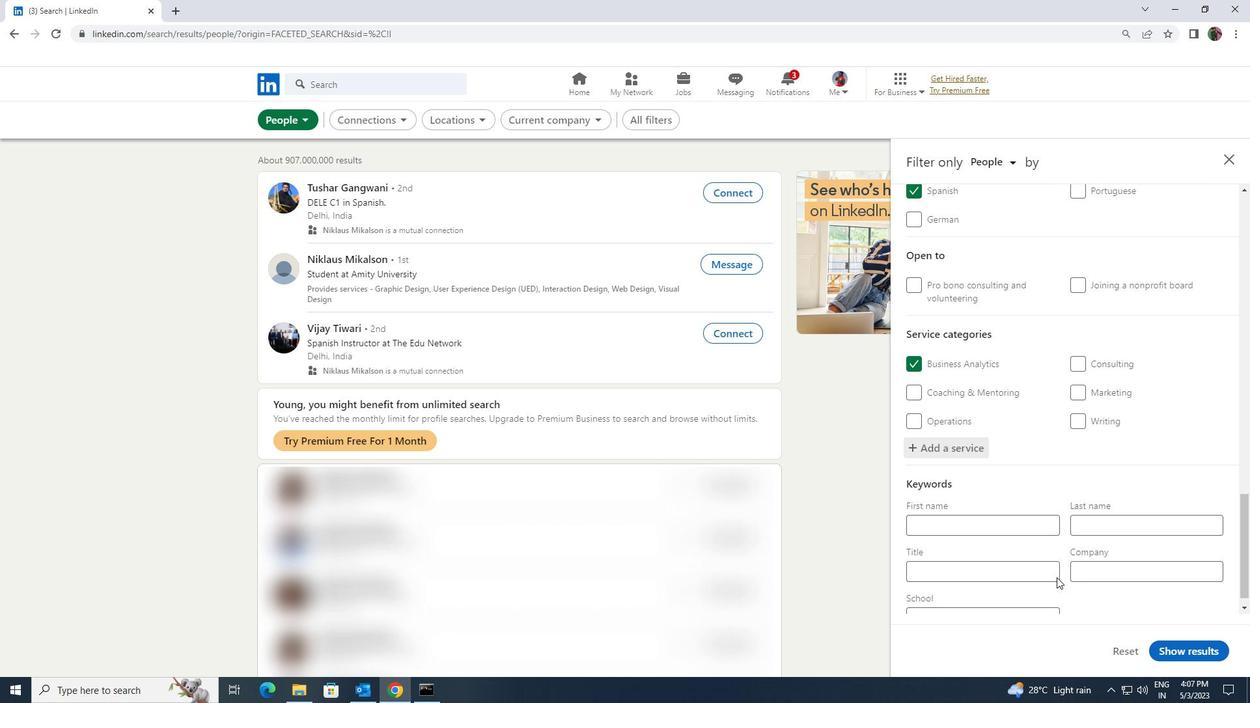 
Action: Mouse moved to (1049, 559)
Screenshot: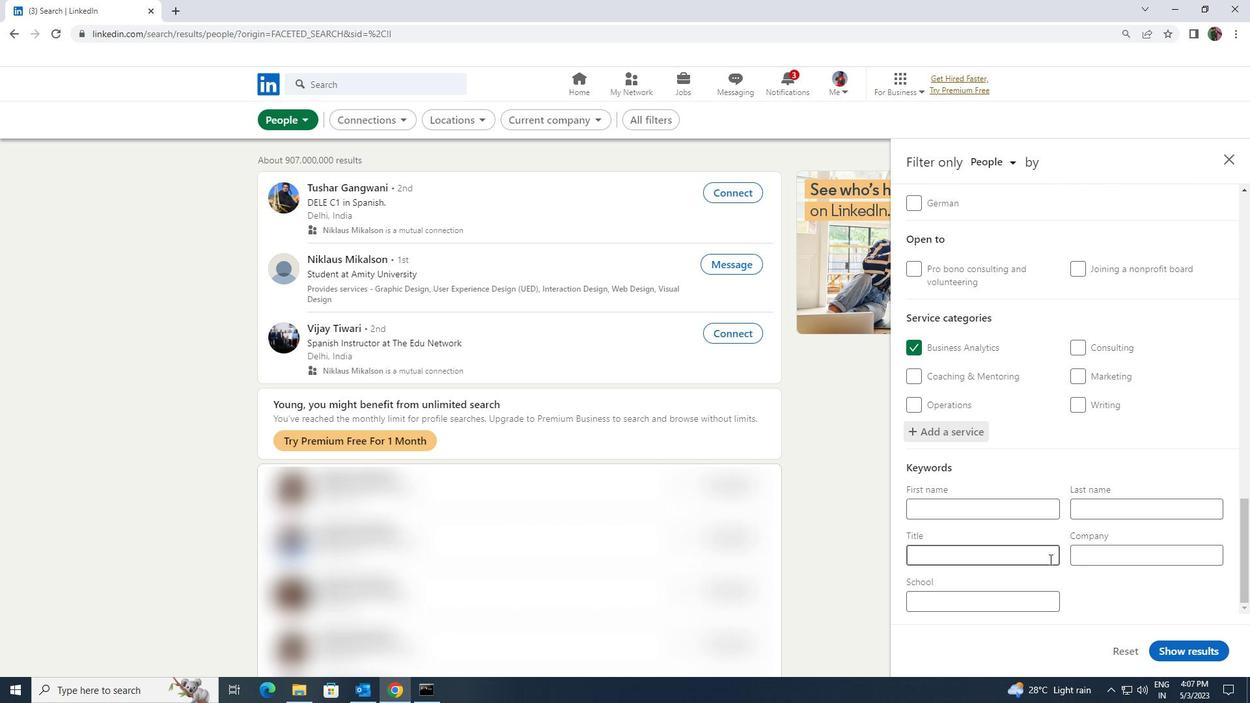 
Action: Mouse pressed left at (1049, 559)
Screenshot: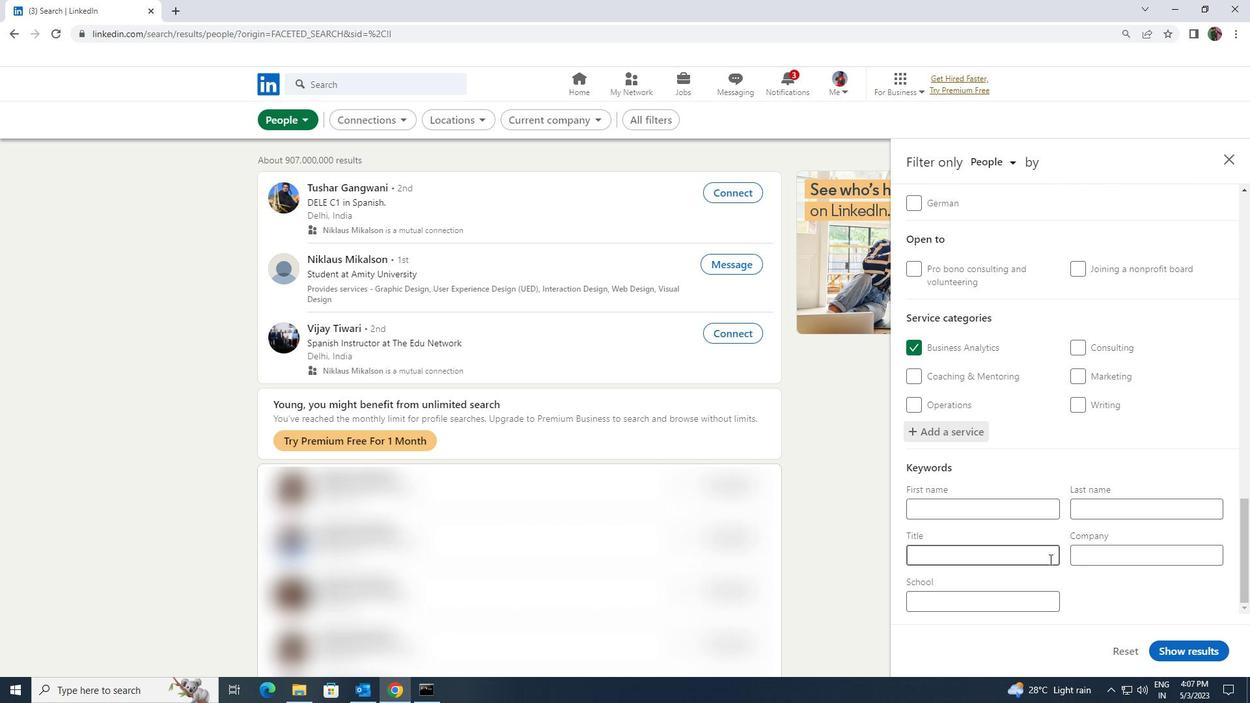 
Action: Key pressed <Key.shift><Key.shift><Key.shift><Key.shift><Key.shift><Key.shift><Key.shift><Key.shift><Key.shift><Key.shift><Key.shift><Key.shift>COSMETOLOGIST
Screenshot: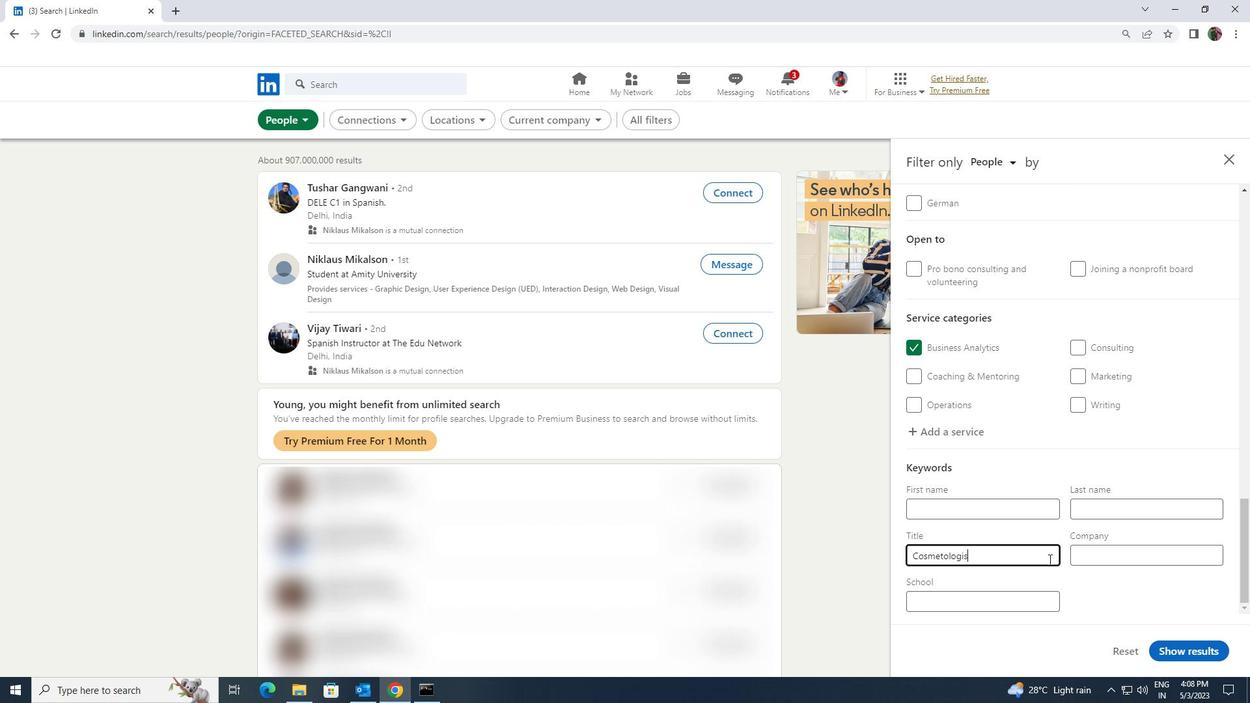 
Action: Mouse moved to (1168, 652)
Screenshot: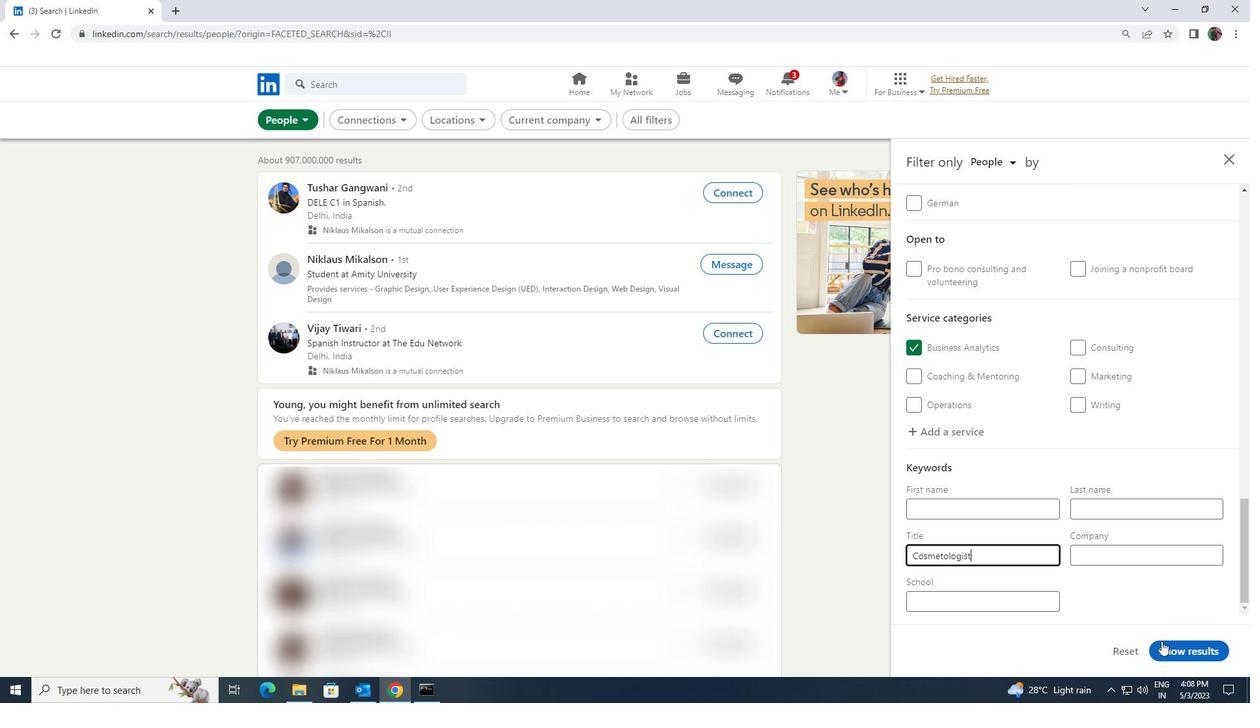 
Action: Mouse pressed left at (1168, 652)
Screenshot: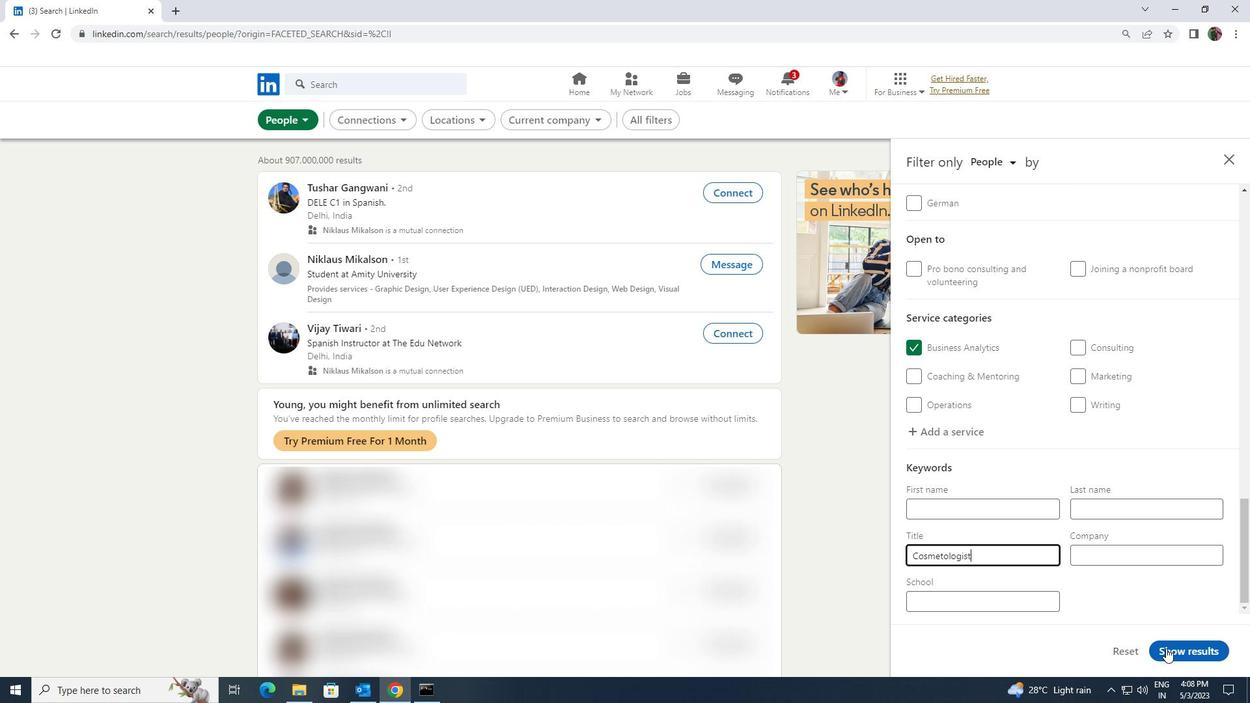 
